 Task: Find connections with filter location Calgary with filter topic #jobsearchwith filter profile language French with filter current company Volvo Trucks India with filter school Velammal College of Engineering & Technology, Madurai with filter industry Oil, Gas, and Mining with filter service category Business Analytics with filter keywords title Virtual Assistant
Action: Mouse moved to (173, 264)
Screenshot: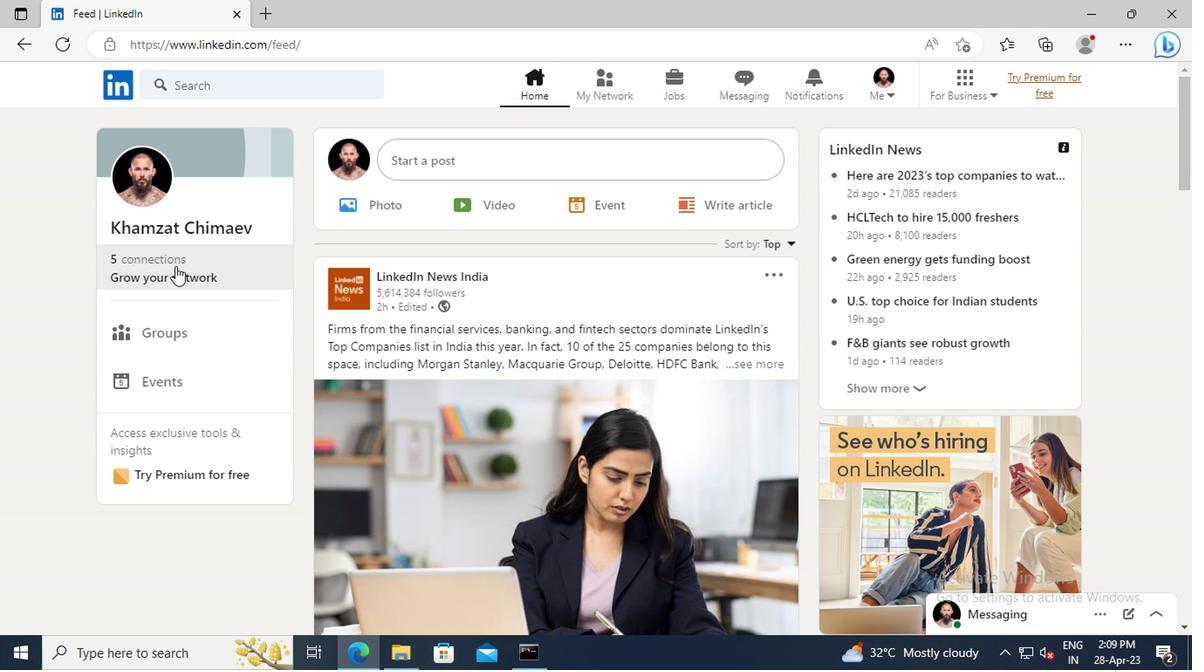 
Action: Mouse pressed left at (173, 264)
Screenshot: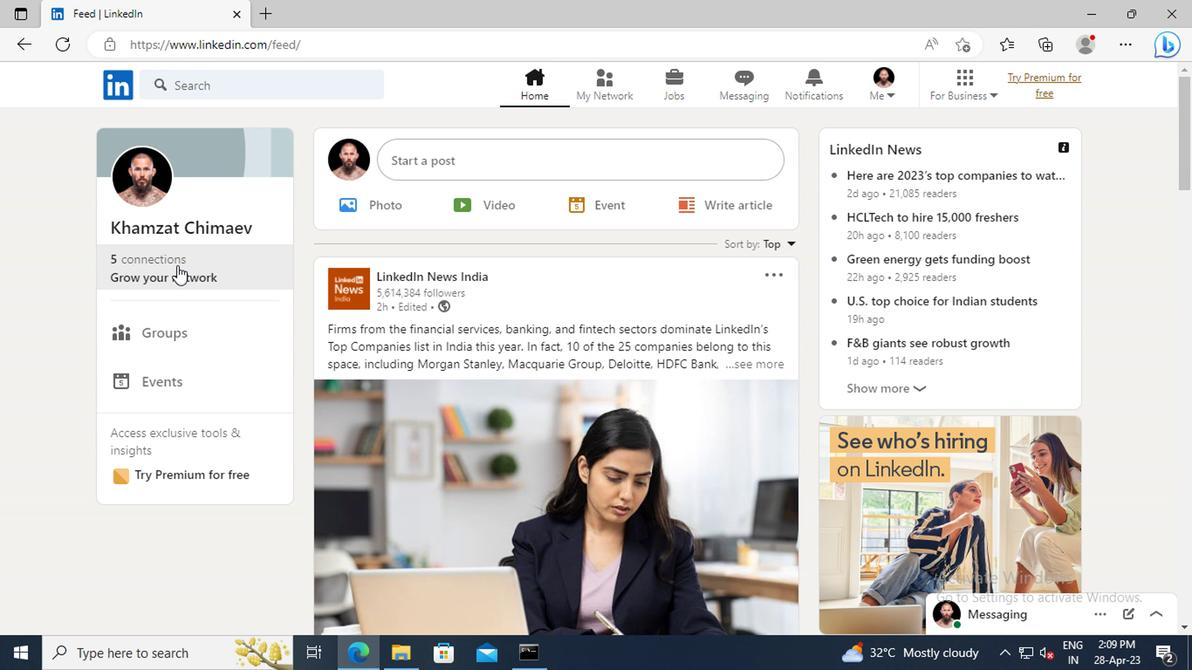 
Action: Mouse moved to (189, 180)
Screenshot: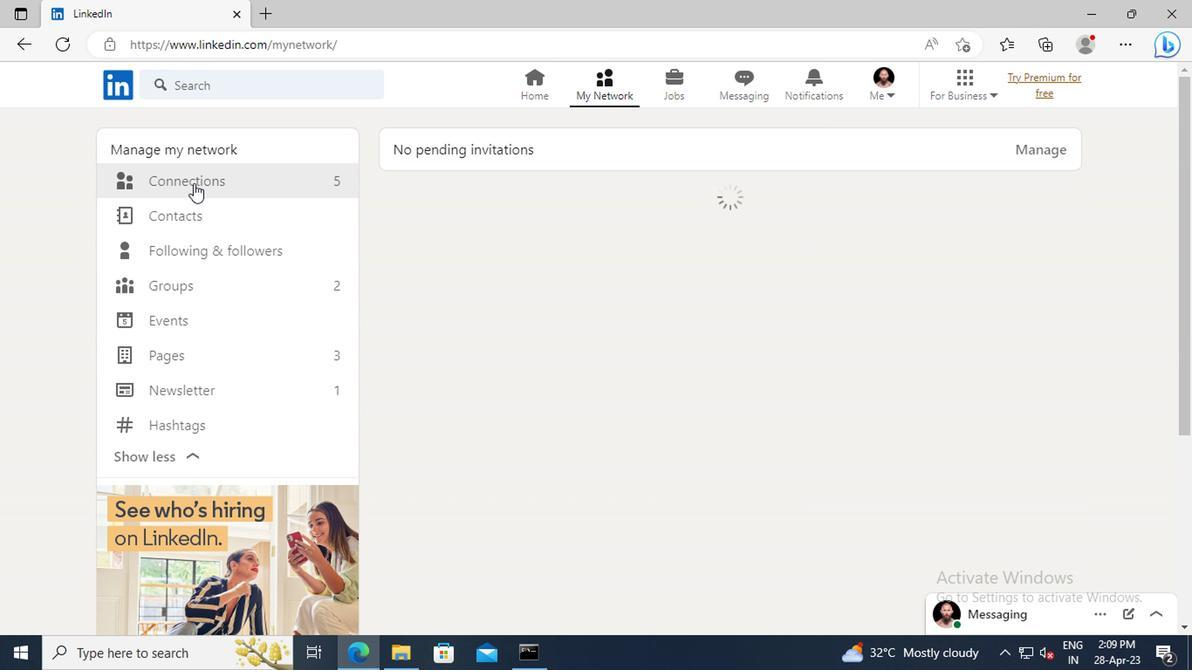 
Action: Mouse pressed left at (189, 180)
Screenshot: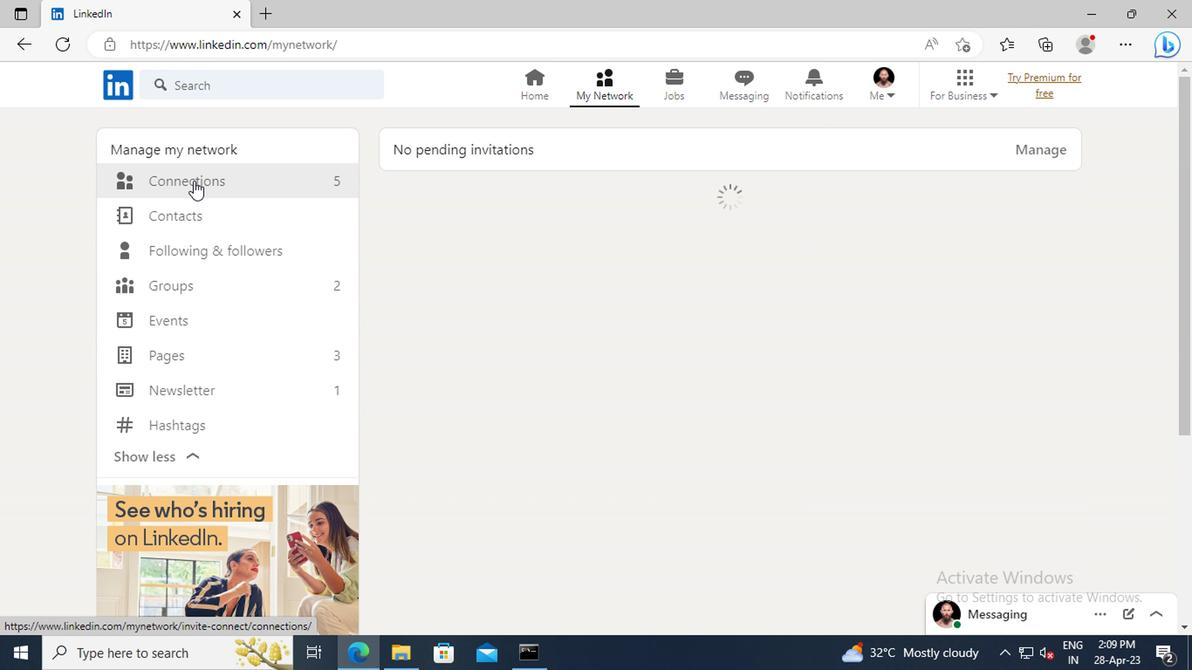 
Action: Mouse moved to (704, 188)
Screenshot: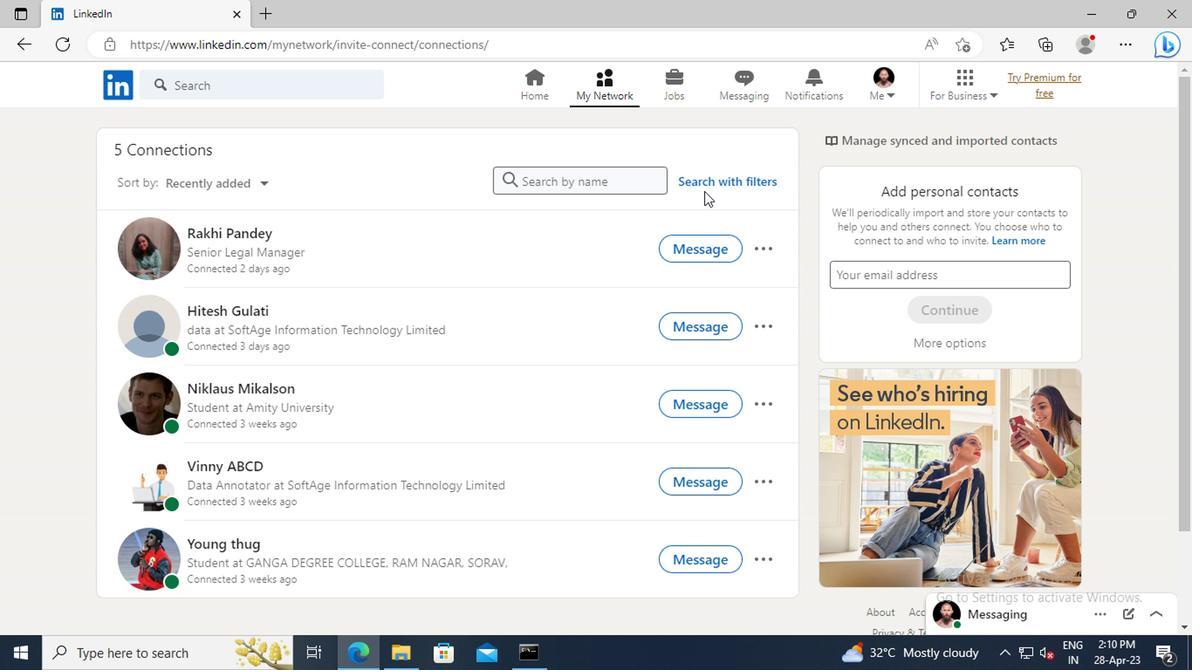 
Action: Mouse pressed left at (704, 188)
Screenshot: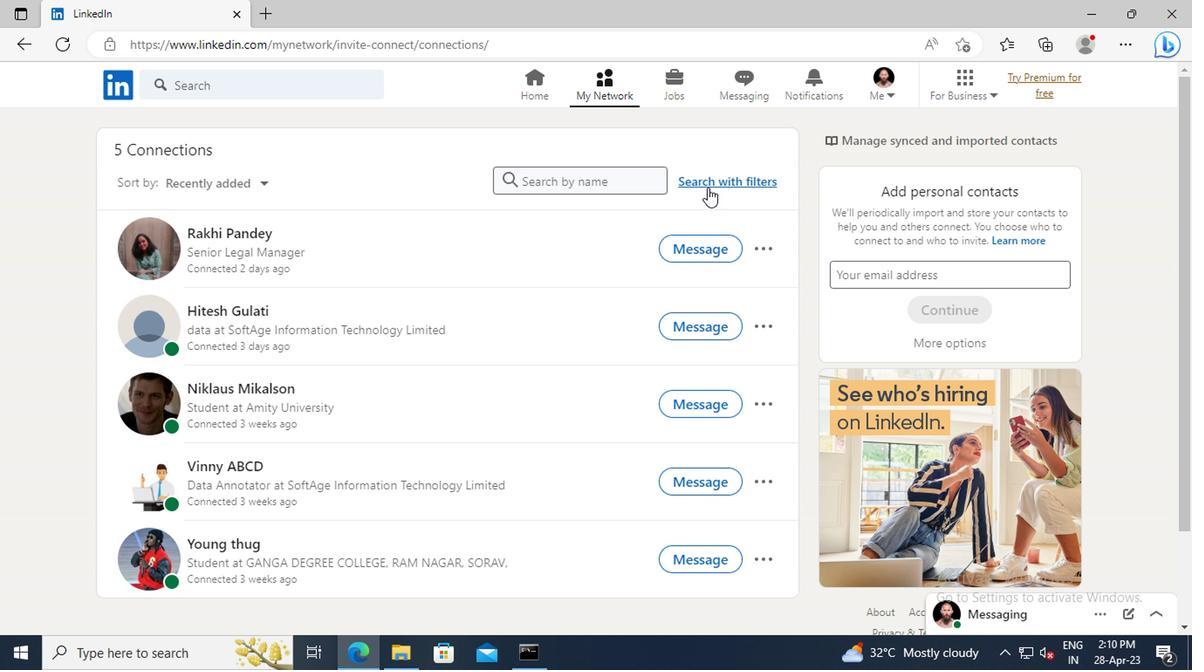 
Action: Mouse moved to (663, 140)
Screenshot: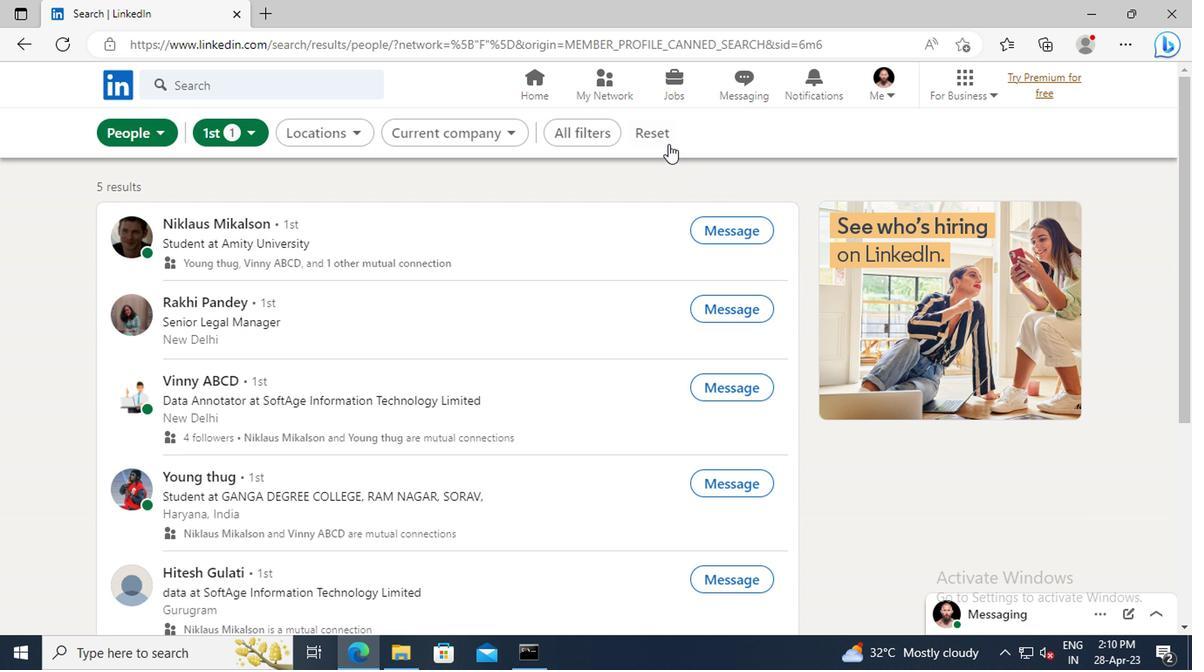 
Action: Mouse pressed left at (663, 140)
Screenshot: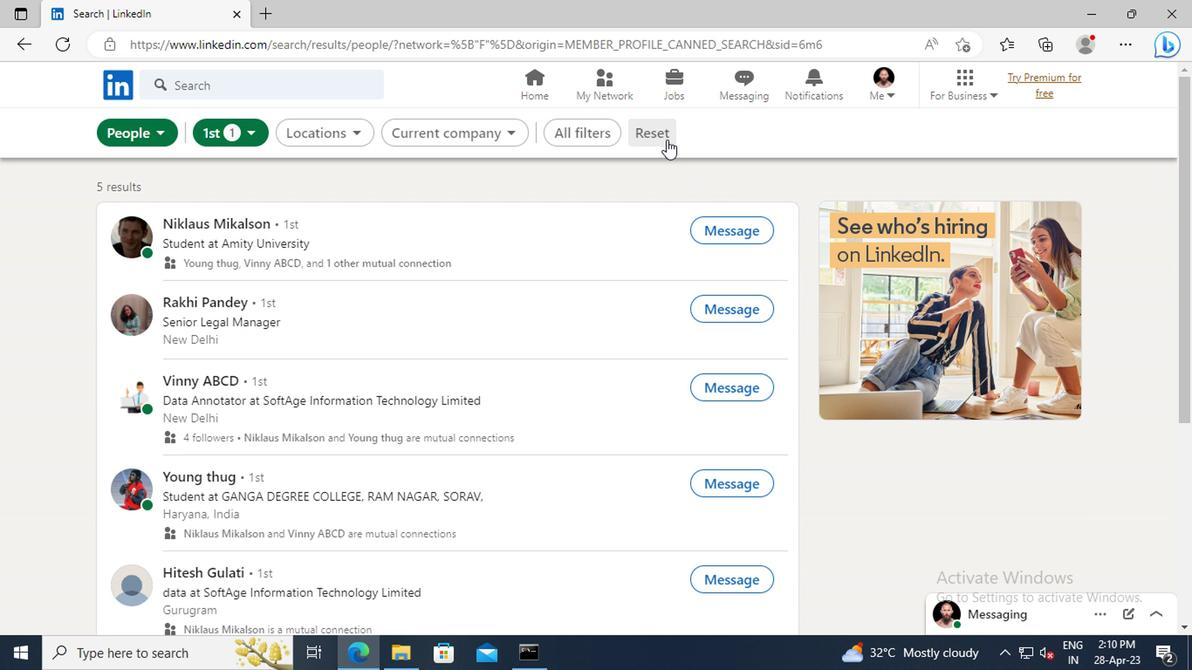
Action: Mouse moved to (632, 132)
Screenshot: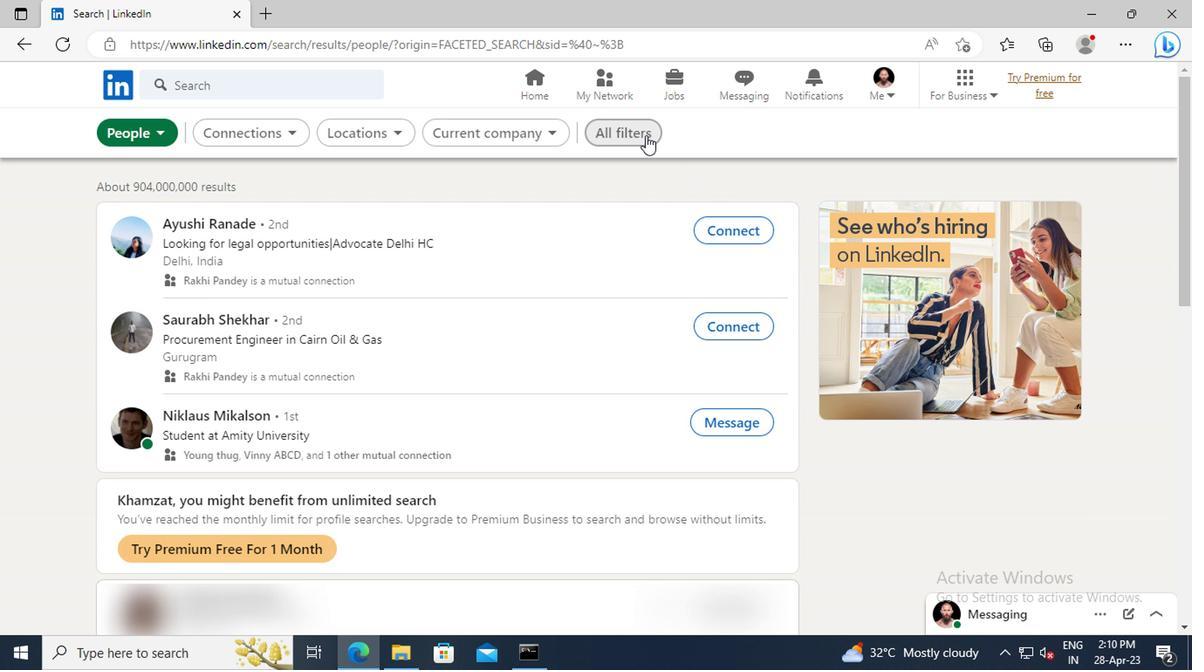 
Action: Mouse pressed left at (632, 132)
Screenshot: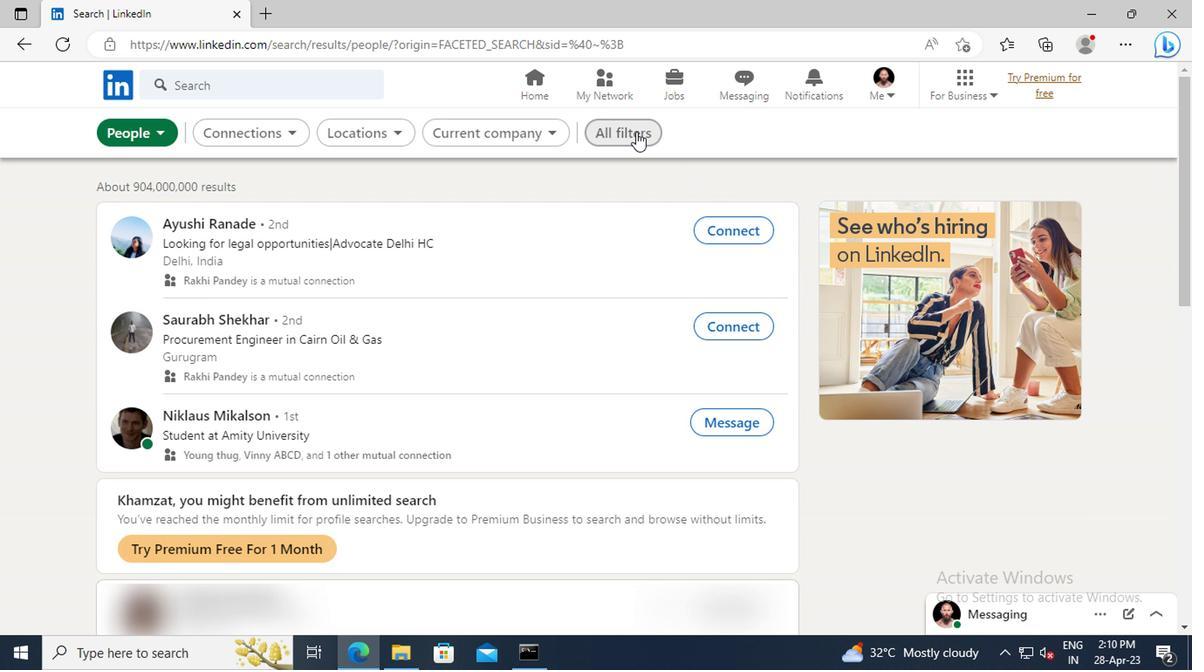 
Action: Mouse moved to (991, 349)
Screenshot: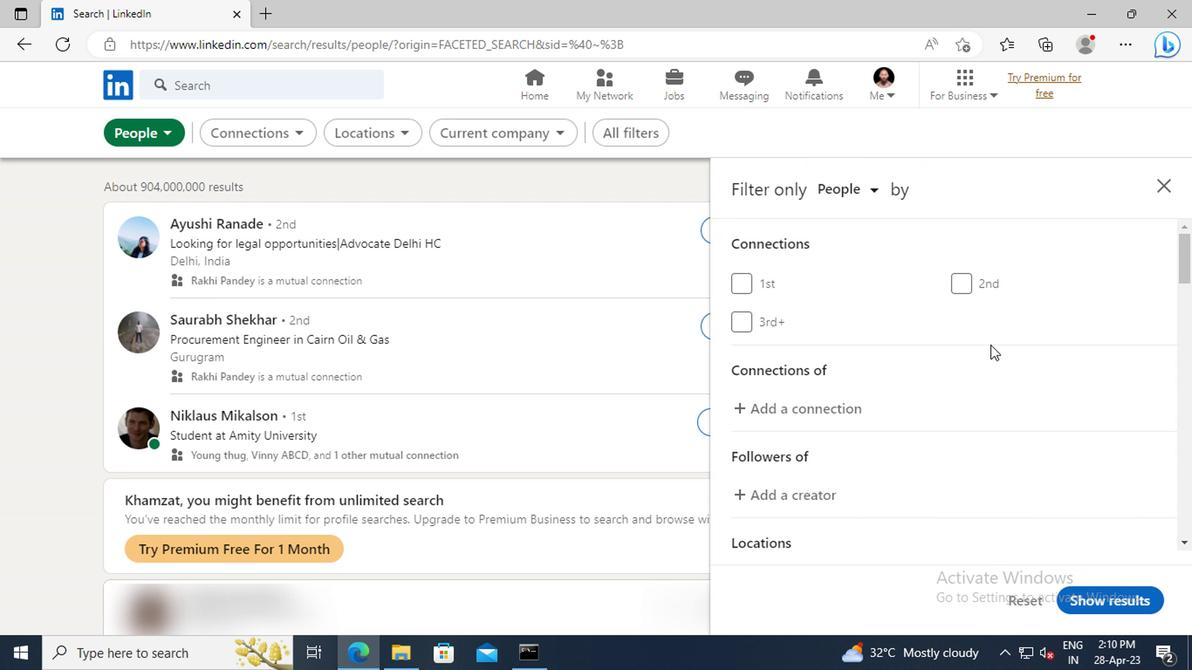 
Action: Mouse scrolled (991, 348) with delta (0, 0)
Screenshot: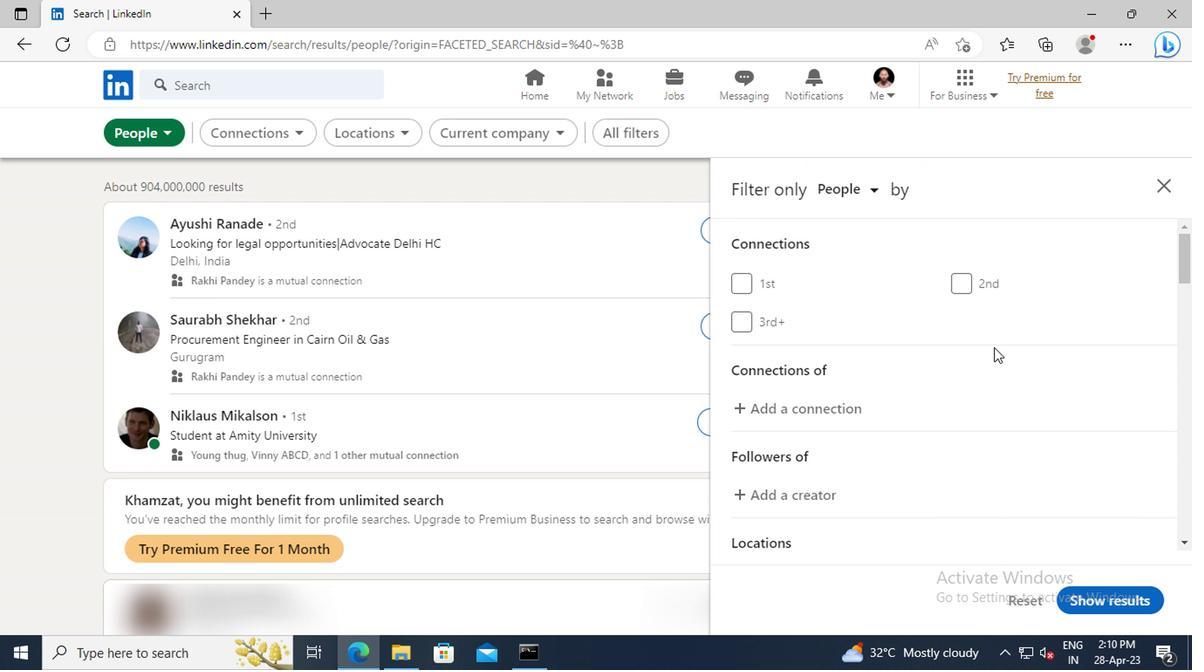
Action: Mouse moved to (991, 349)
Screenshot: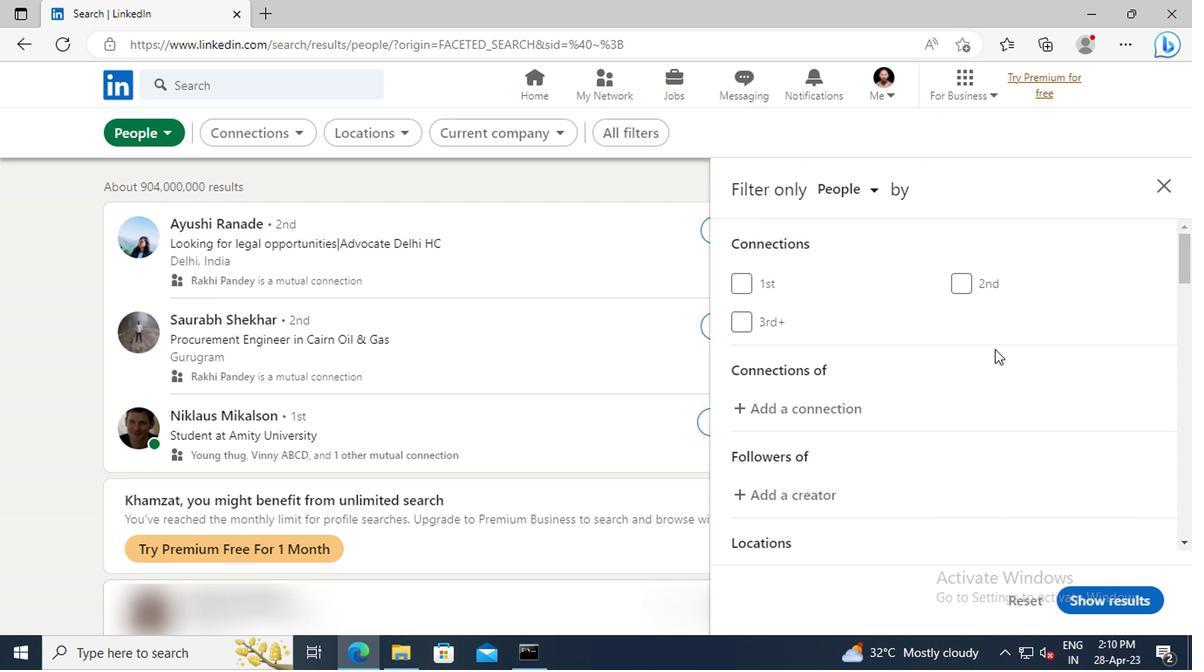 
Action: Mouse scrolled (991, 348) with delta (0, 0)
Screenshot: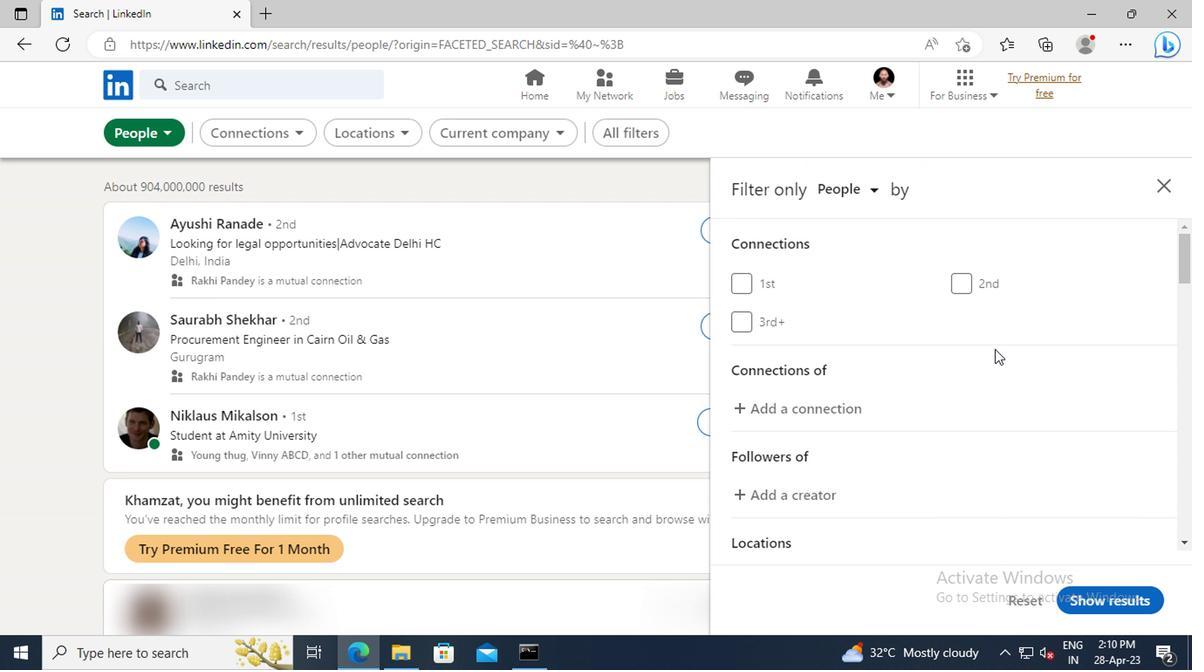 
Action: Mouse scrolled (991, 348) with delta (0, 0)
Screenshot: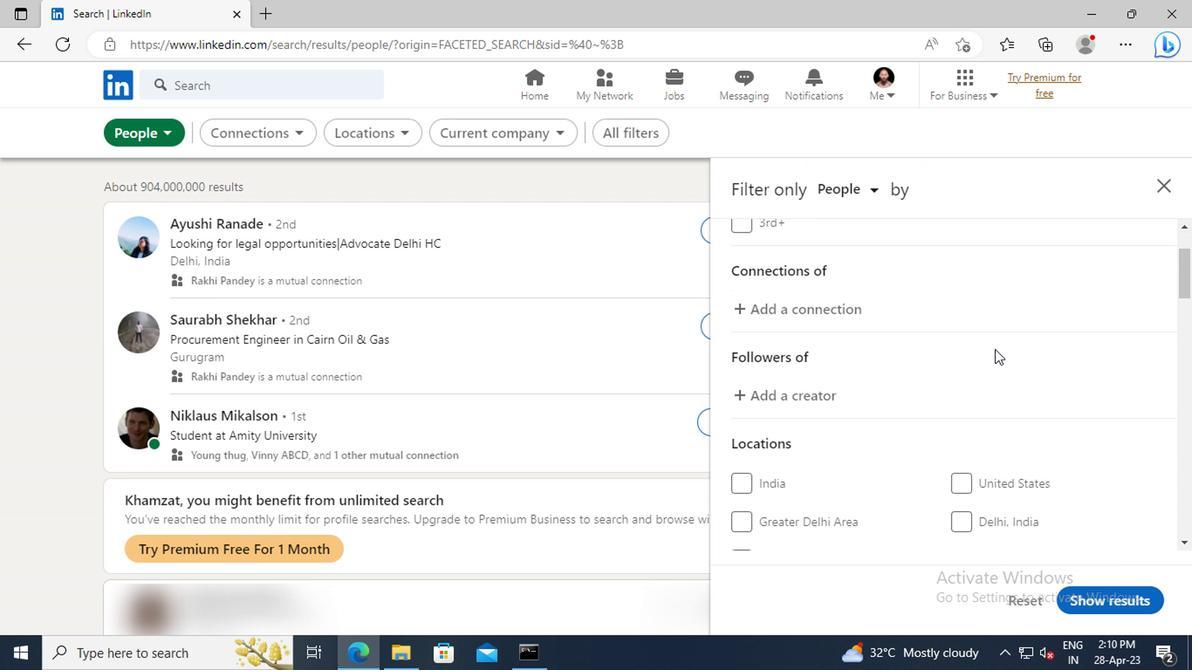 
Action: Mouse scrolled (991, 348) with delta (0, 0)
Screenshot: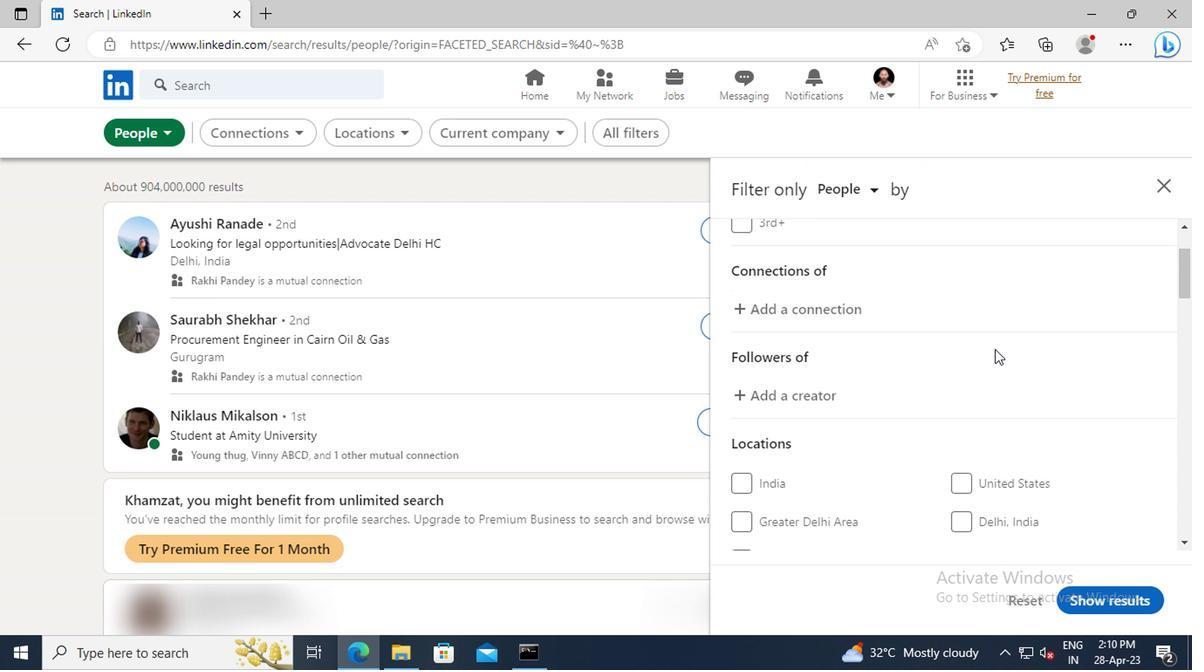 
Action: Mouse scrolled (991, 348) with delta (0, 0)
Screenshot: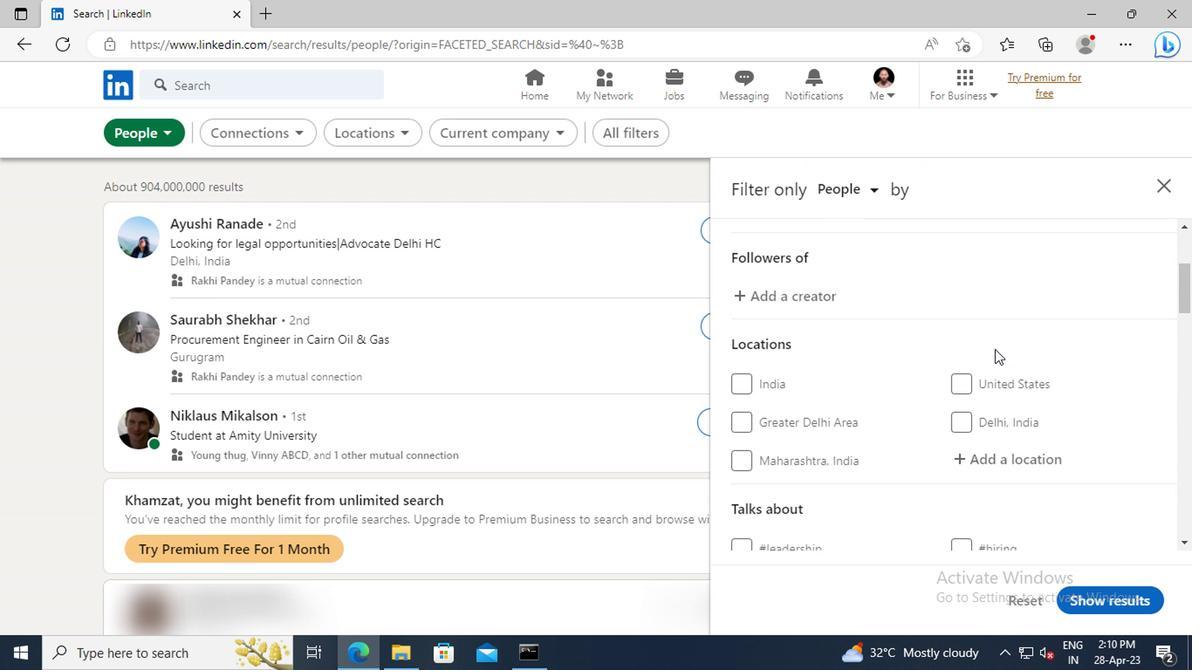 
Action: Mouse moved to (984, 403)
Screenshot: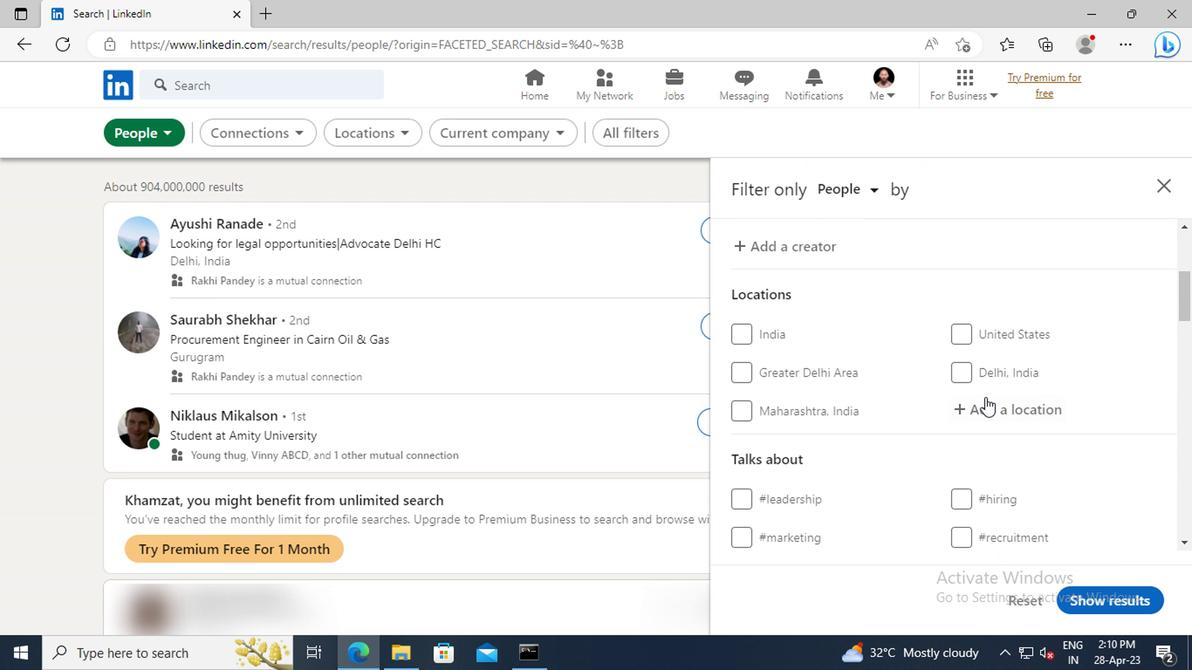 
Action: Mouse pressed left at (984, 403)
Screenshot: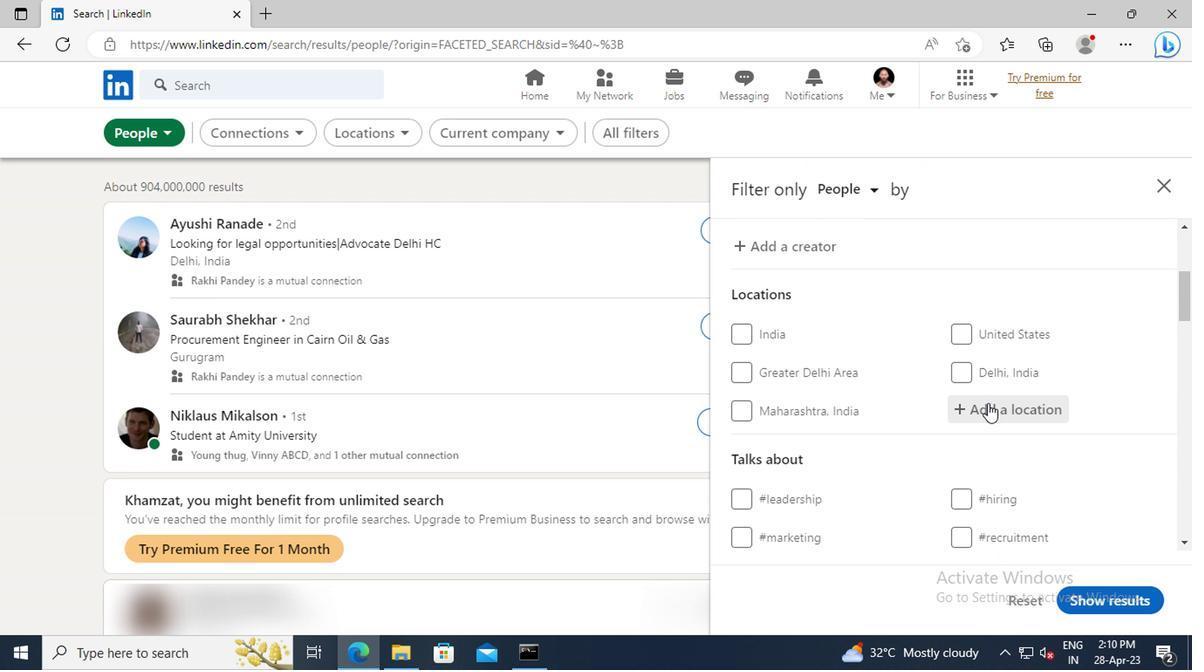
Action: Key pressed <Key.shift>CALGARY
Screenshot: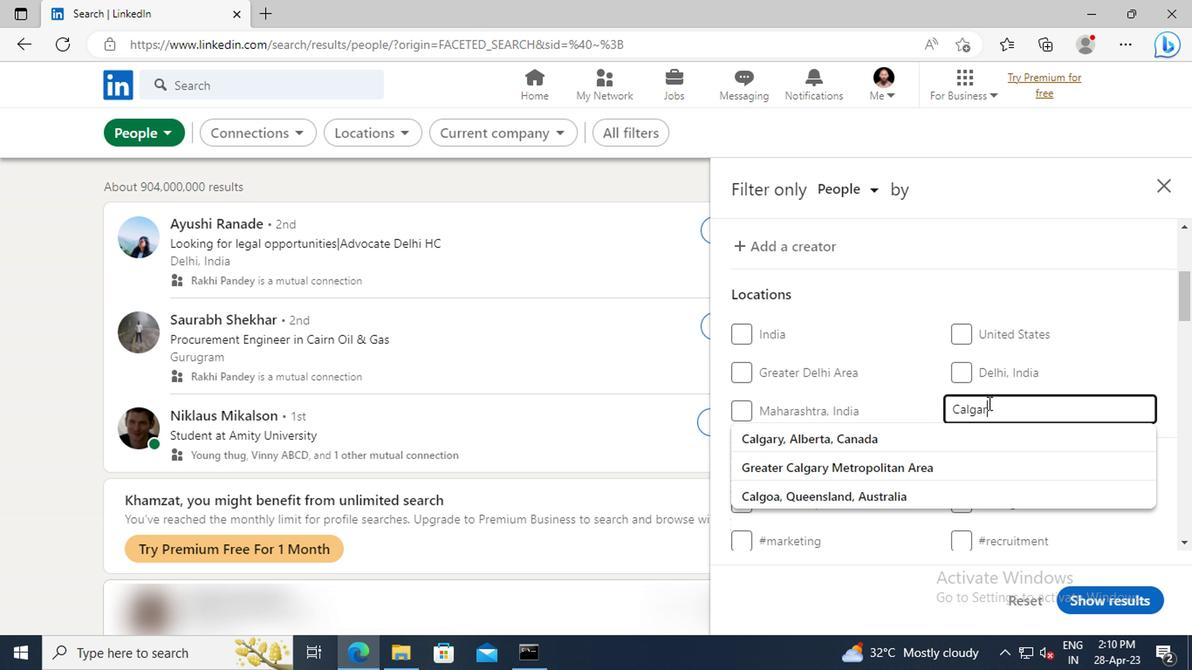
Action: Mouse moved to (988, 433)
Screenshot: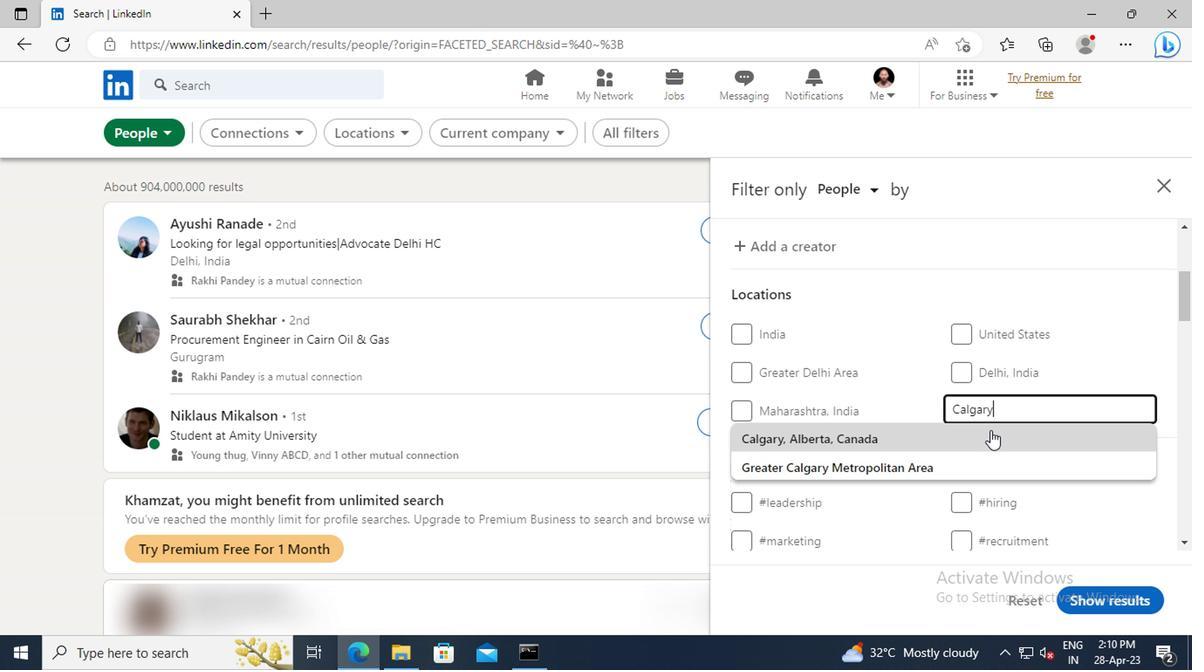 
Action: Mouse pressed left at (988, 433)
Screenshot: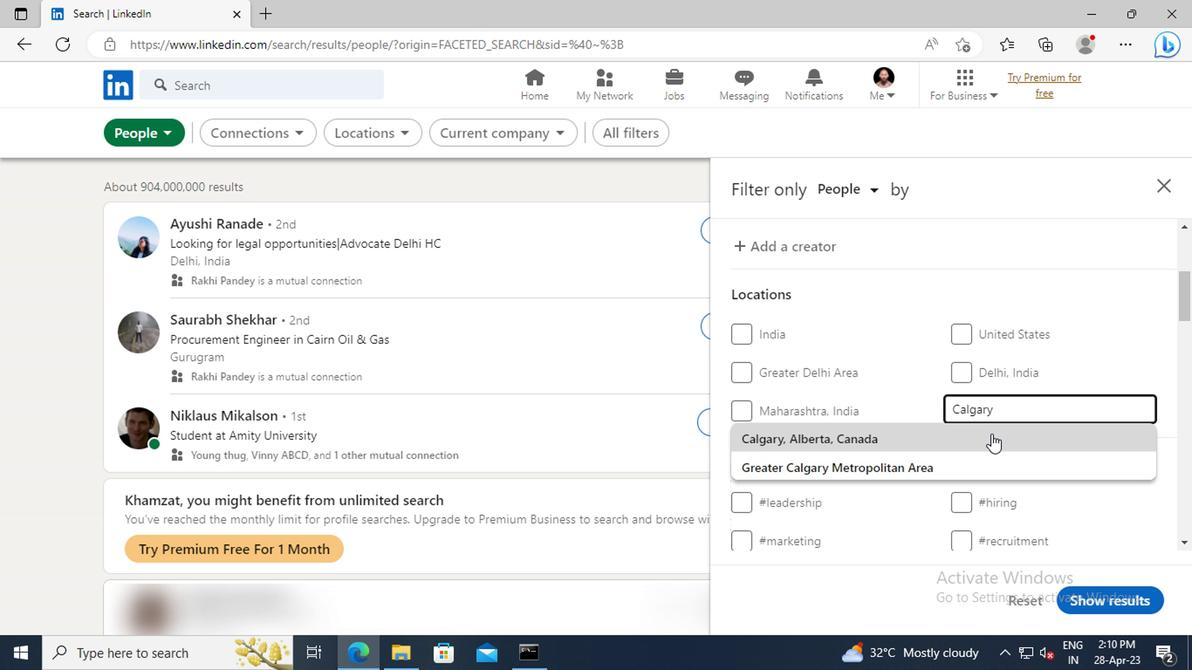 
Action: Mouse moved to (990, 426)
Screenshot: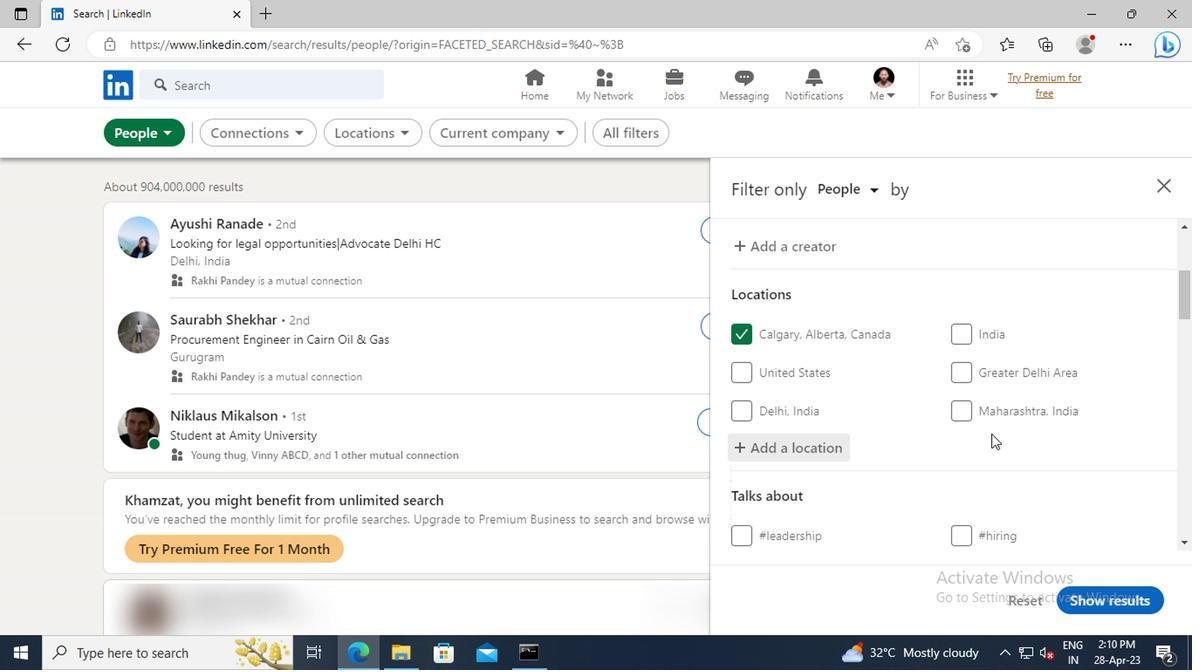 
Action: Mouse scrolled (990, 425) with delta (0, -1)
Screenshot: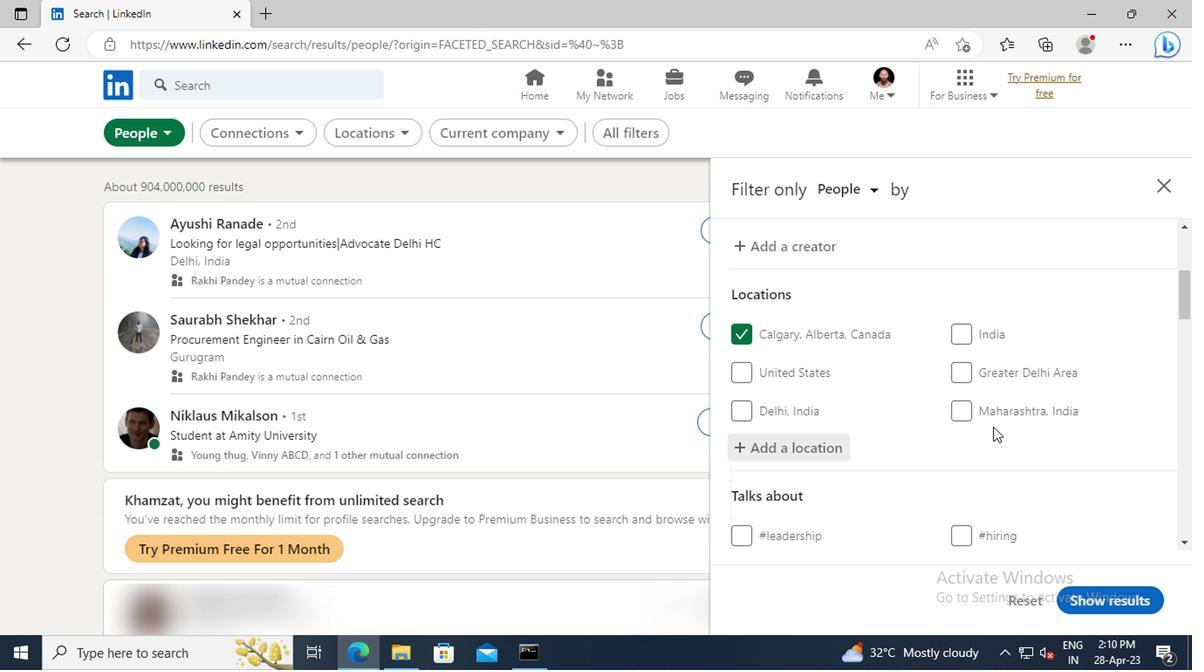 
Action: Mouse scrolled (990, 425) with delta (0, -1)
Screenshot: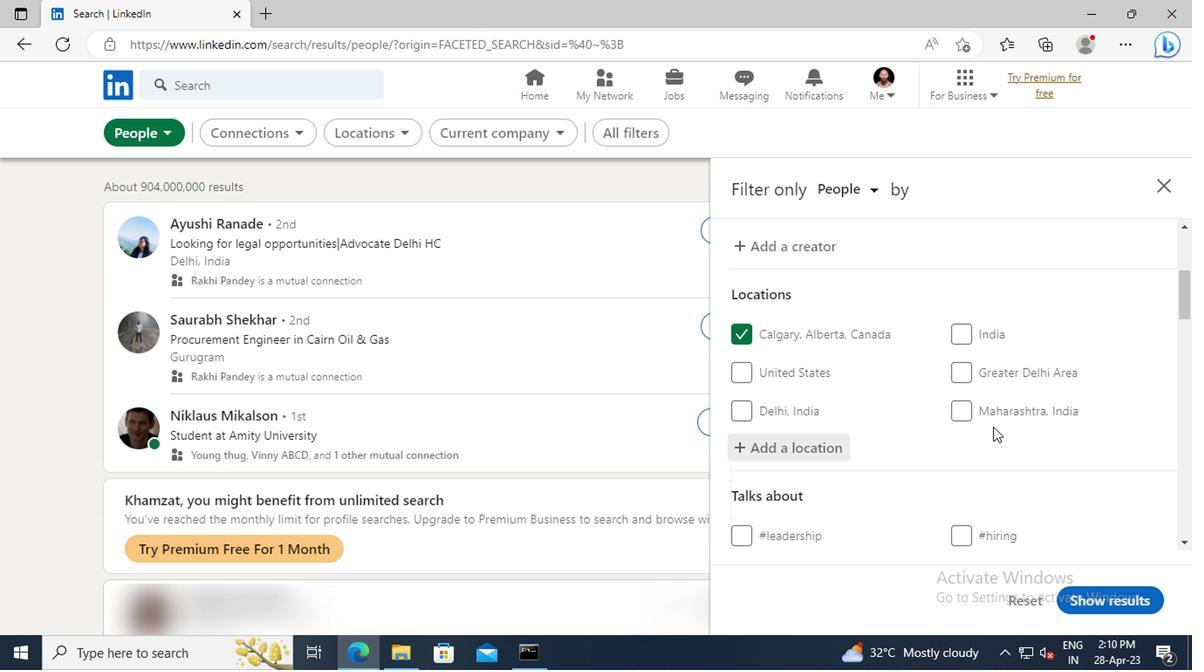 
Action: Mouse scrolled (990, 425) with delta (0, -1)
Screenshot: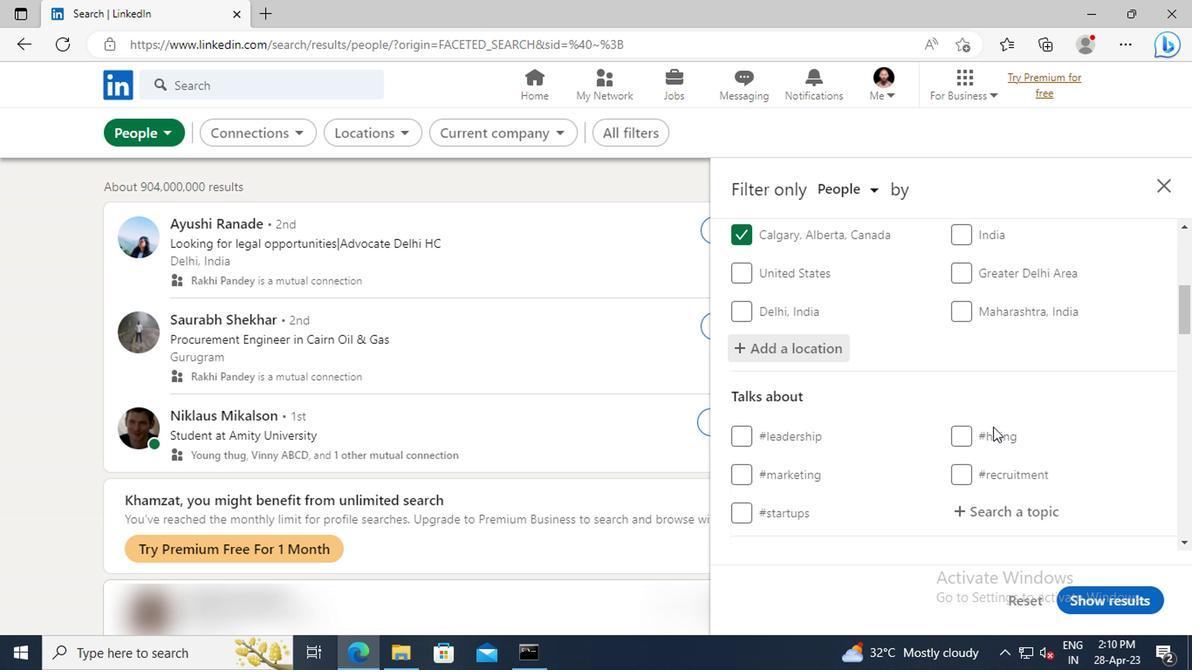 
Action: Mouse scrolled (990, 425) with delta (0, -1)
Screenshot: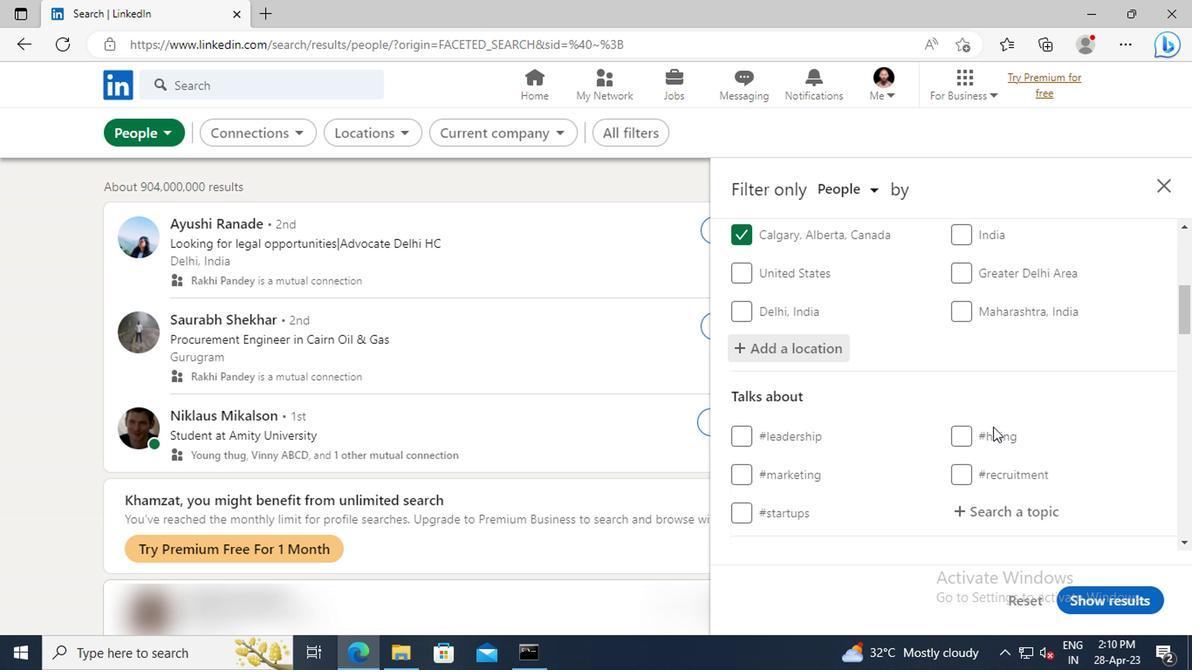 
Action: Mouse moved to (974, 411)
Screenshot: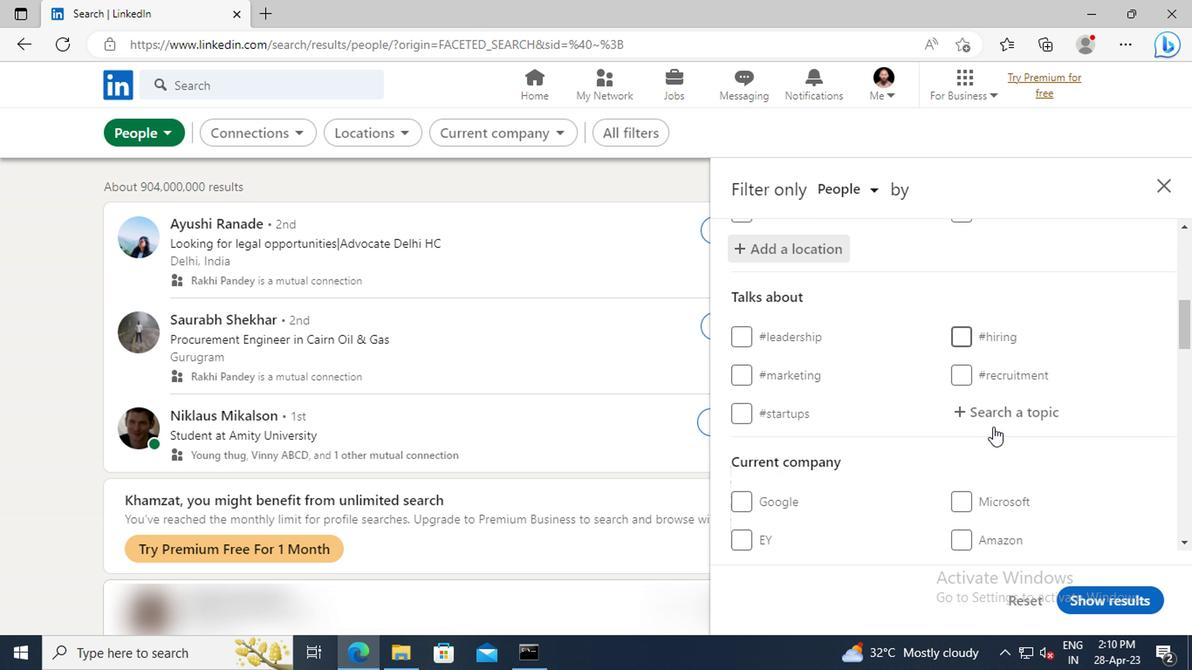 
Action: Mouse pressed left at (974, 411)
Screenshot: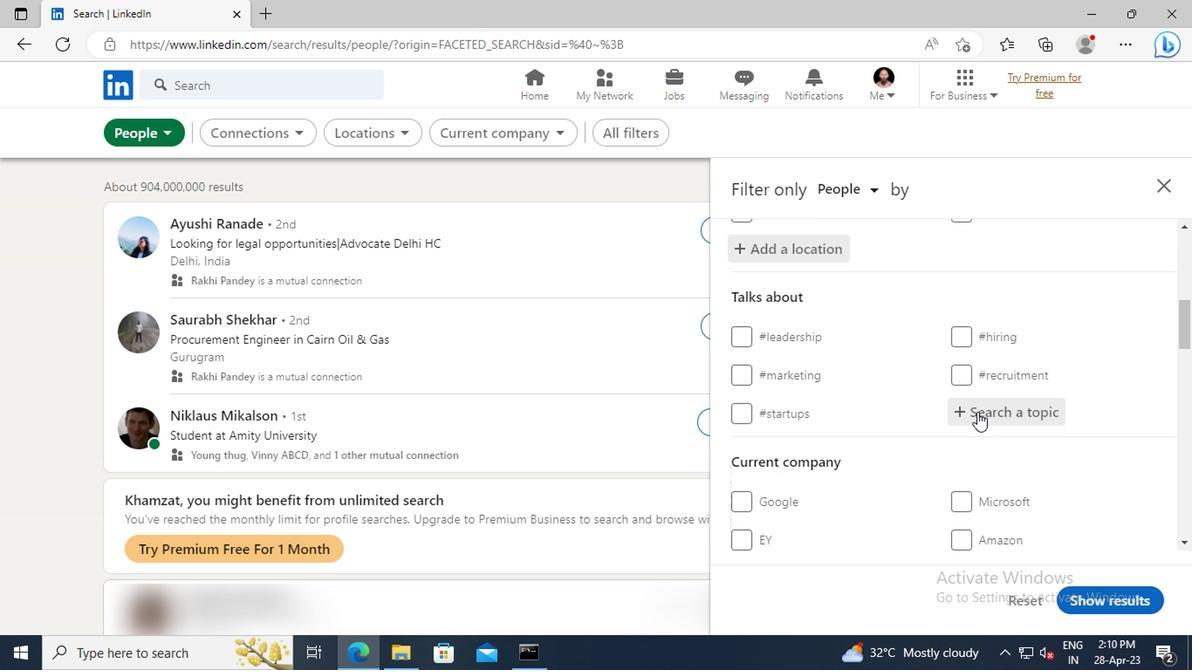 
Action: Key pressed JOBSEARCH
Screenshot: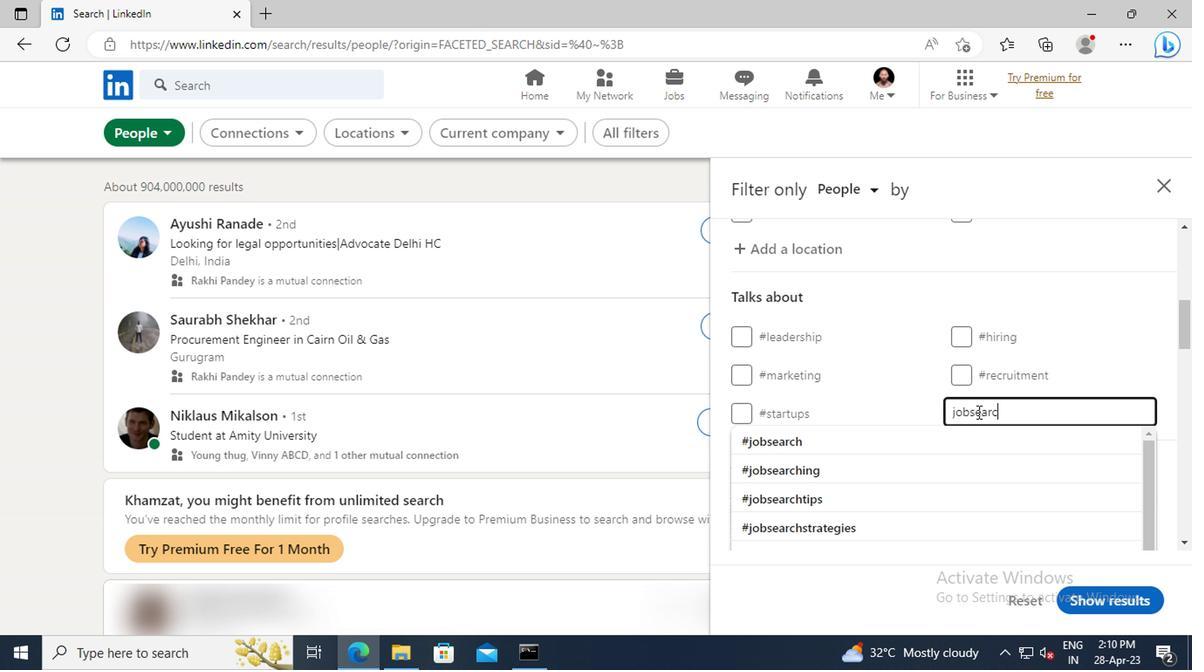 
Action: Mouse moved to (971, 432)
Screenshot: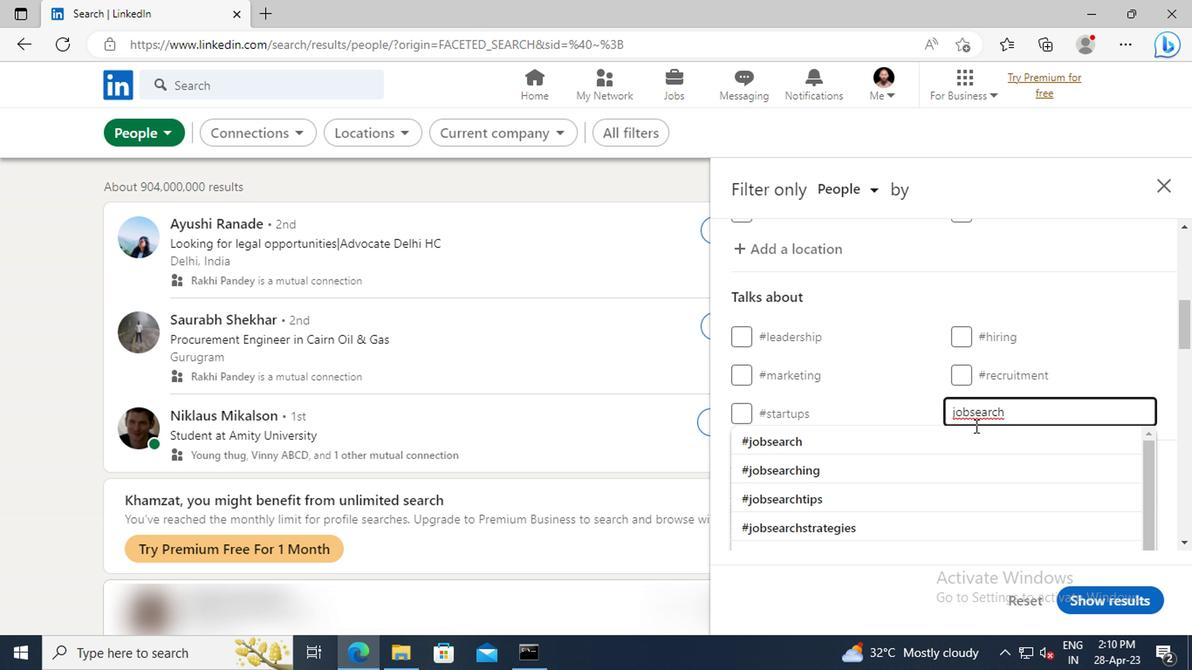 
Action: Mouse pressed left at (971, 432)
Screenshot: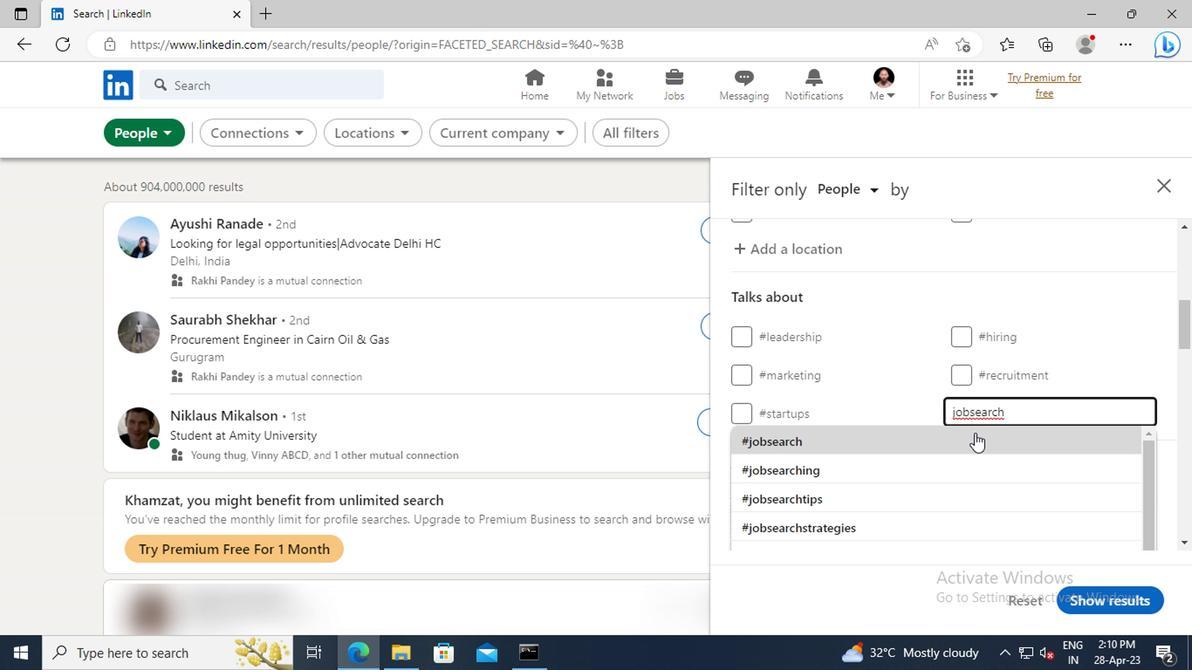 
Action: Mouse scrolled (971, 431) with delta (0, -1)
Screenshot: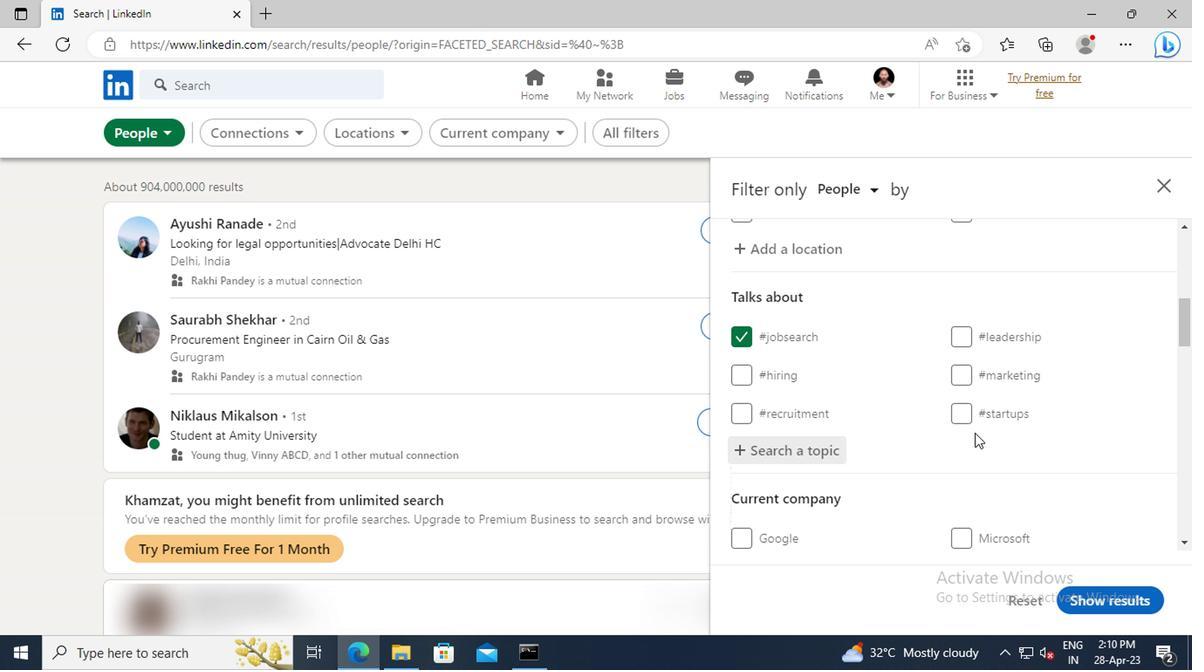 
Action: Mouse scrolled (971, 431) with delta (0, -1)
Screenshot: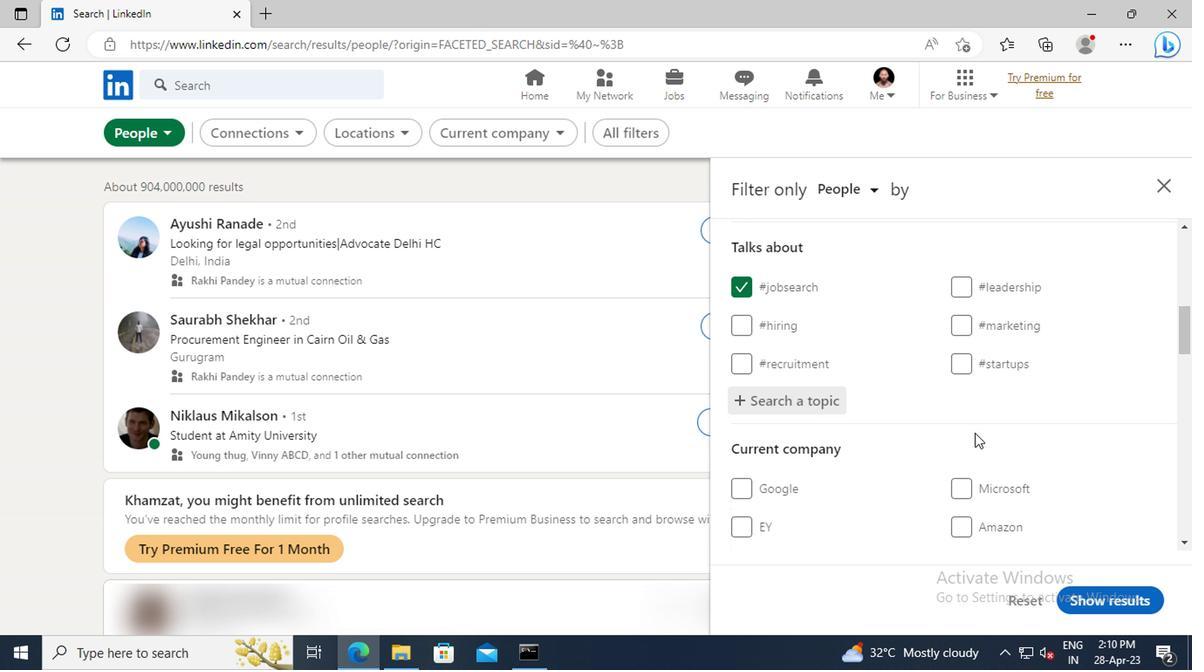 
Action: Mouse scrolled (971, 431) with delta (0, -1)
Screenshot: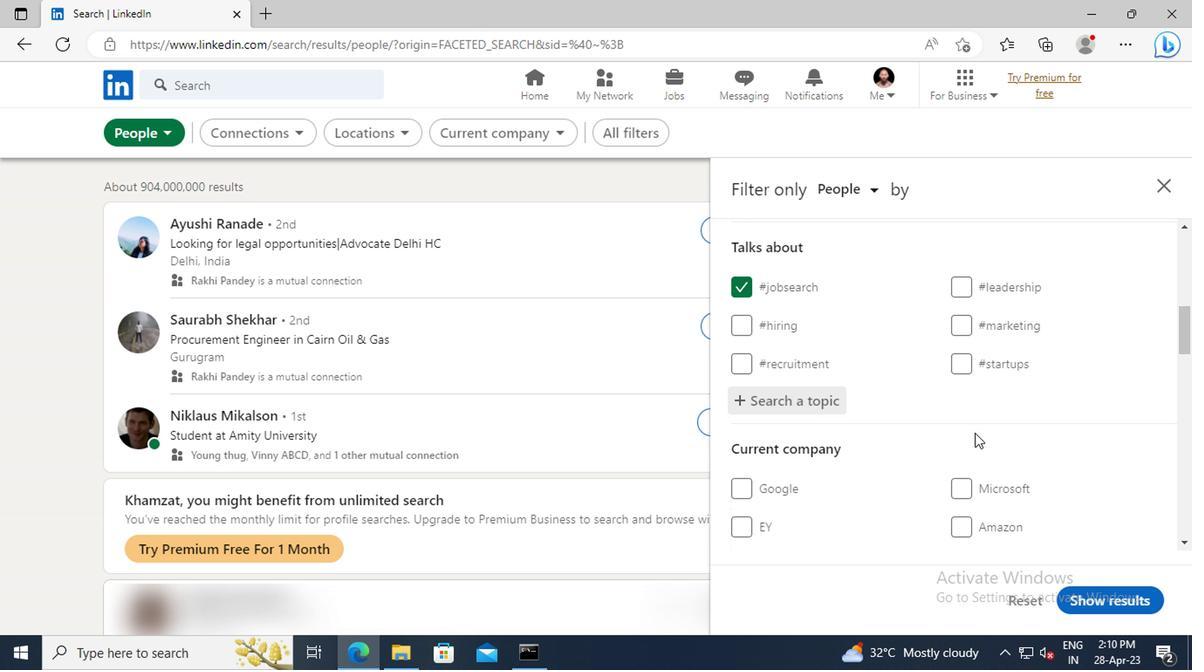 
Action: Mouse scrolled (971, 431) with delta (0, -1)
Screenshot: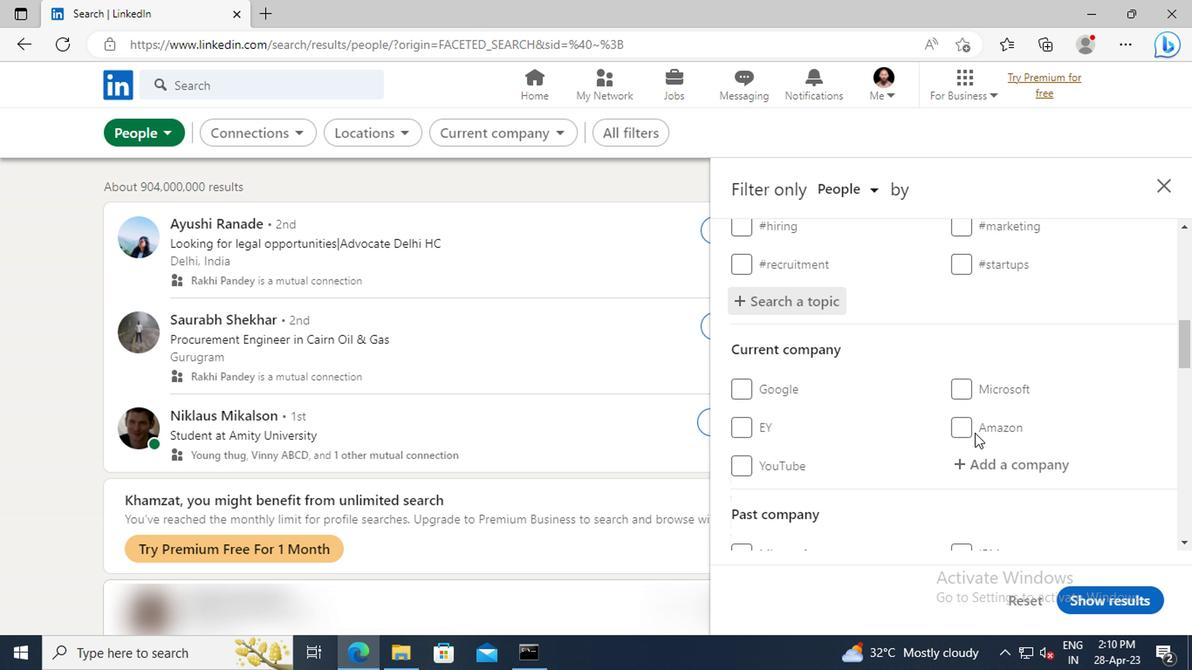 
Action: Mouse scrolled (971, 431) with delta (0, -1)
Screenshot: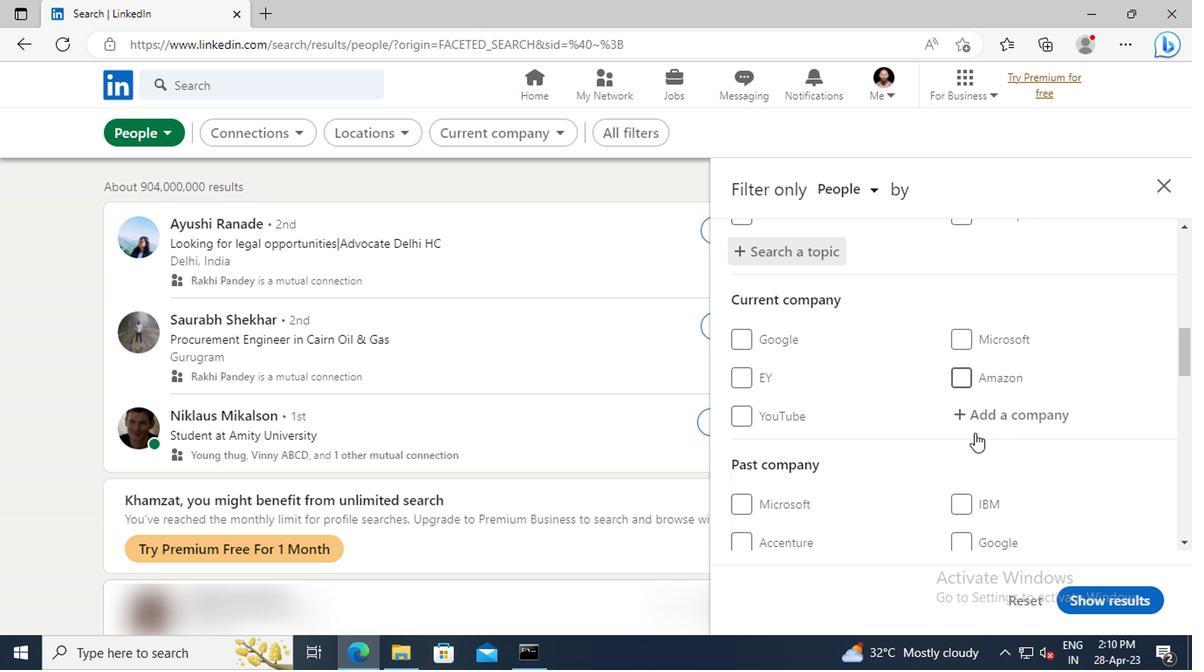 
Action: Mouse scrolled (971, 431) with delta (0, -1)
Screenshot: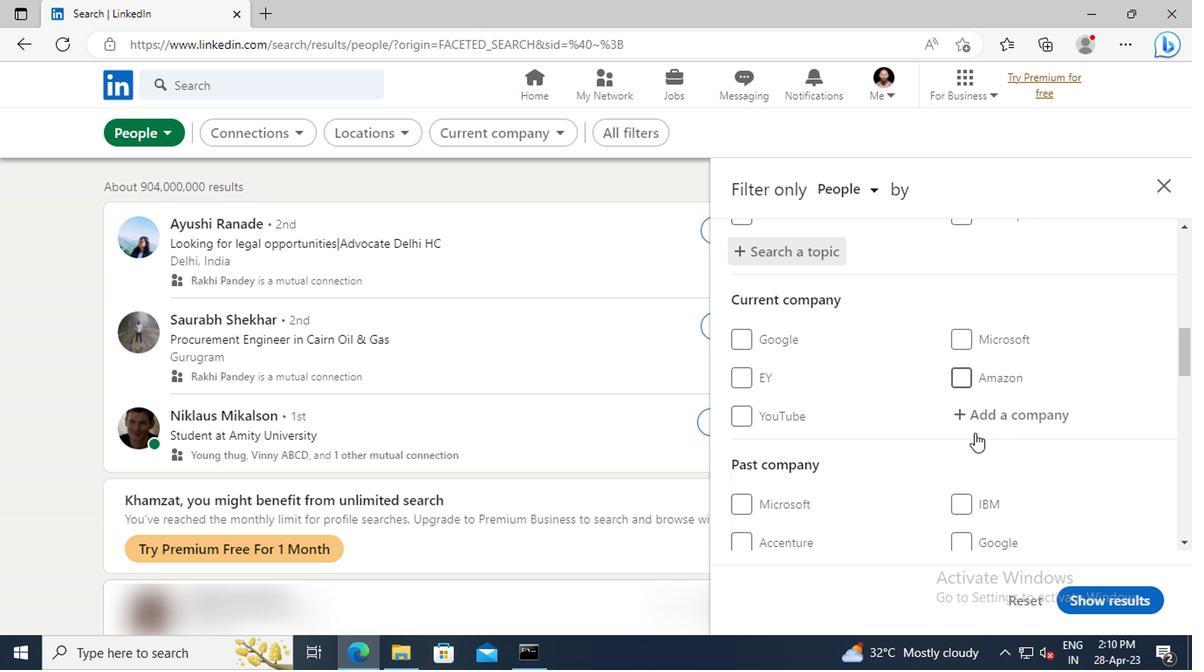 
Action: Mouse scrolled (971, 431) with delta (0, -1)
Screenshot: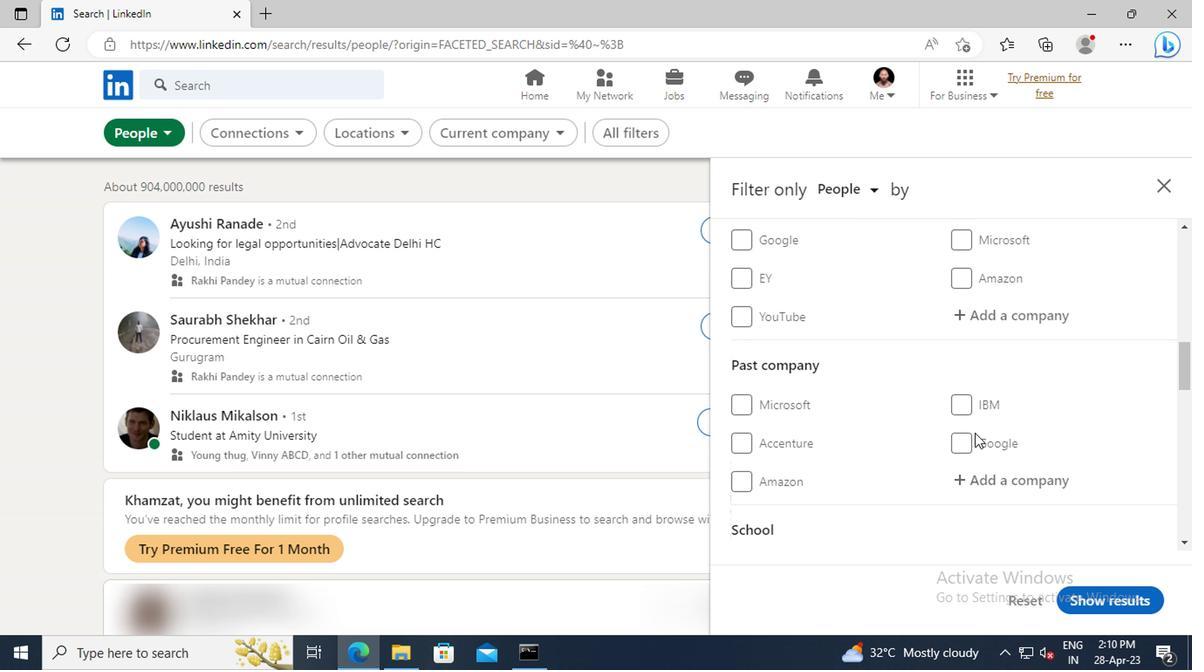
Action: Mouse scrolled (971, 431) with delta (0, -1)
Screenshot: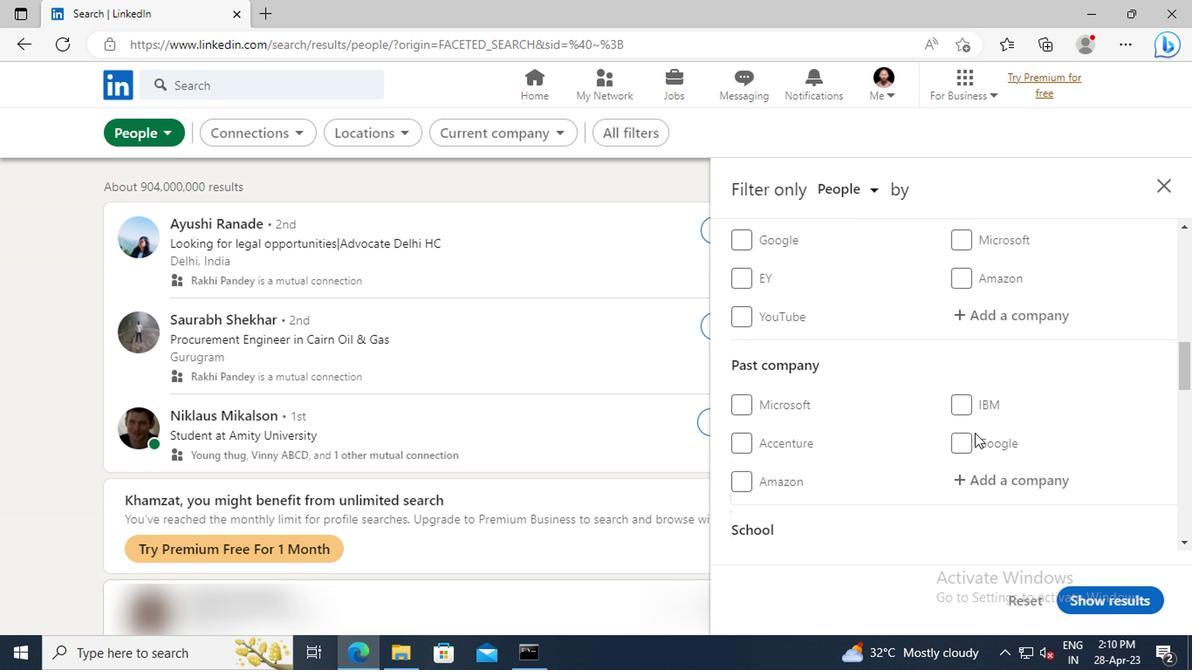 
Action: Mouse scrolled (971, 431) with delta (0, -1)
Screenshot: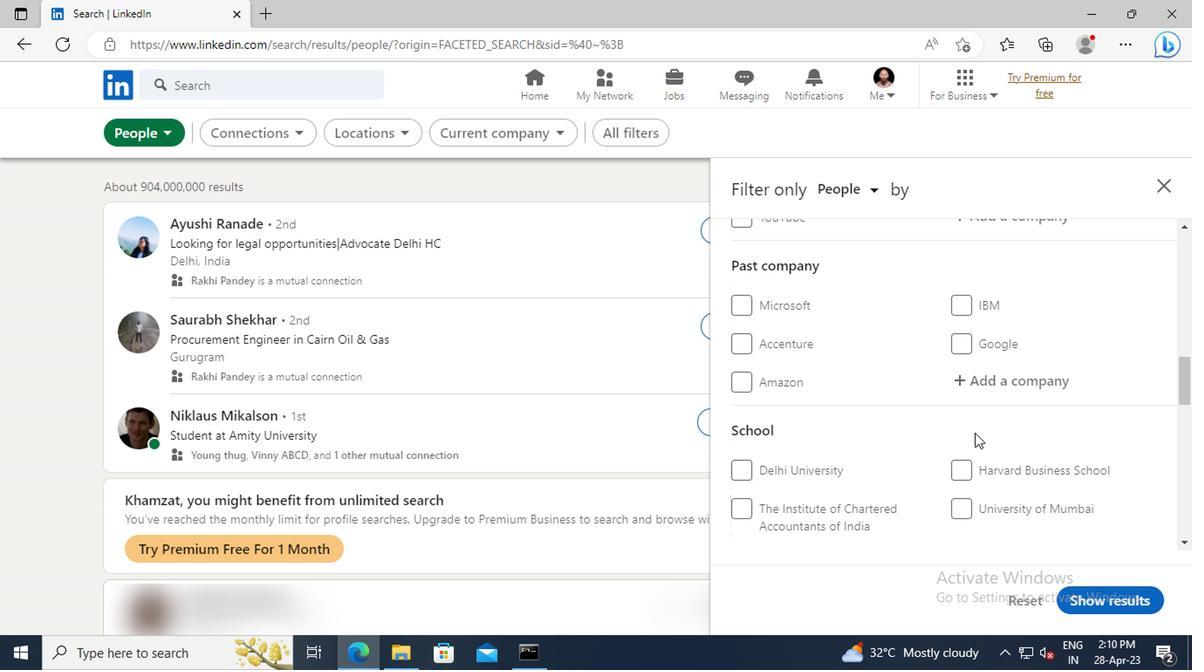 
Action: Mouse scrolled (971, 431) with delta (0, -1)
Screenshot: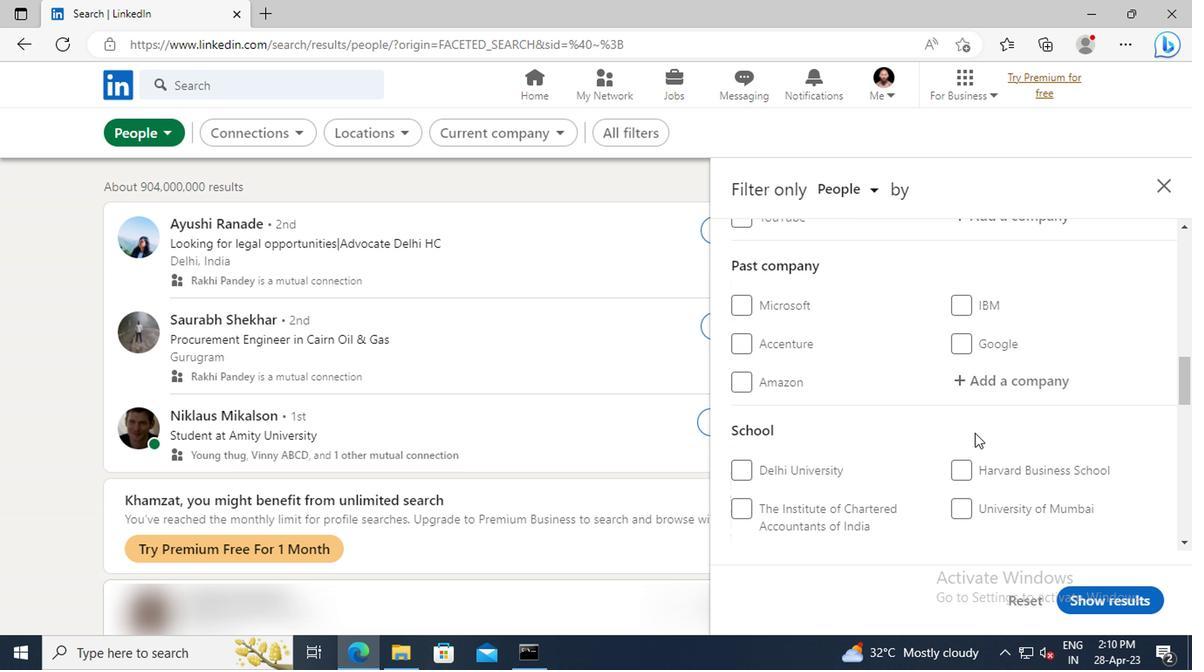 
Action: Mouse scrolled (971, 431) with delta (0, -1)
Screenshot: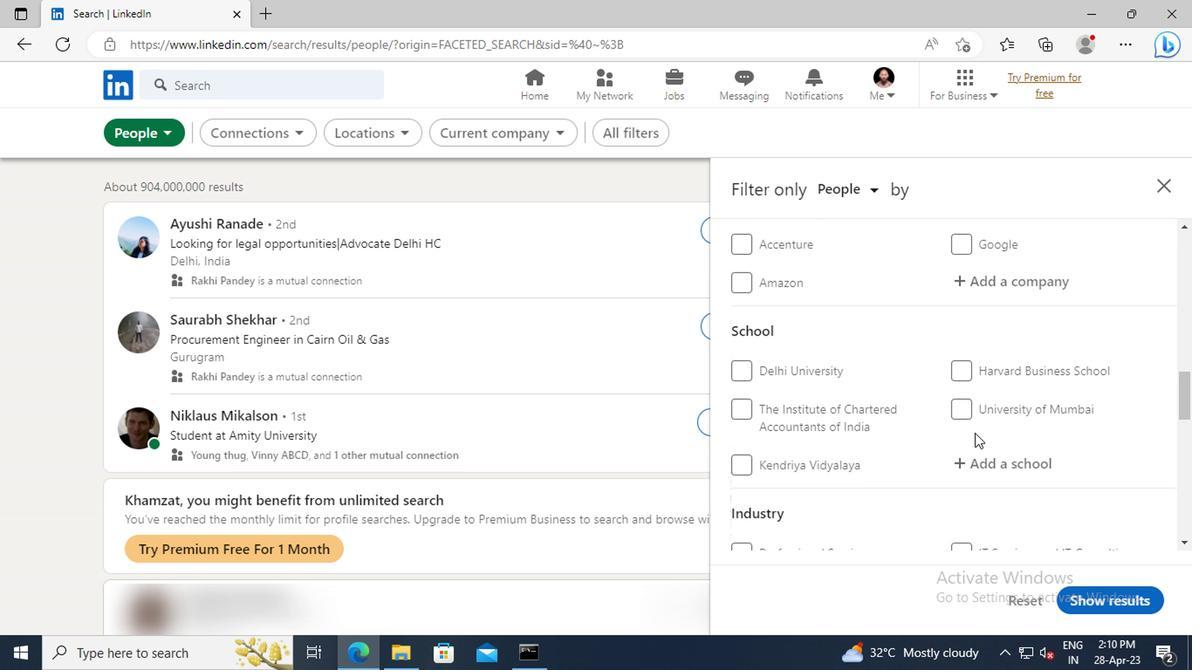 
Action: Mouse scrolled (971, 431) with delta (0, -1)
Screenshot: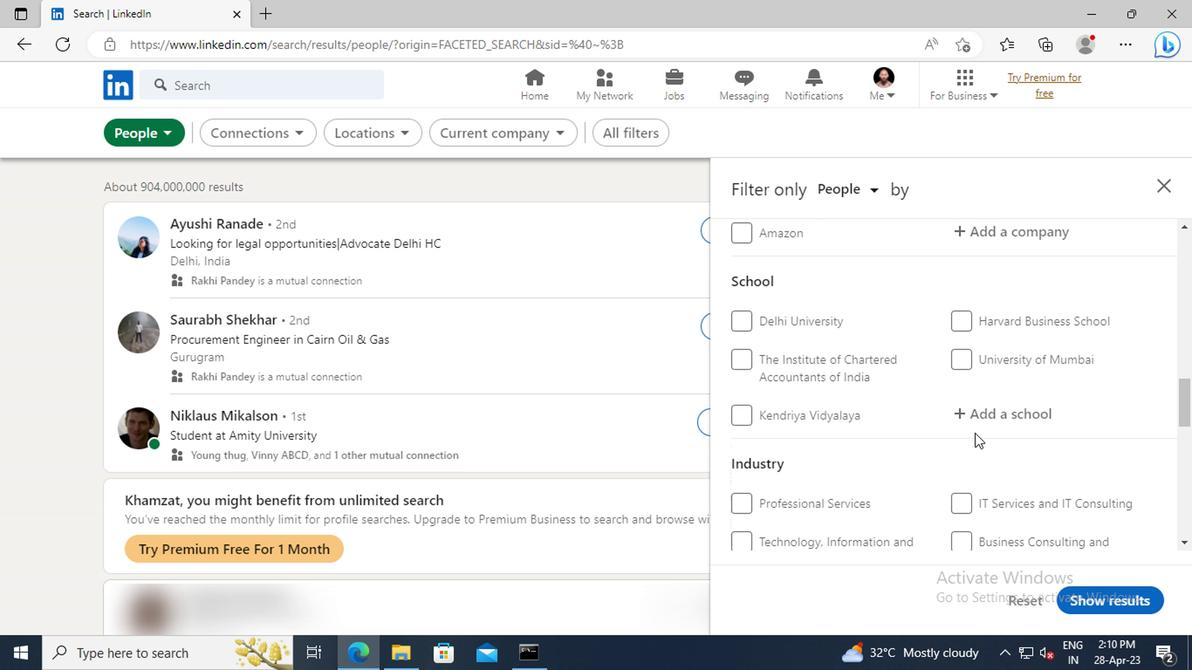 
Action: Mouse scrolled (971, 431) with delta (0, -1)
Screenshot: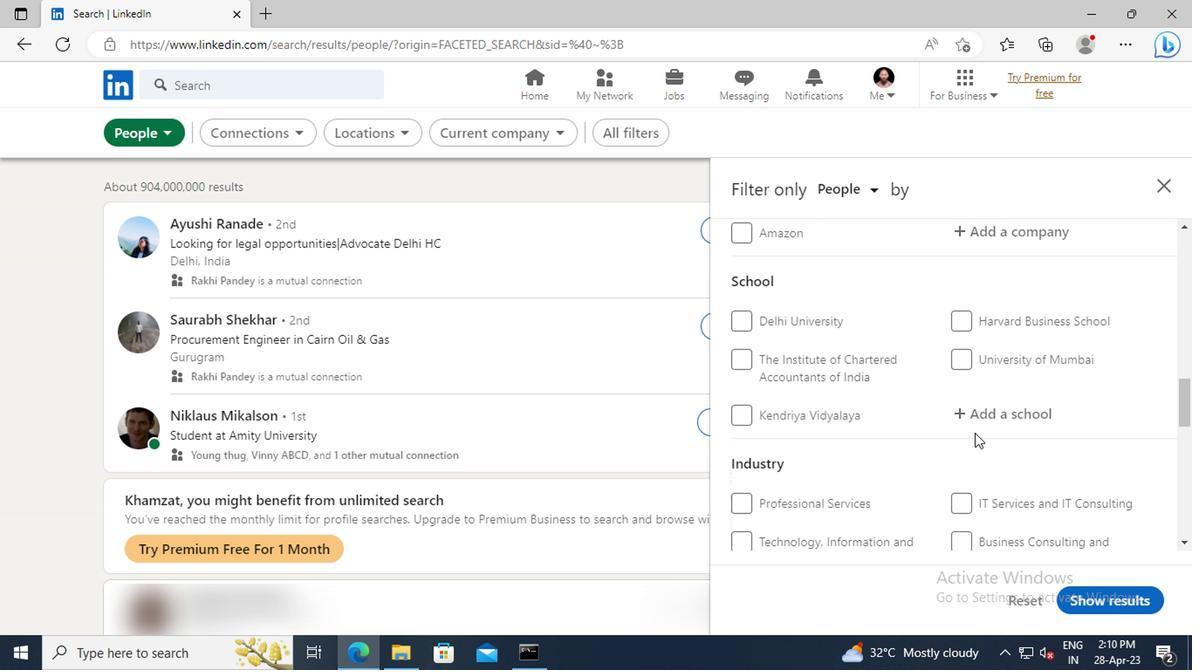 
Action: Mouse scrolled (971, 431) with delta (0, -1)
Screenshot: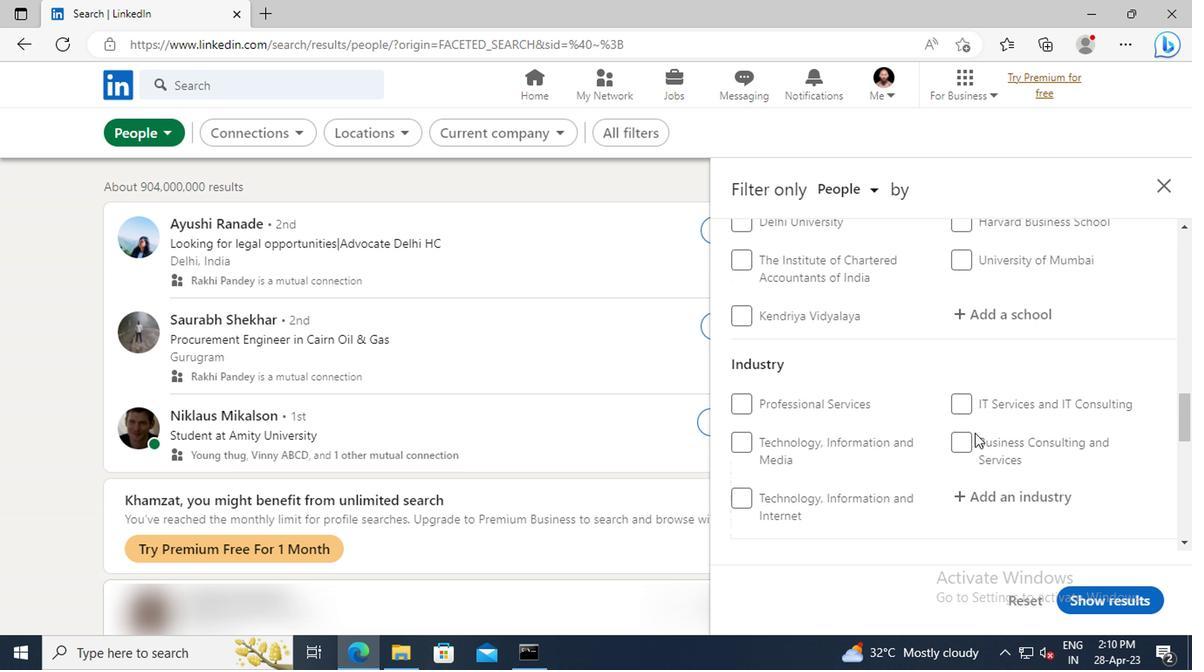 
Action: Mouse scrolled (971, 431) with delta (0, -1)
Screenshot: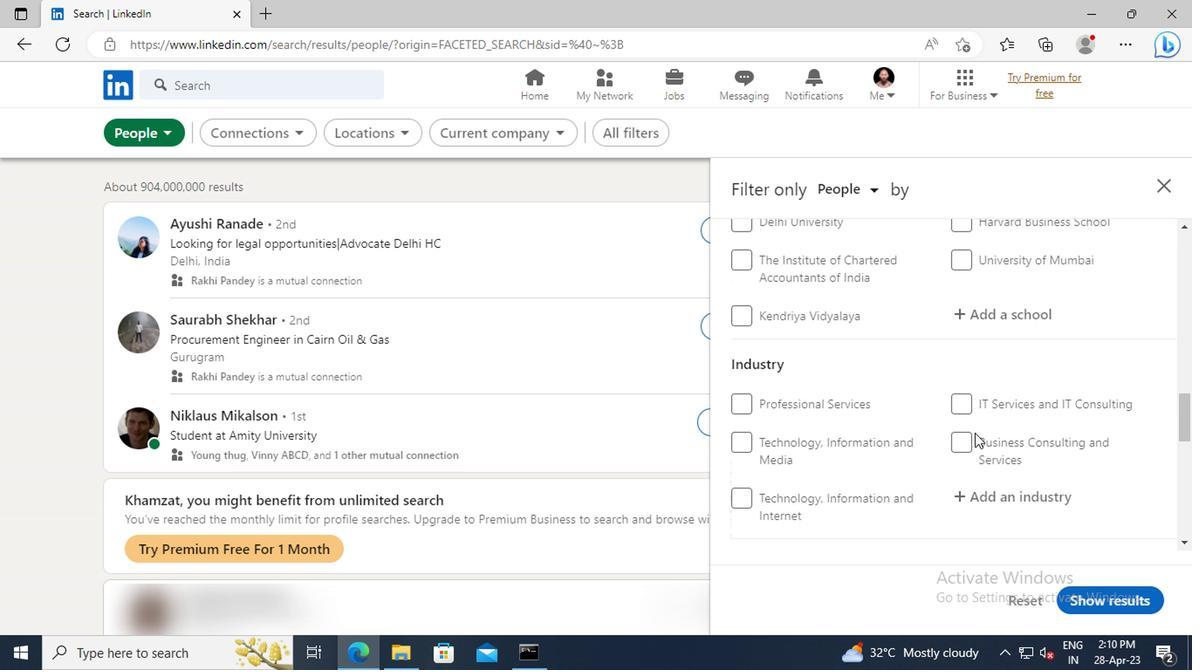 
Action: Mouse scrolled (971, 431) with delta (0, -1)
Screenshot: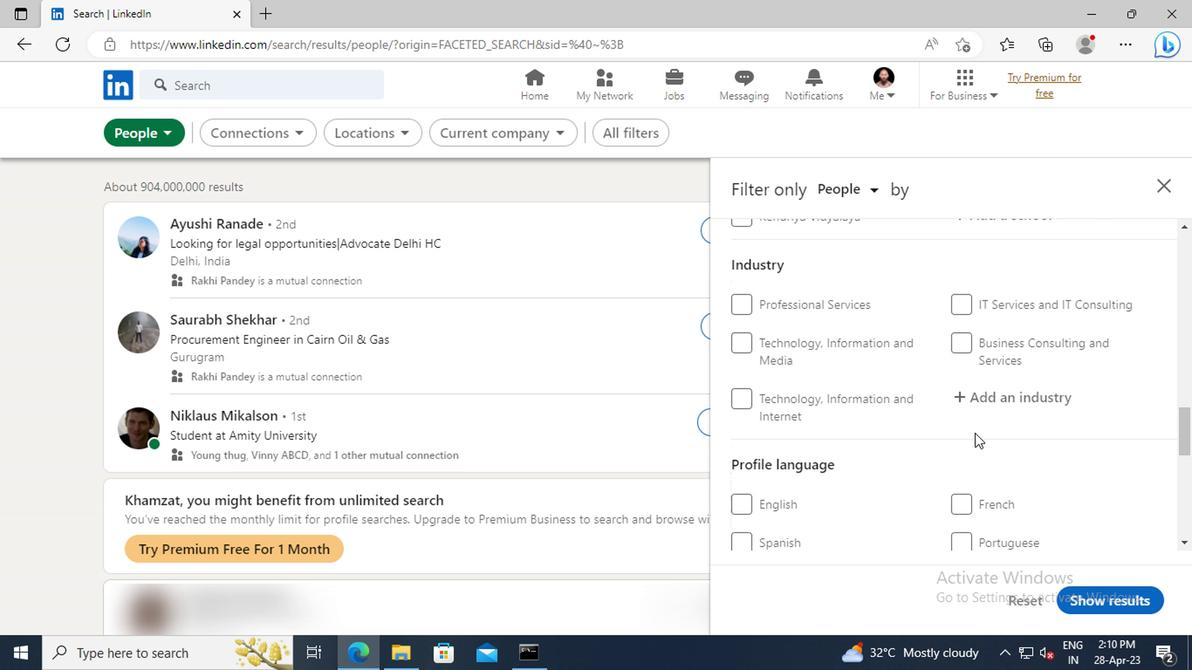 
Action: Mouse scrolled (971, 431) with delta (0, -1)
Screenshot: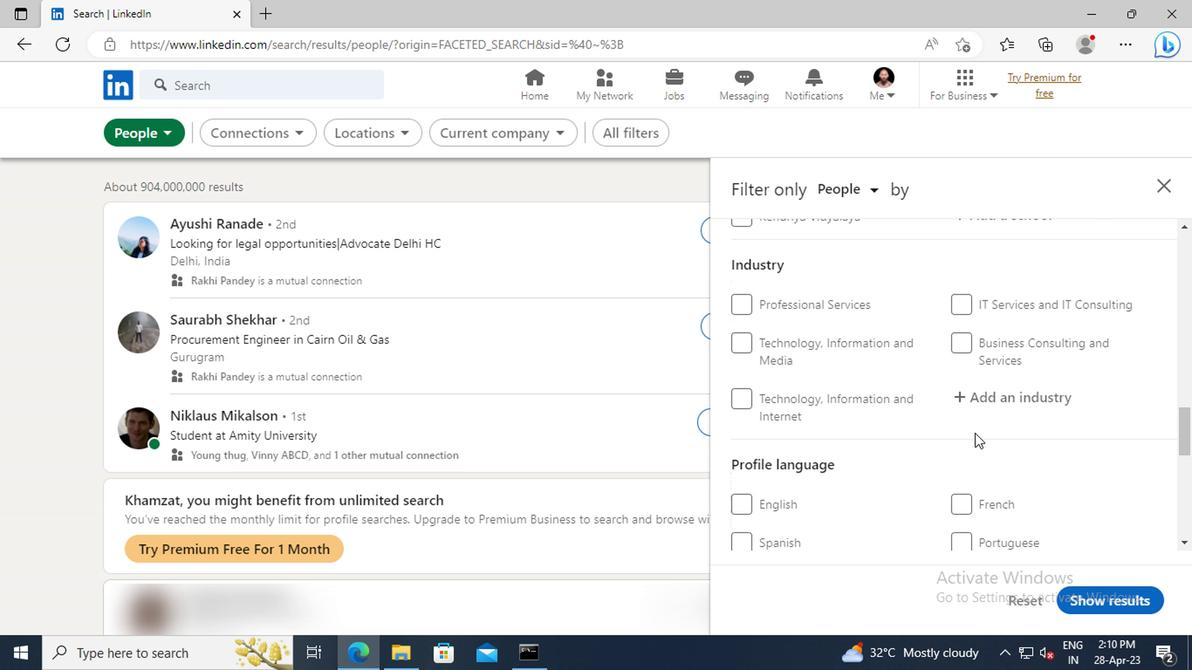 
Action: Mouse moved to (960, 409)
Screenshot: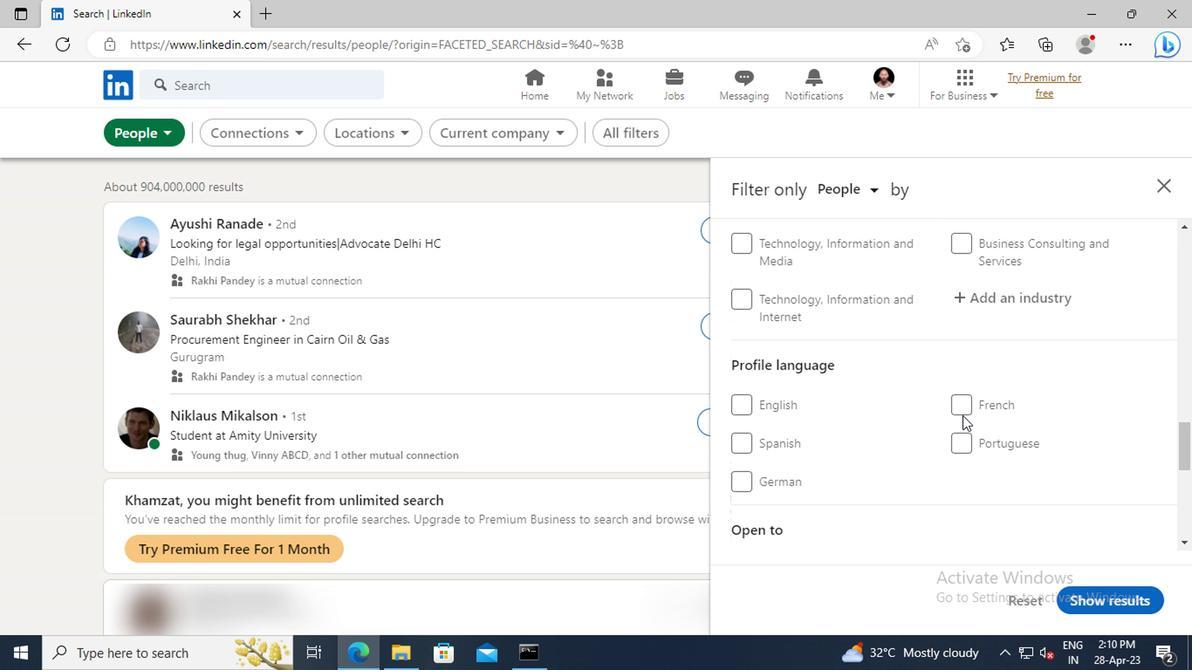 
Action: Mouse pressed left at (960, 409)
Screenshot: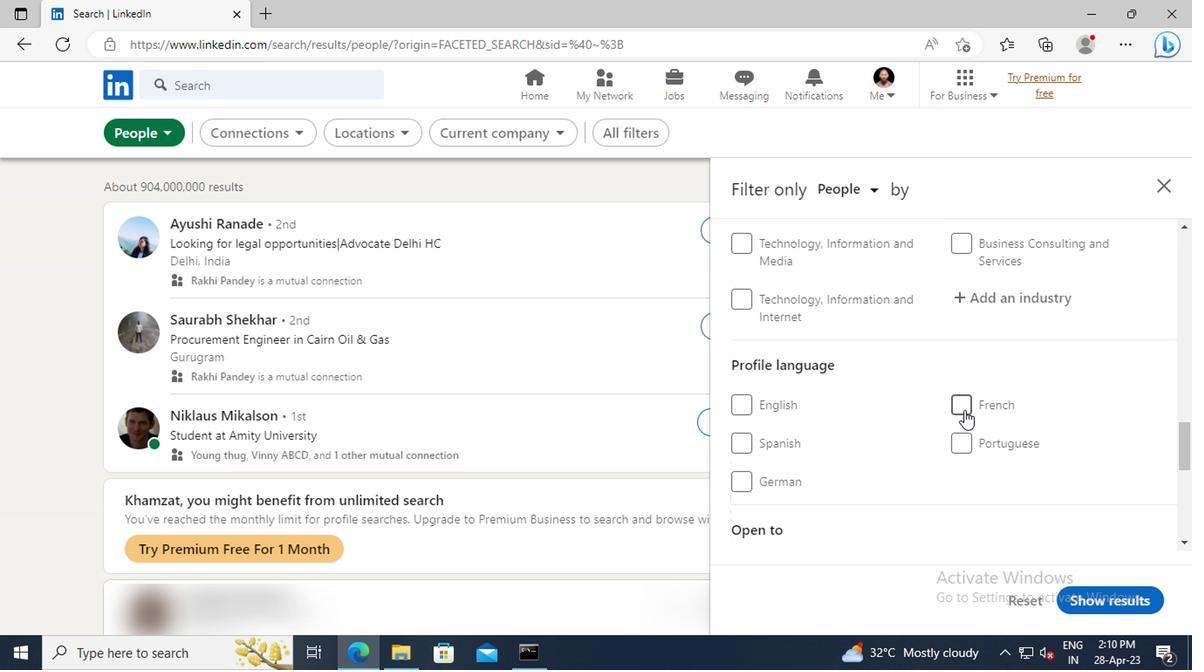 
Action: Mouse moved to (968, 404)
Screenshot: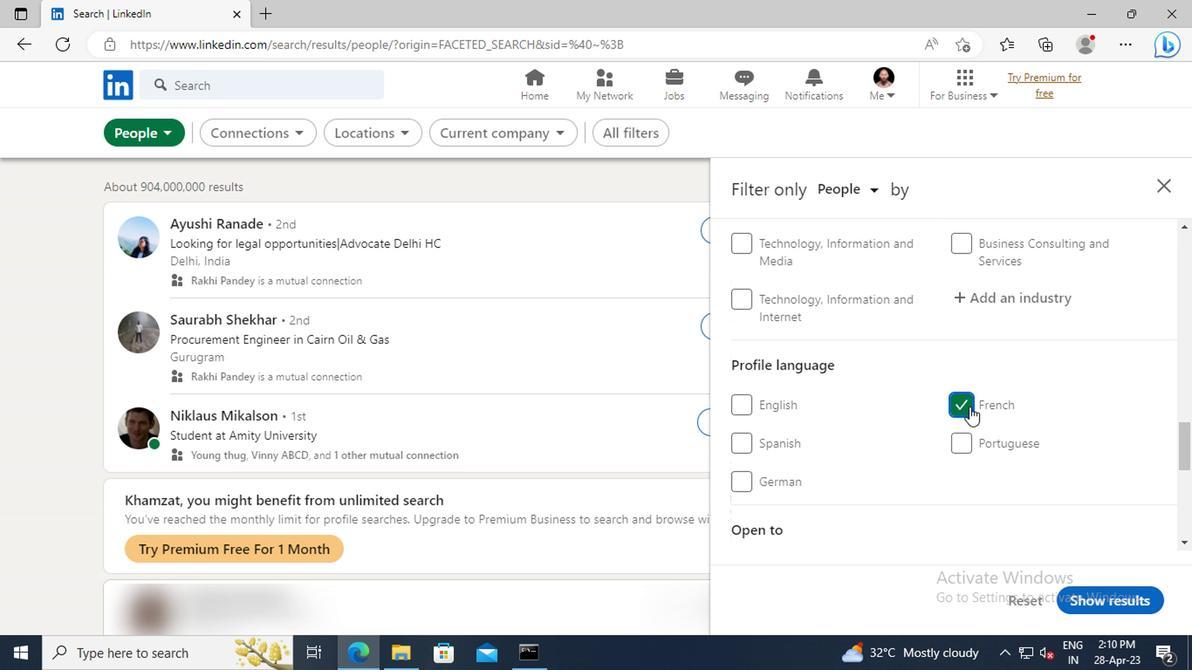 
Action: Mouse scrolled (968, 405) with delta (0, 0)
Screenshot: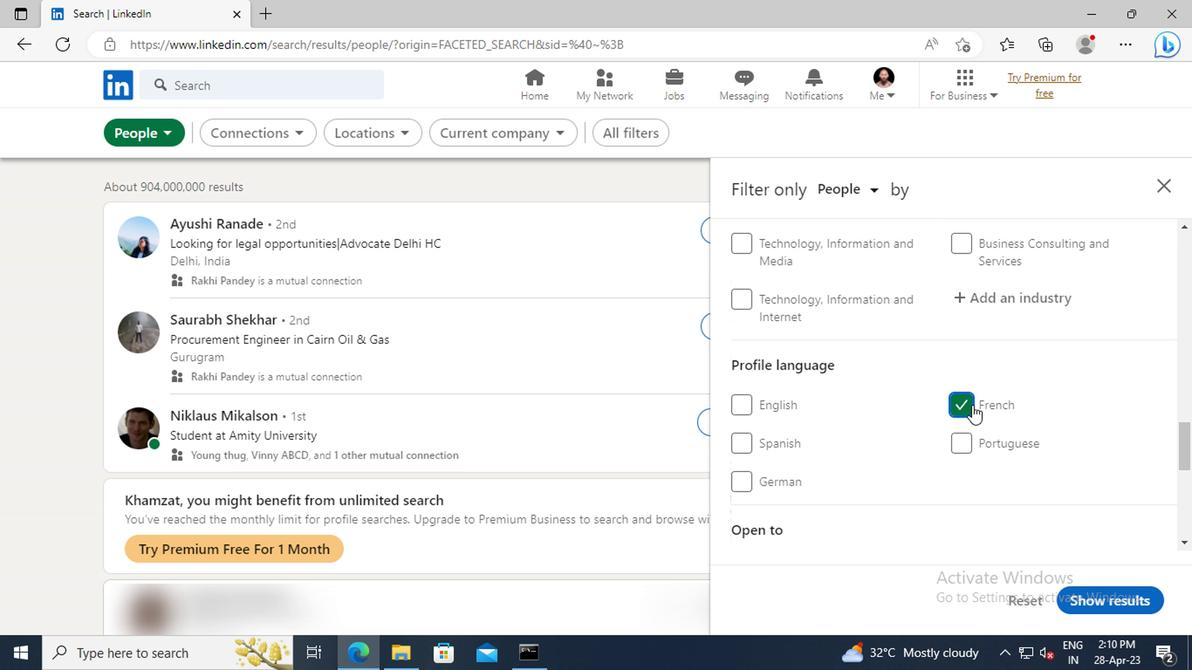 
Action: Mouse moved to (968, 403)
Screenshot: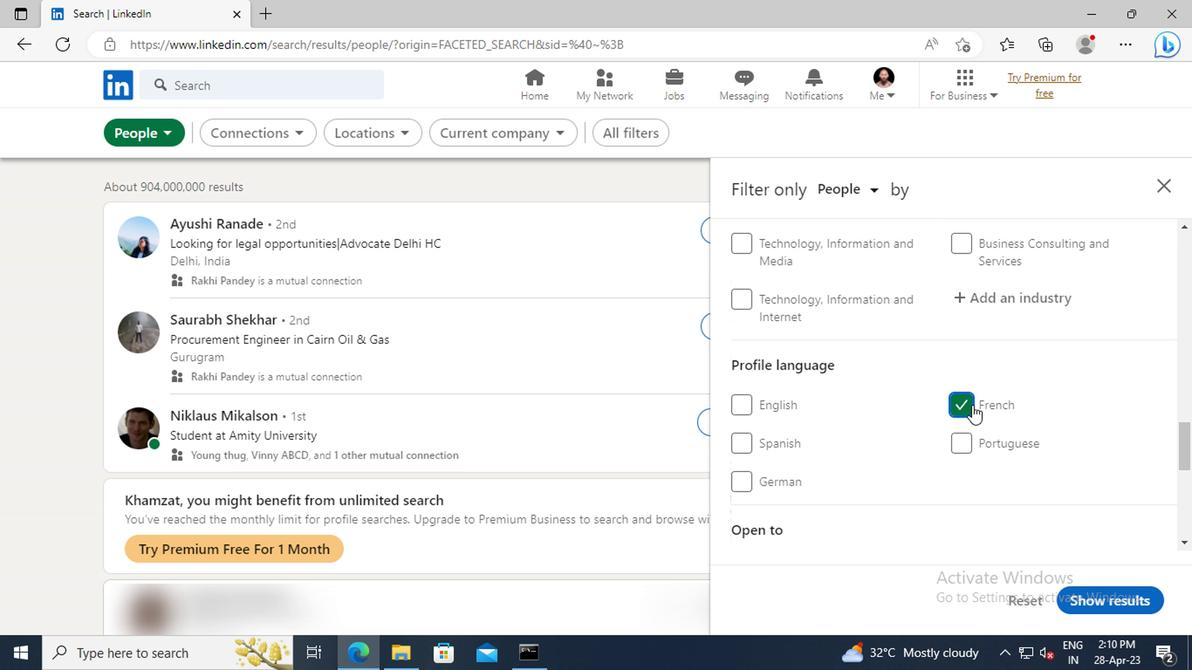 
Action: Mouse scrolled (968, 404) with delta (0, 1)
Screenshot: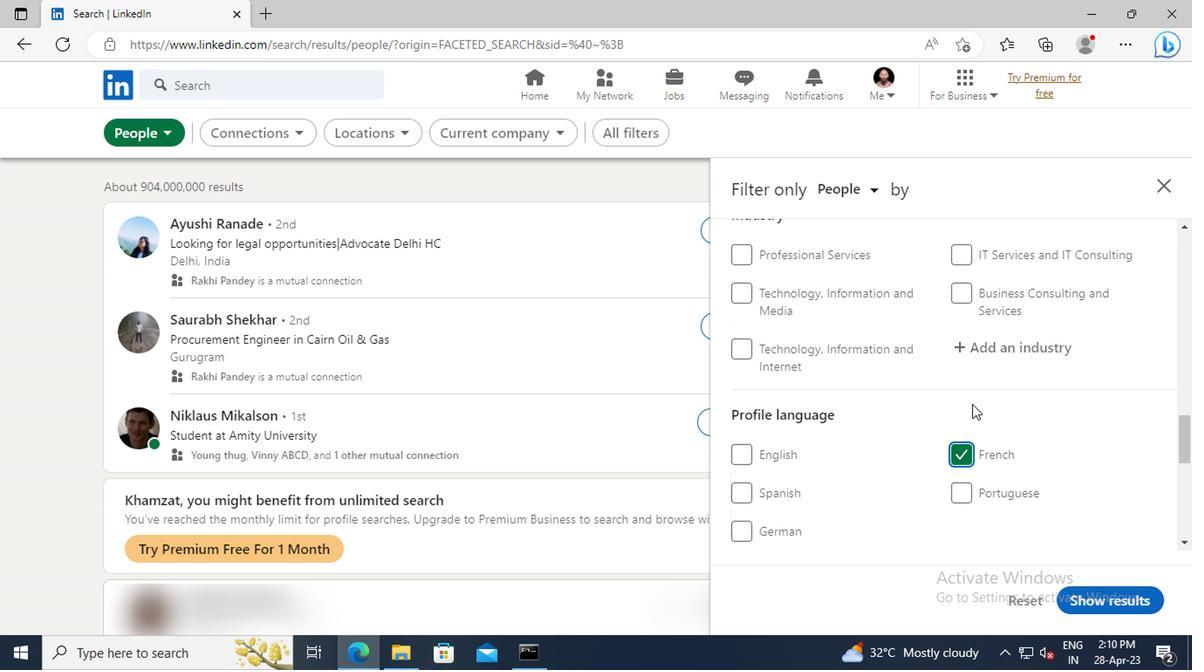 
Action: Mouse scrolled (968, 404) with delta (0, 1)
Screenshot: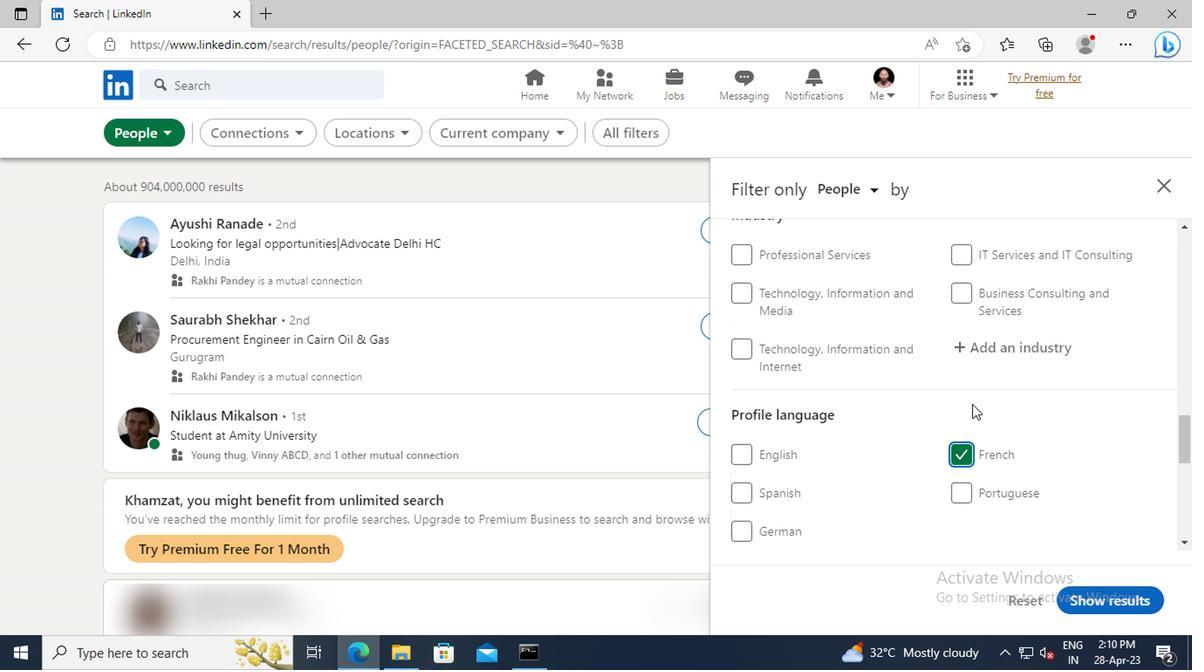 
Action: Mouse scrolled (968, 404) with delta (0, 1)
Screenshot: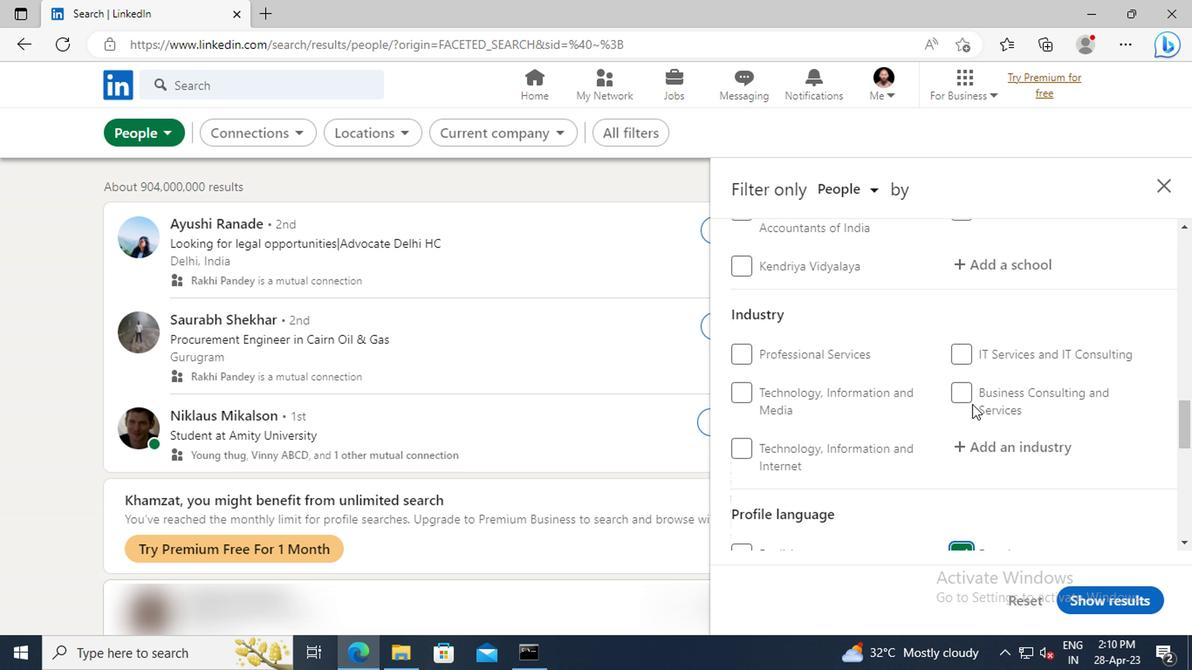 
Action: Mouse scrolled (968, 404) with delta (0, 1)
Screenshot: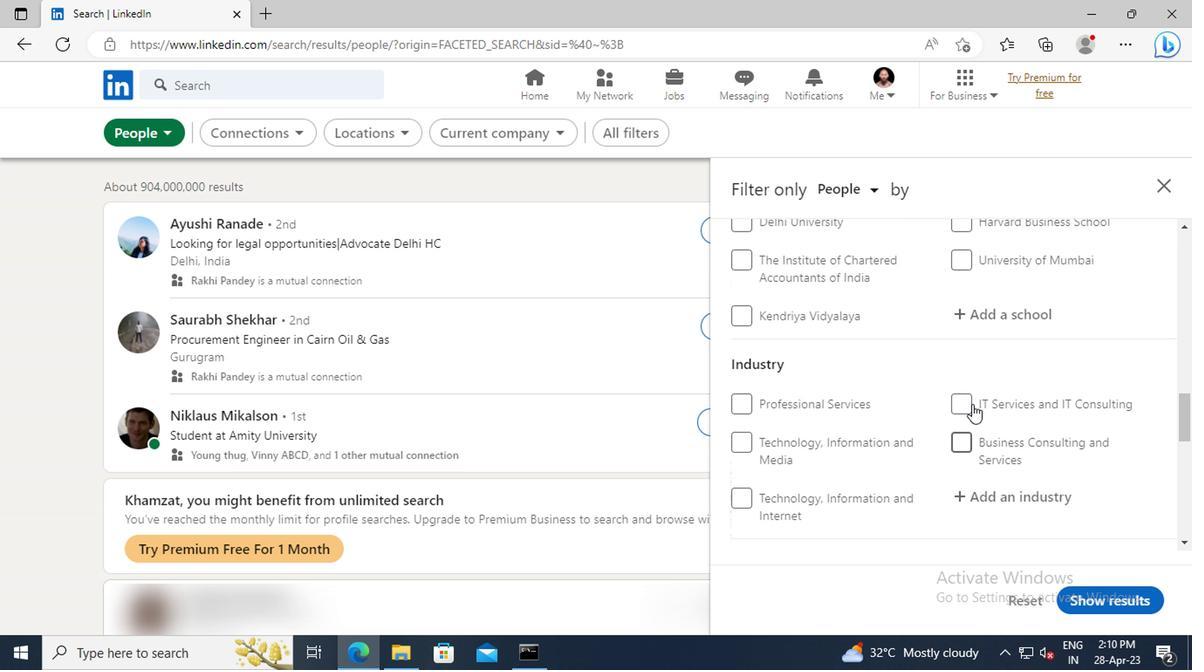 
Action: Mouse scrolled (968, 404) with delta (0, 1)
Screenshot: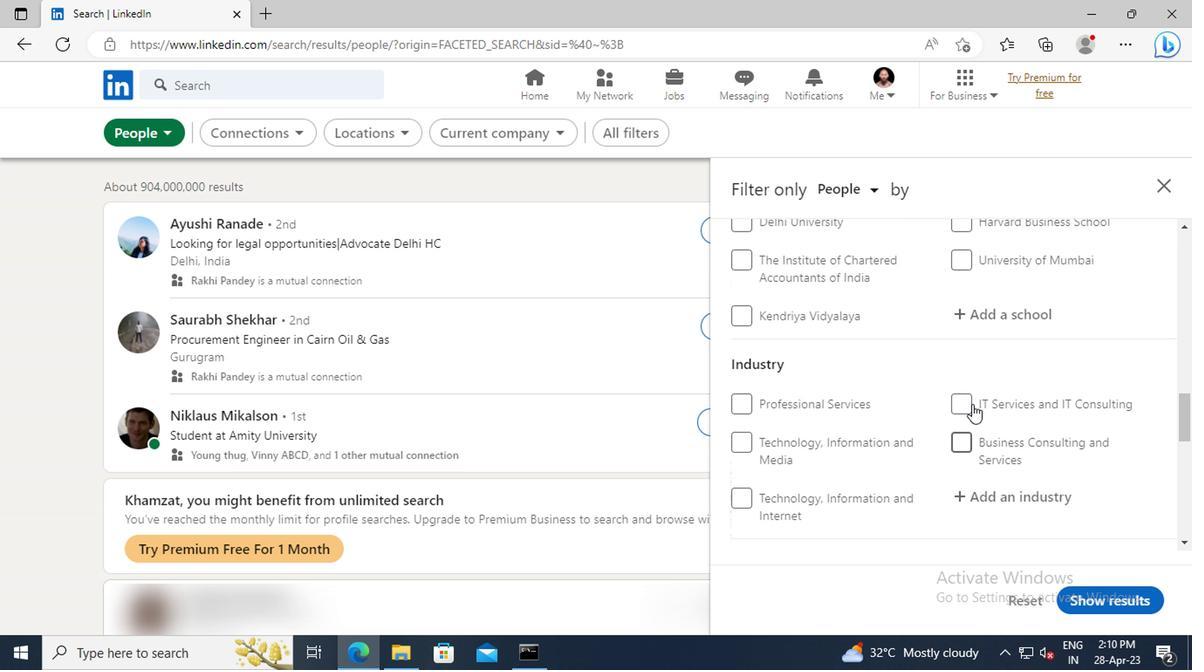 
Action: Mouse scrolled (968, 404) with delta (0, 1)
Screenshot: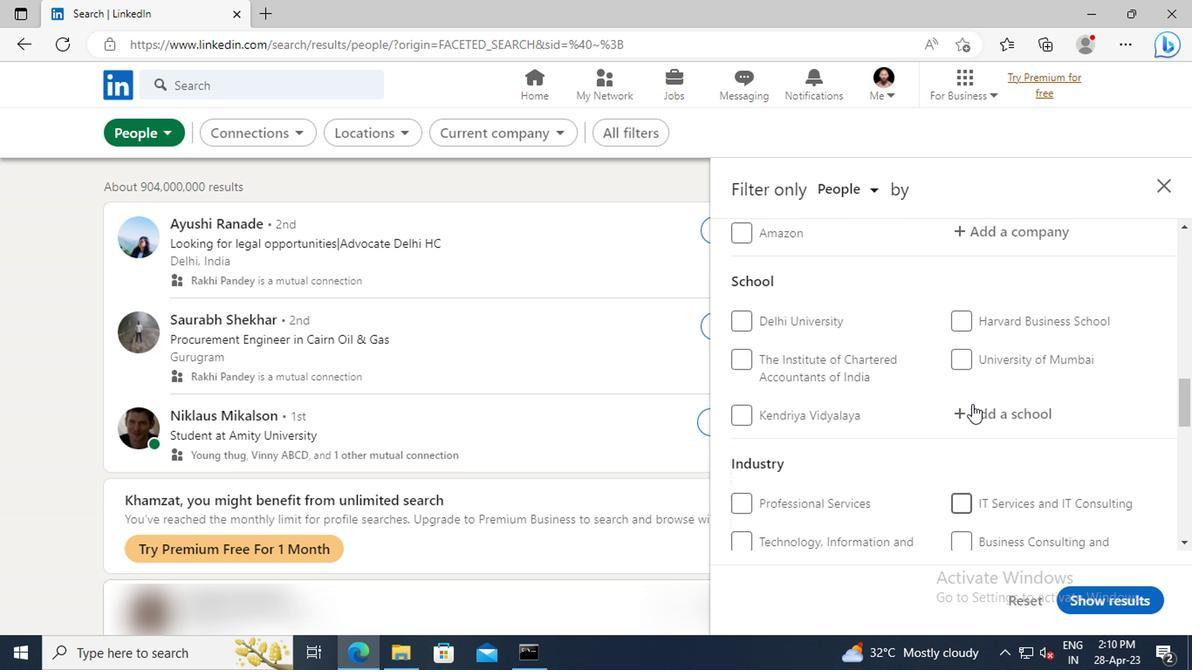 
Action: Mouse scrolled (968, 404) with delta (0, 1)
Screenshot: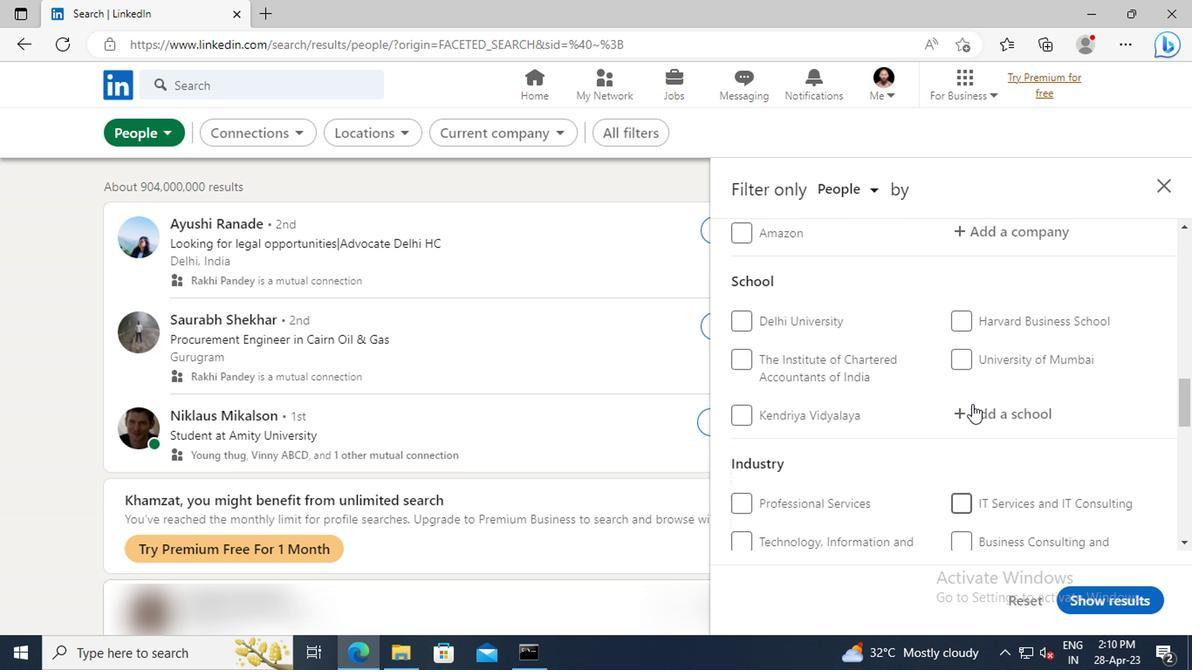 
Action: Mouse scrolled (968, 404) with delta (0, 1)
Screenshot: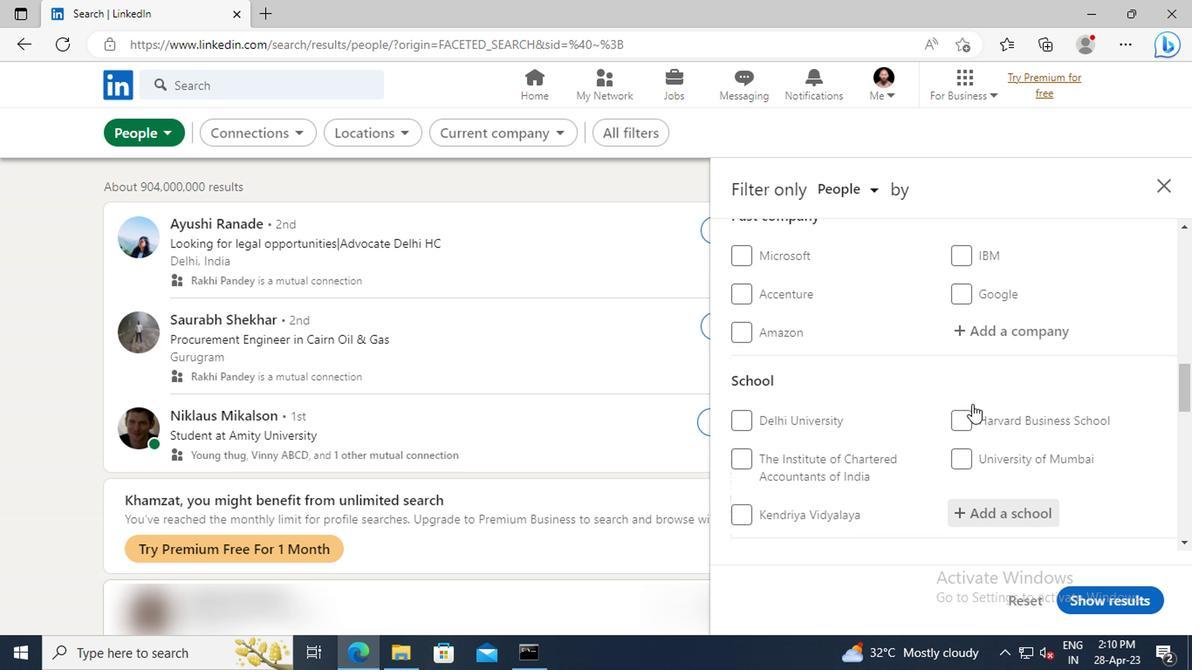 
Action: Mouse scrolled (968, 404) with delta (0, 1)
Screenshot: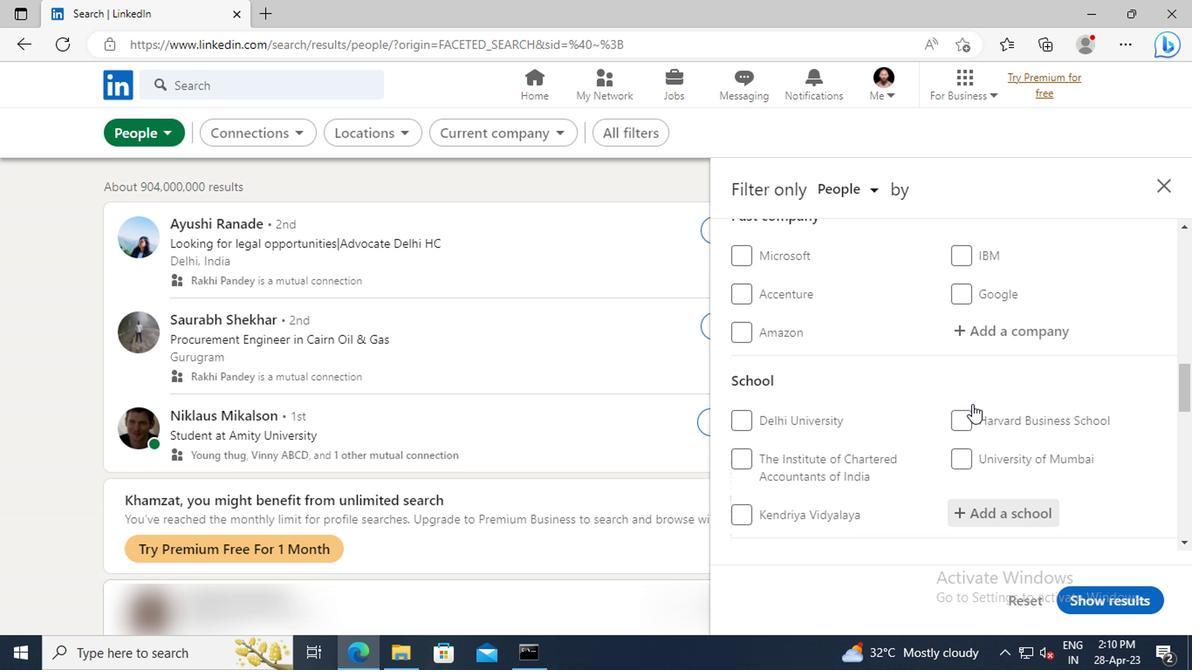
Action: Mouse moved to (971, 400)
Screenshot: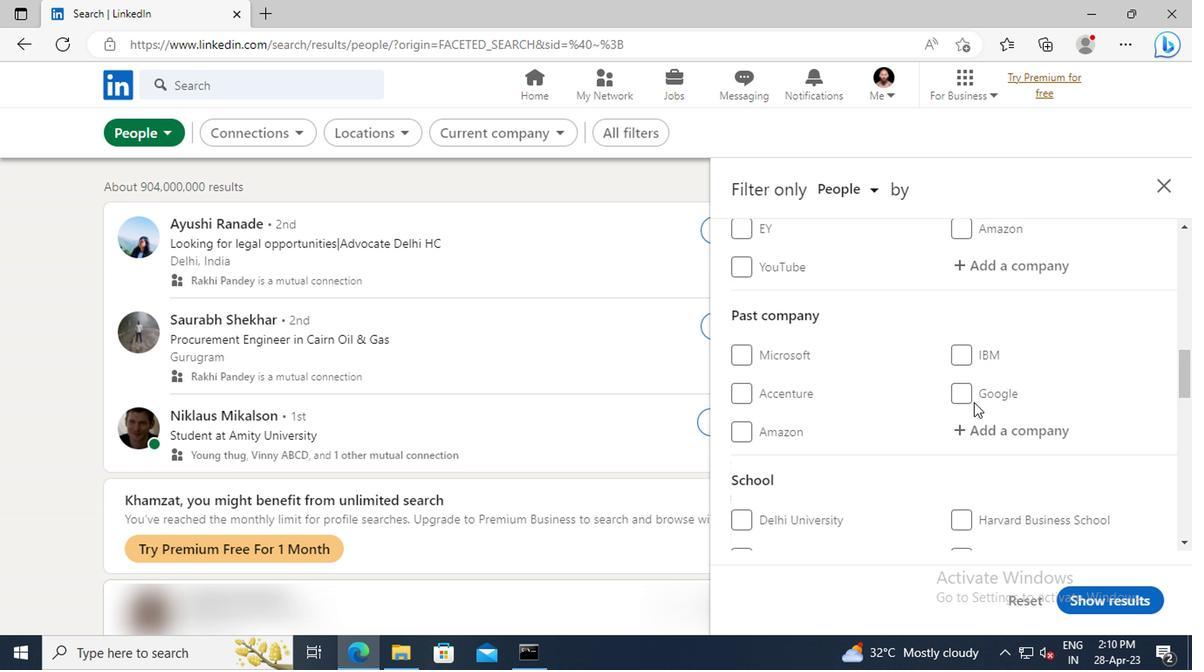 
Action: Mouse scrolled (971, 401) with delta (0, 0)
Screenshot: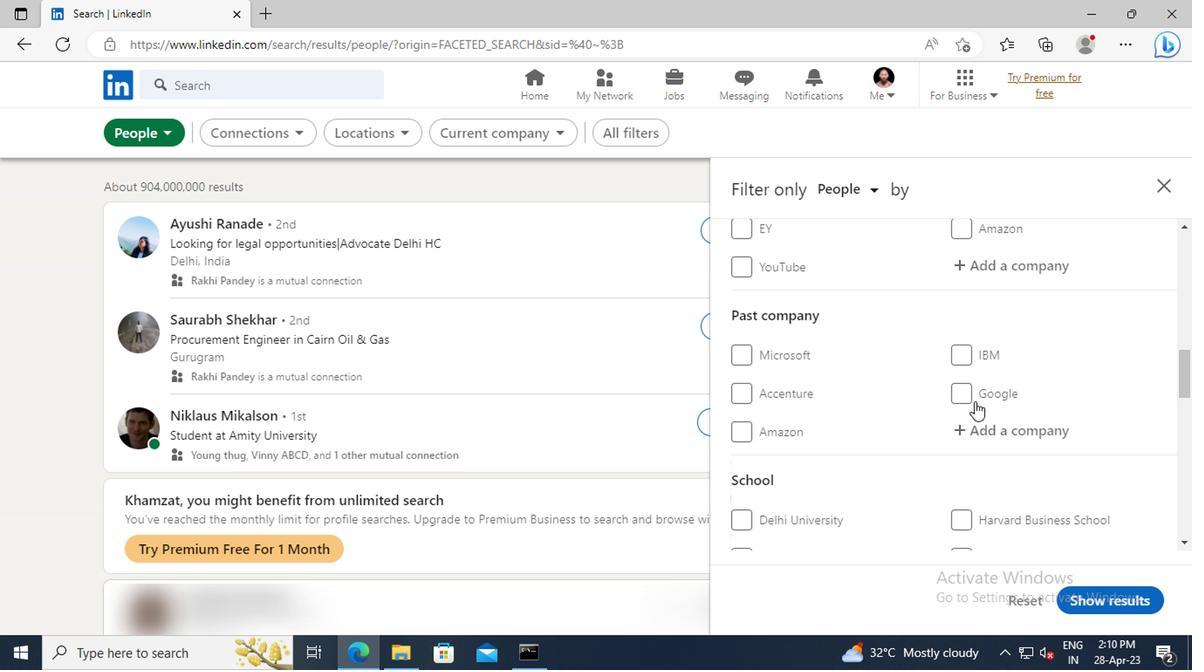 
Action: Mouse scrolled (971, 401) with delta (0, 0)
Screenshot: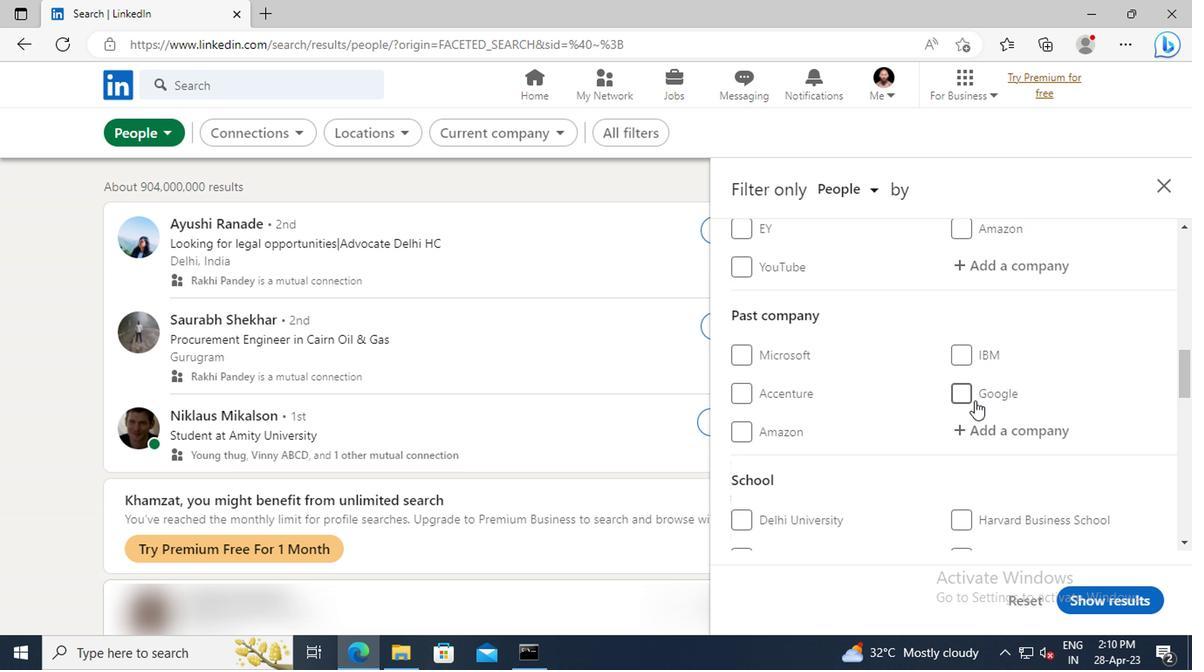 
Action: Mouse moved to (974, 370)
Screenshot: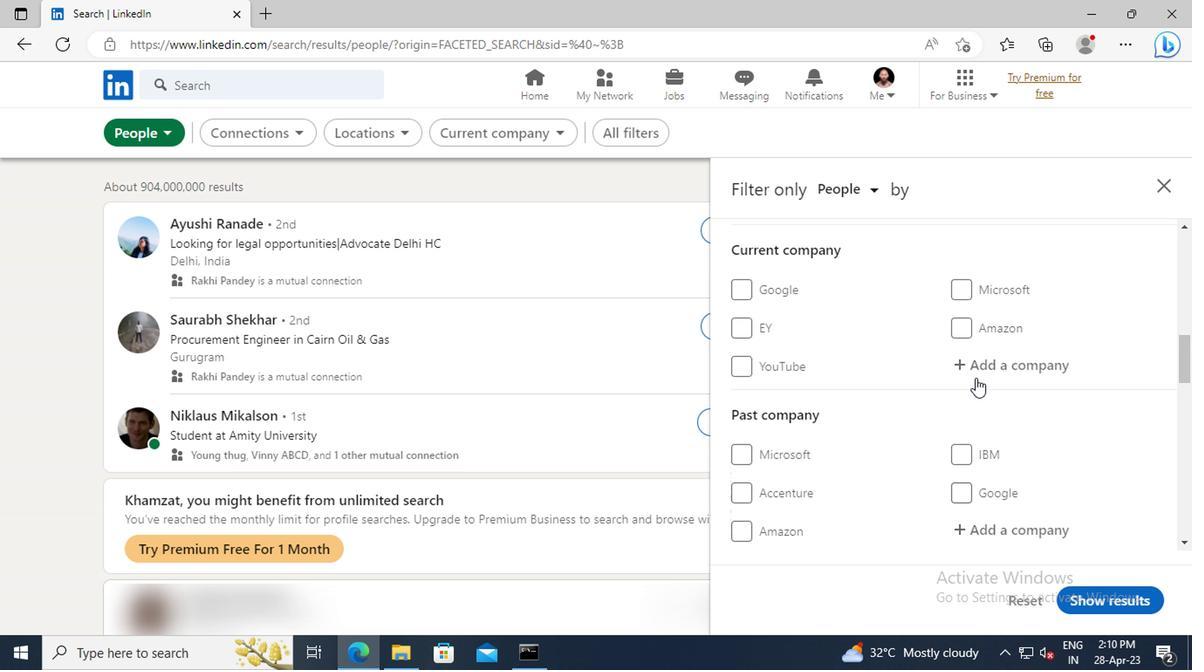 
Action: Mouse pressed left at (974, 370)
Screenshot: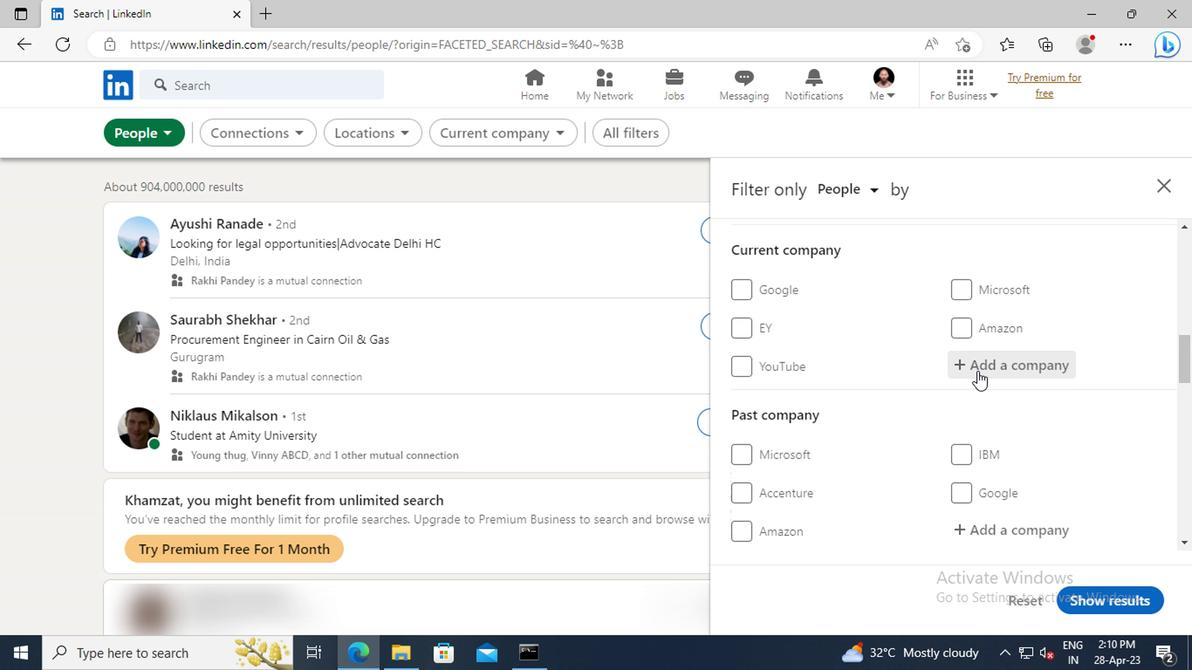 
Action: Key pressed <Key.shift>VOLVO<Key.space><Key.shift>TRUCKS<Key.space><Key.shift>IND
Screenshot: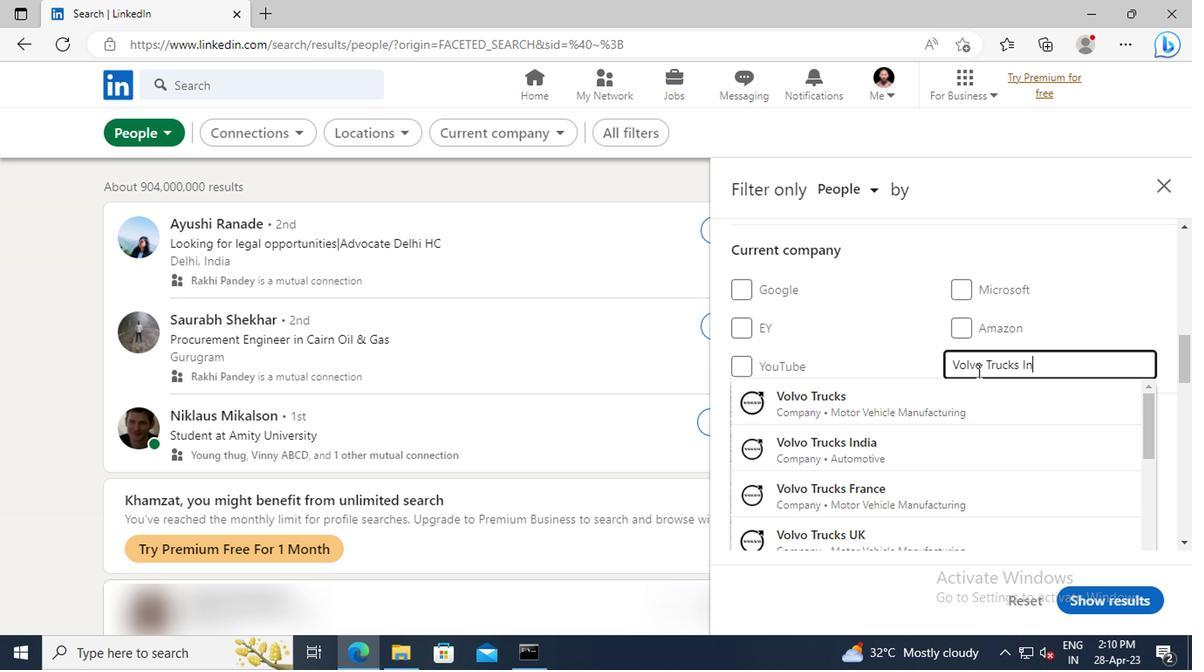 
Action: Mouse moved to (973, 396)
Screenshot: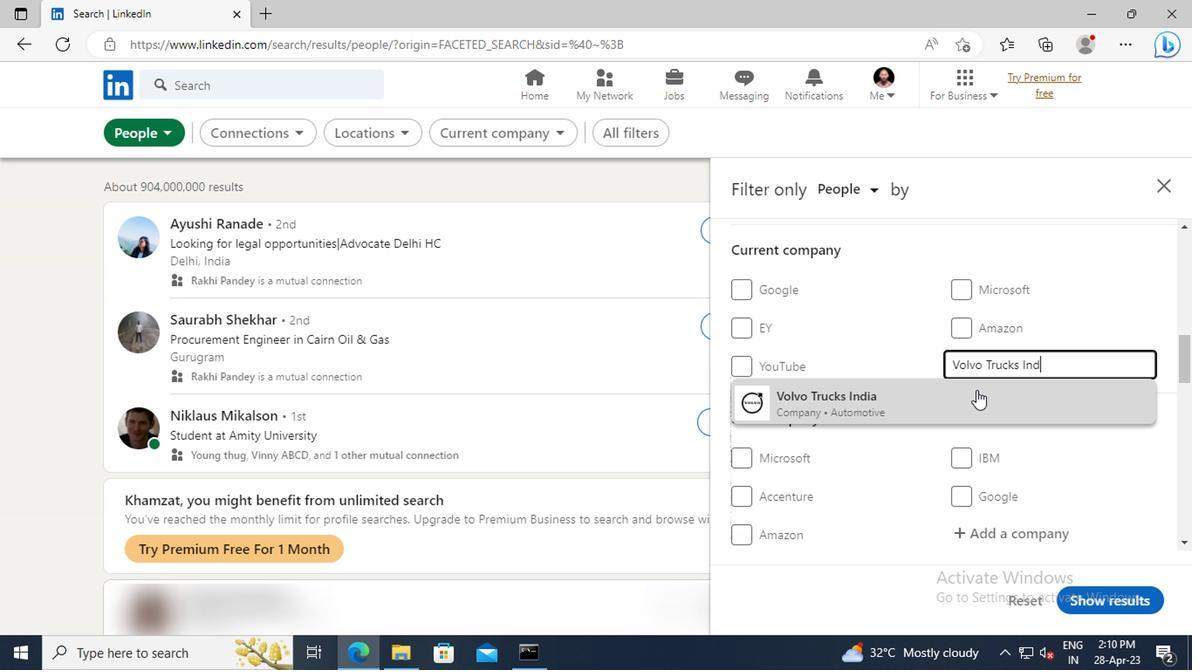 
Action: Mouse pressed left at (973, 396)
Screenshot: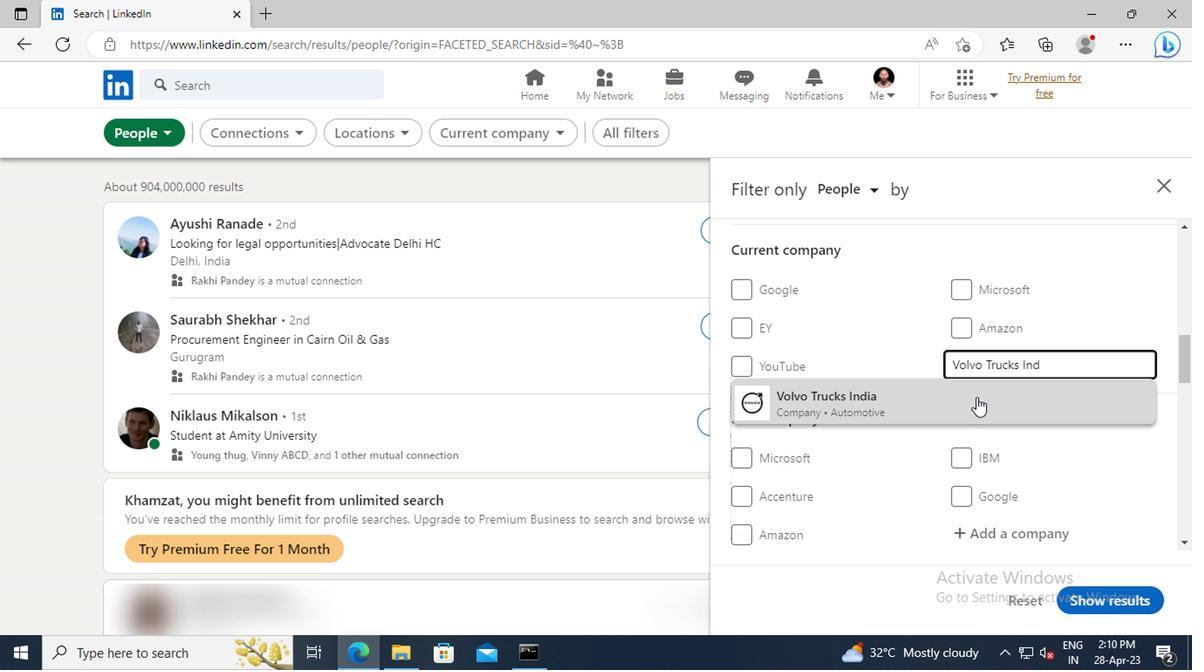 
Action: Mouse scrolled (973, 396) with delta (0, 0)
Screenshot: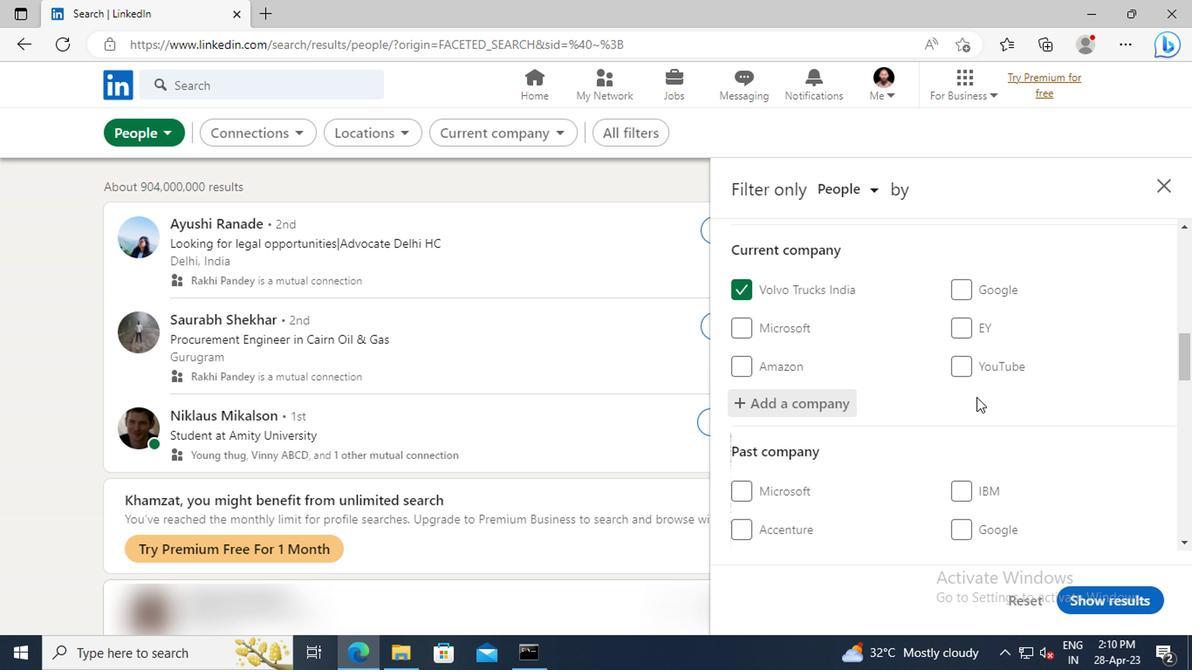 
Action: Mouse scrolled (973, 396) with delta (0, 0)
Screenshot: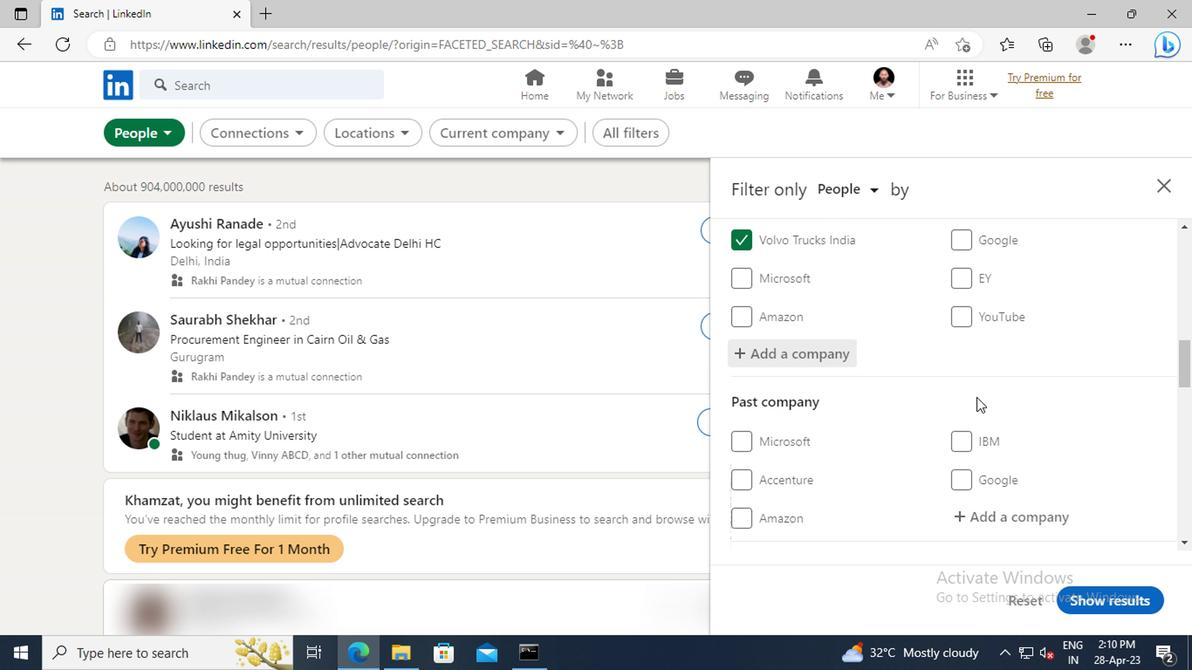 
Action: Mouse scrolled (973, 396) with delta (0, 0)
Screenshot: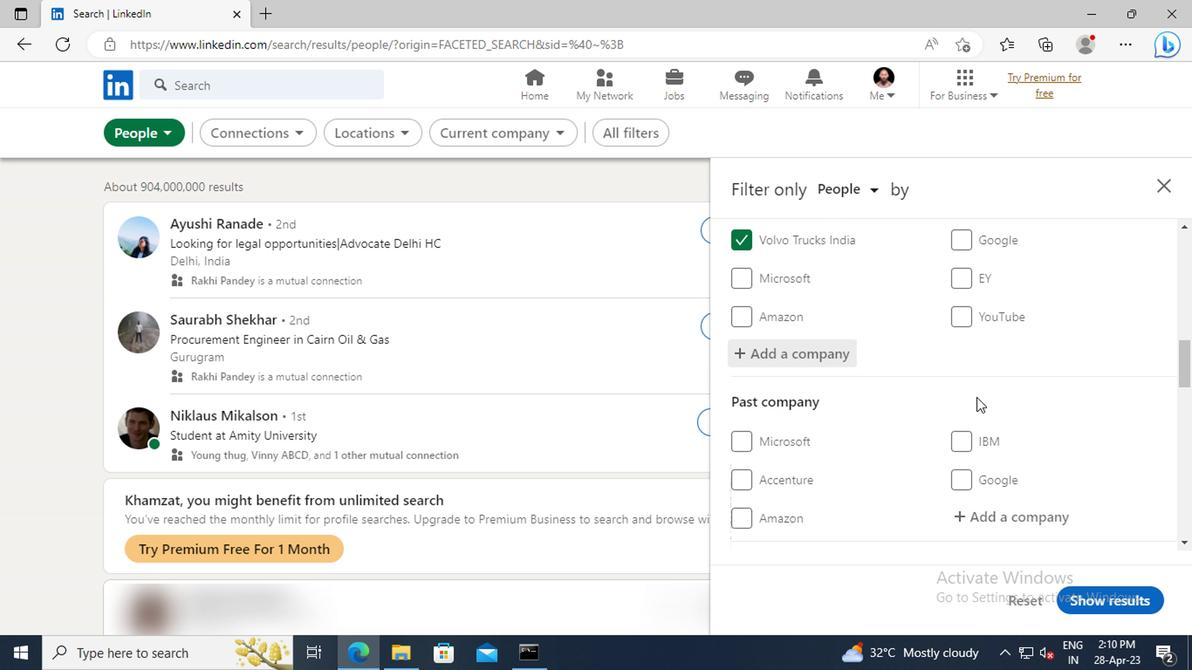 
Action: Mouse scrolled (973, 396) with delta (0, 0)
Screenshot: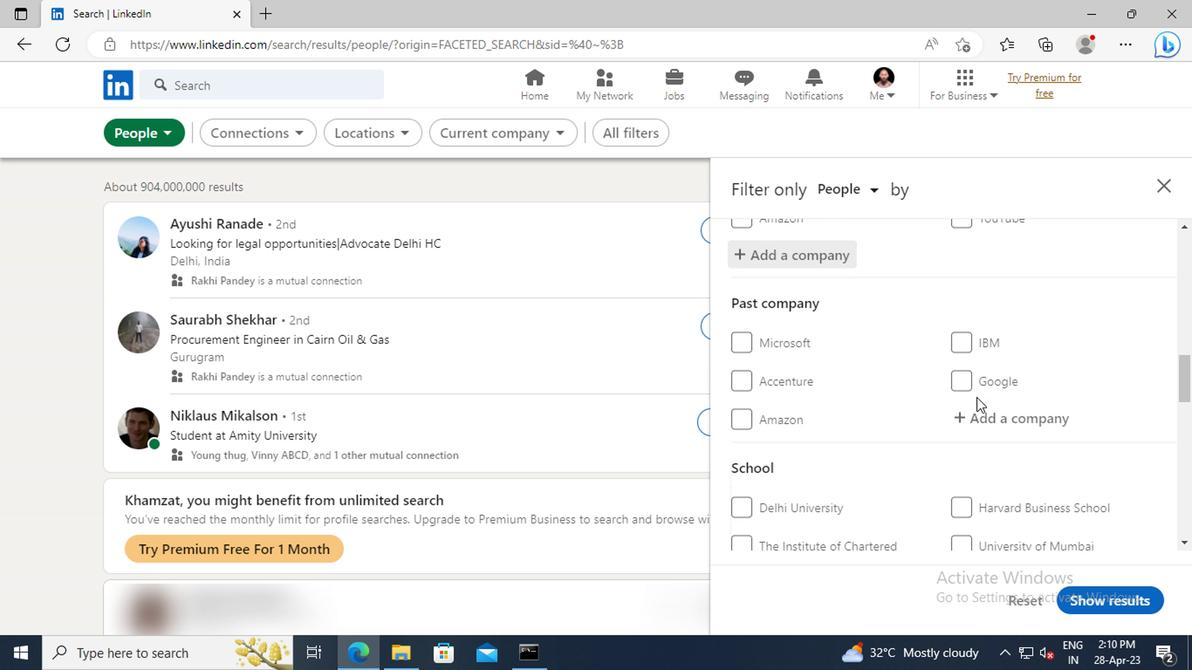 
Action: Mouse scrolled (973, 396) with delta (0, 0)
Screenshot: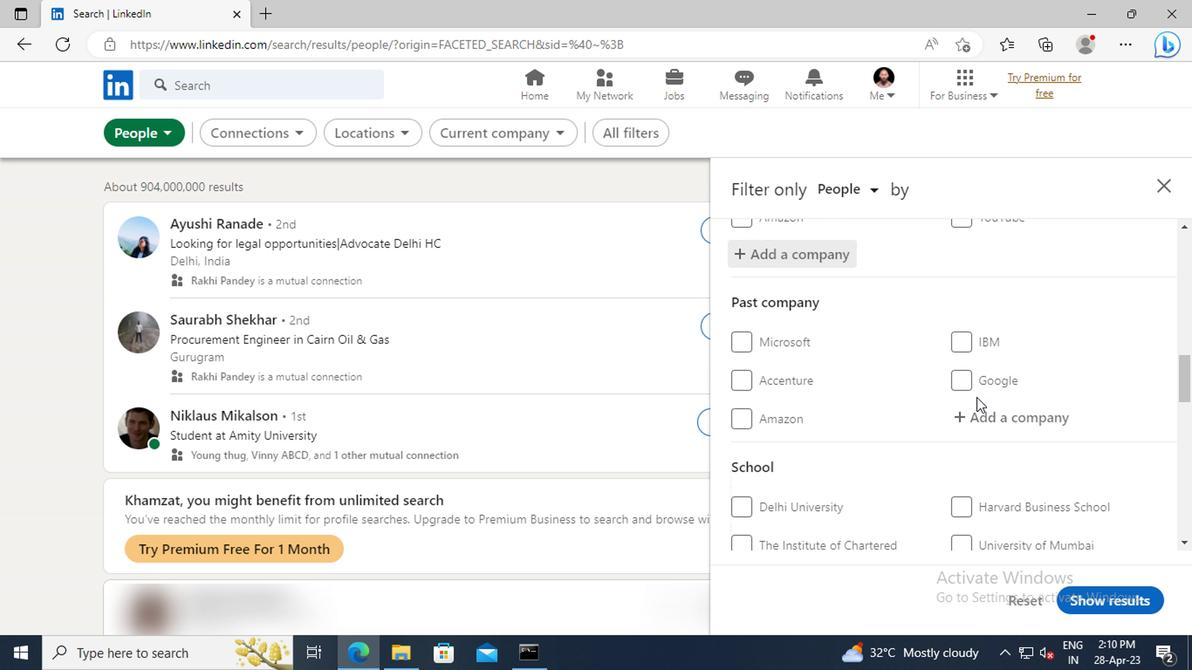 
Action: Mouse scrolled (973, 396) with delta (0, 0)
Screenshot: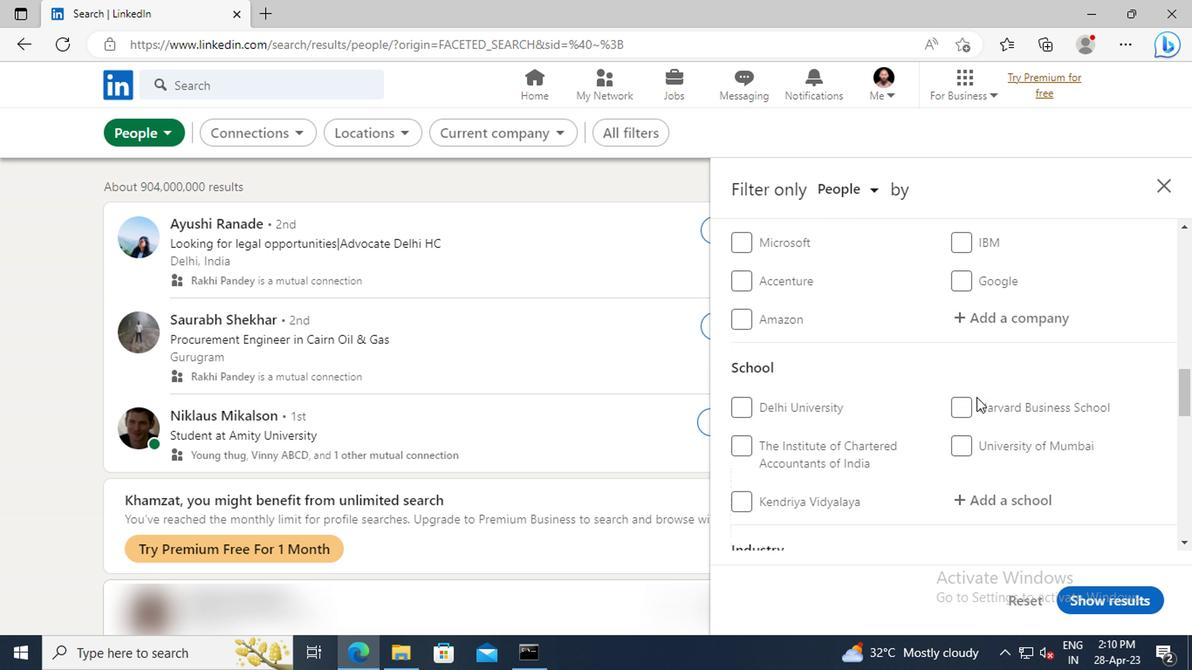 
Action: Mouse scrolled (973, 396) with delta (0, 0)
Screenshot: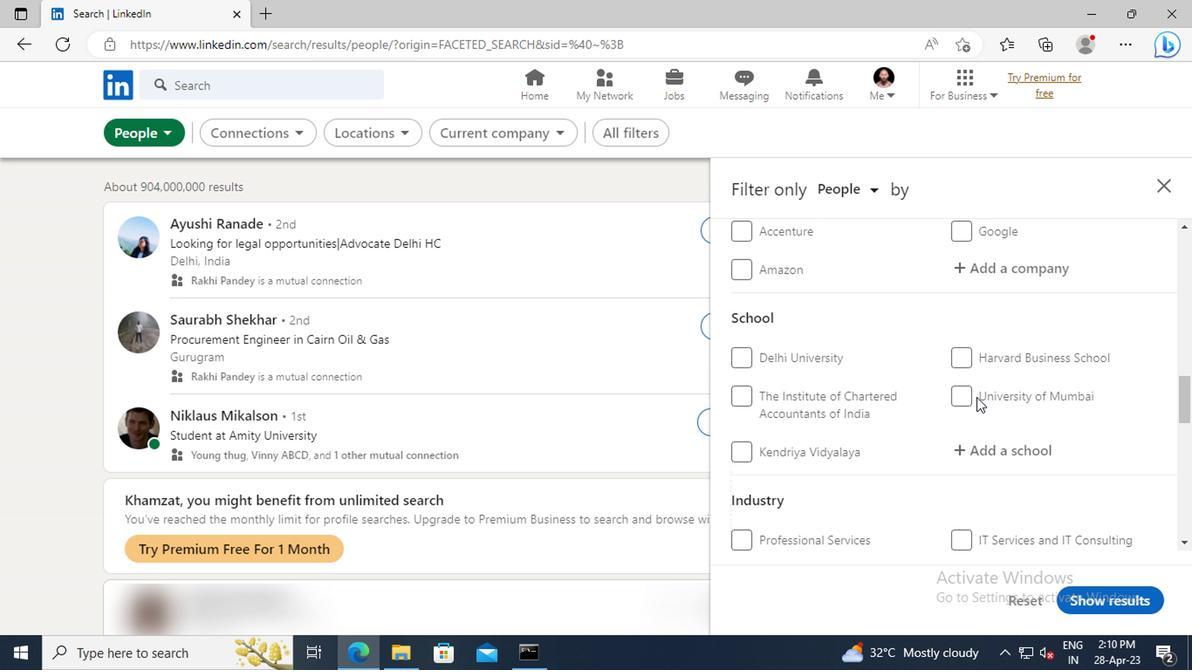 
Action: Mouse moved to (990, 407)
Screenshot: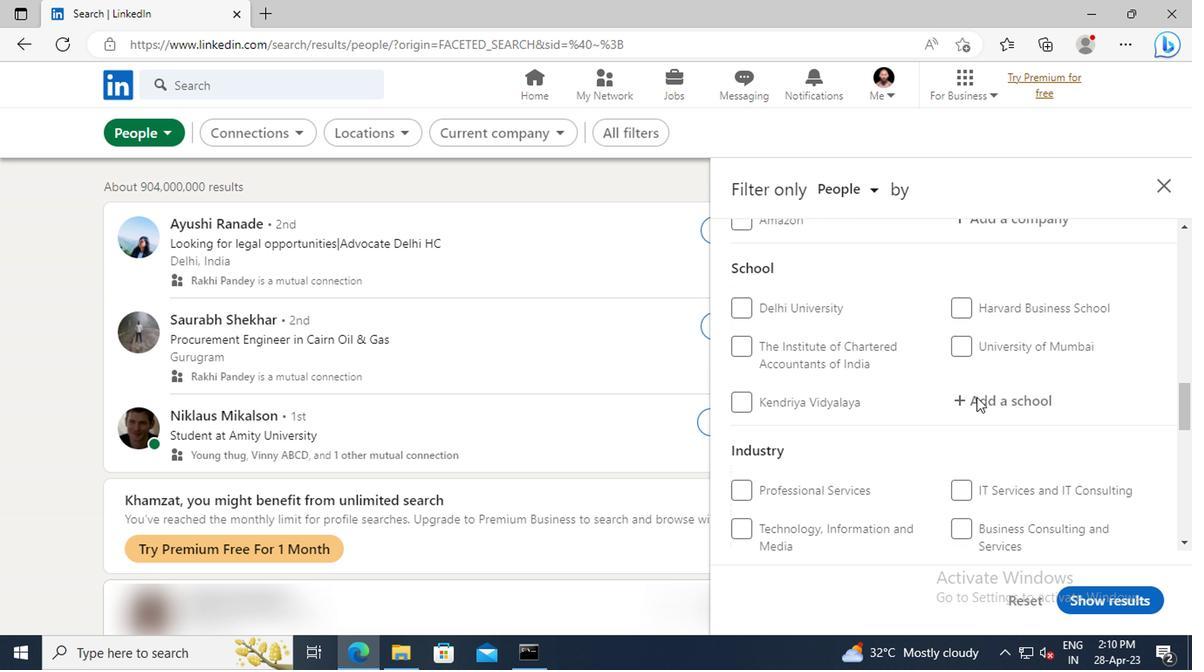 
Action: Mouse pressed left at (990, 407)
Screenshot: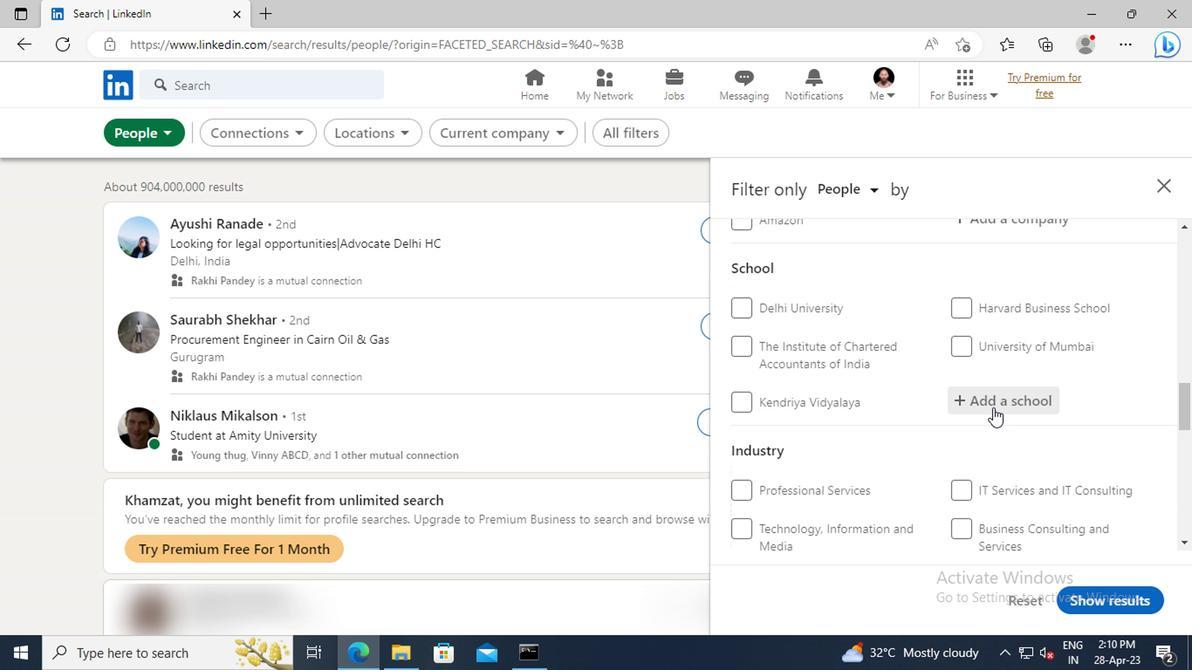 
Action: Key pressed <Key.shift>VELAMMAL<Key.space><Key.shift>COLLEGE<Key.space>OF<Key.space>
Screenshot: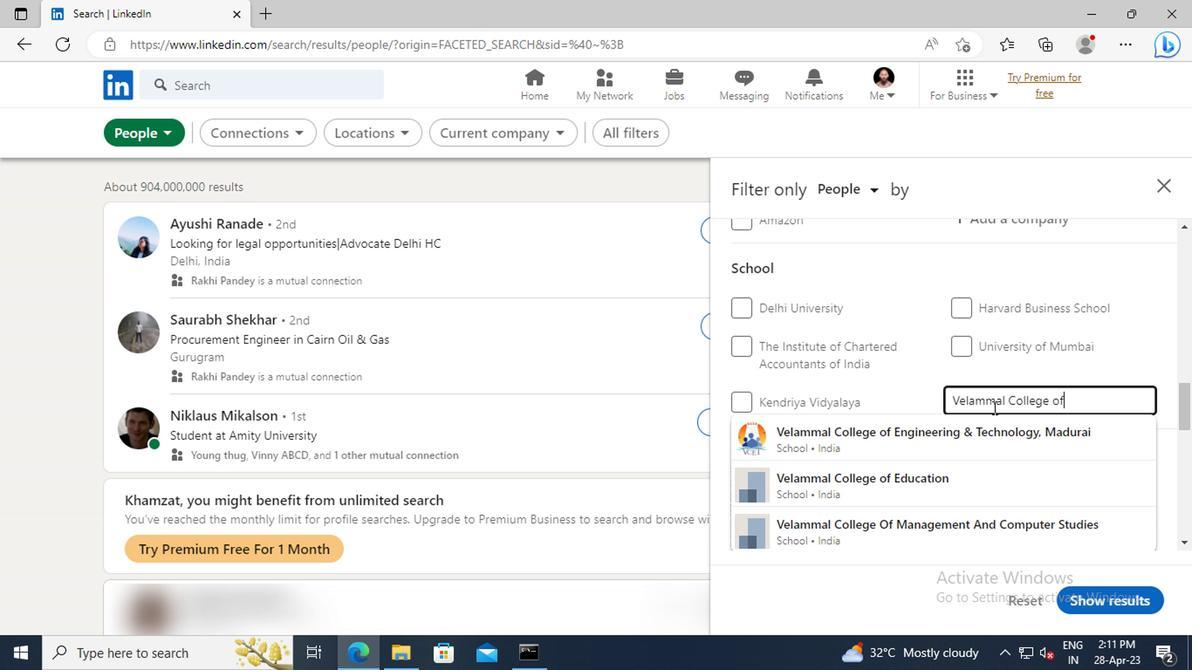 
Action: Mouse moved to (993, 436)
Screenshot: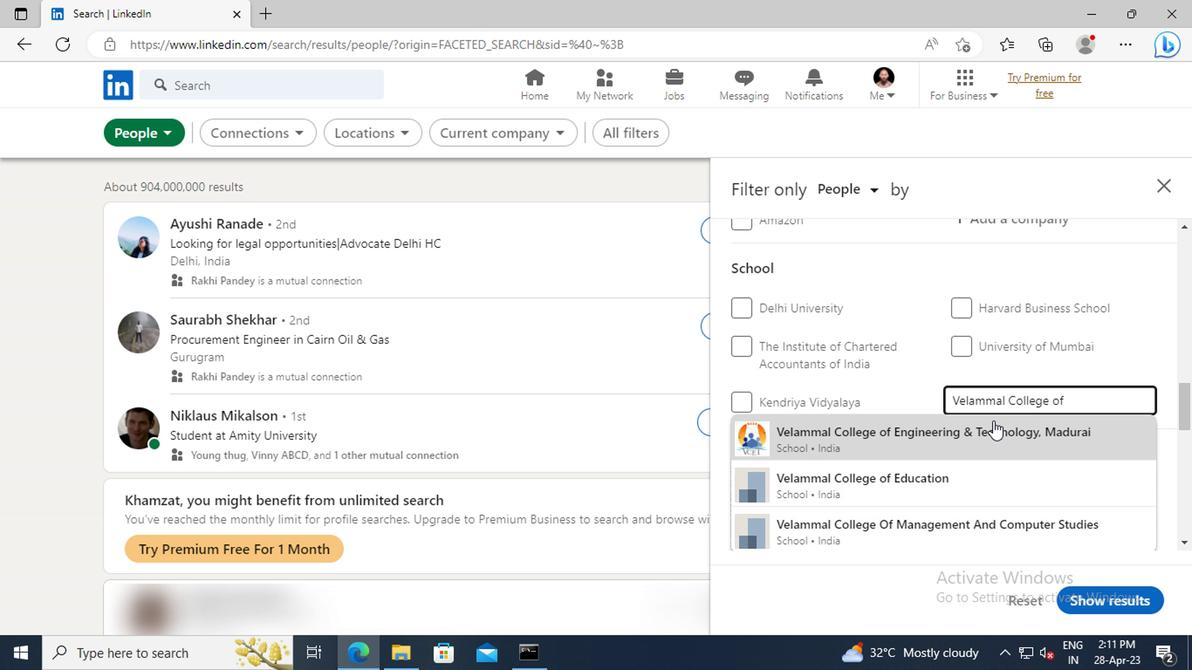 
Action: Mouse pressed left at (993, 436)
Screenshot: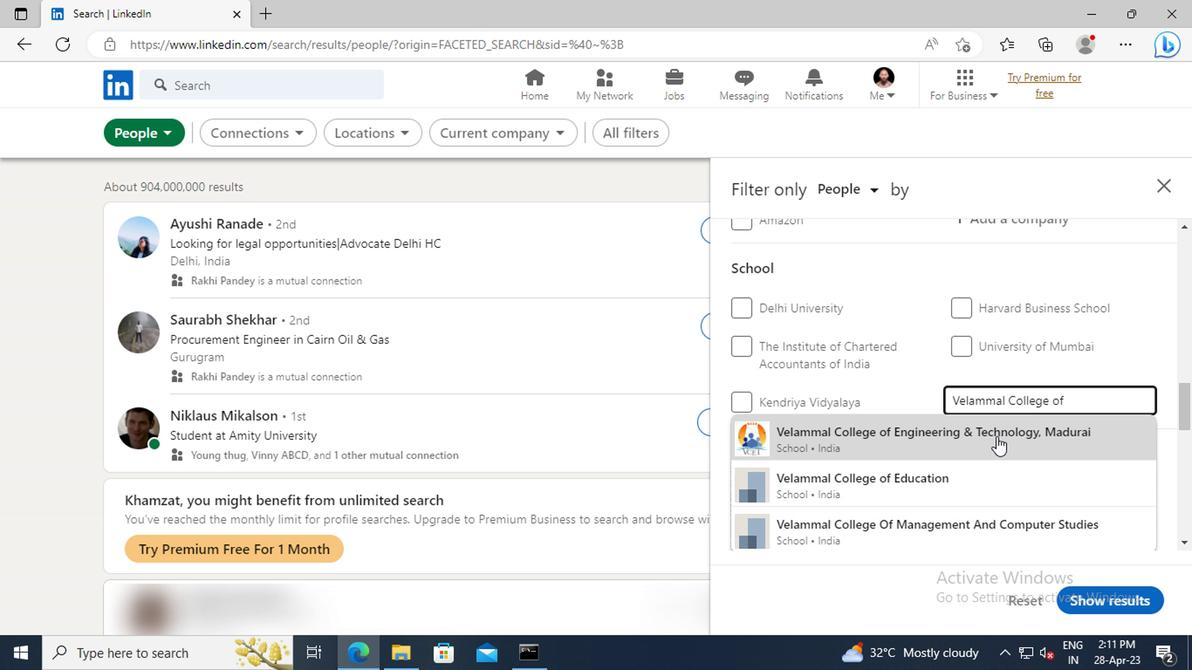 
Action: Mouse moved to (993, 403)
Screenshot: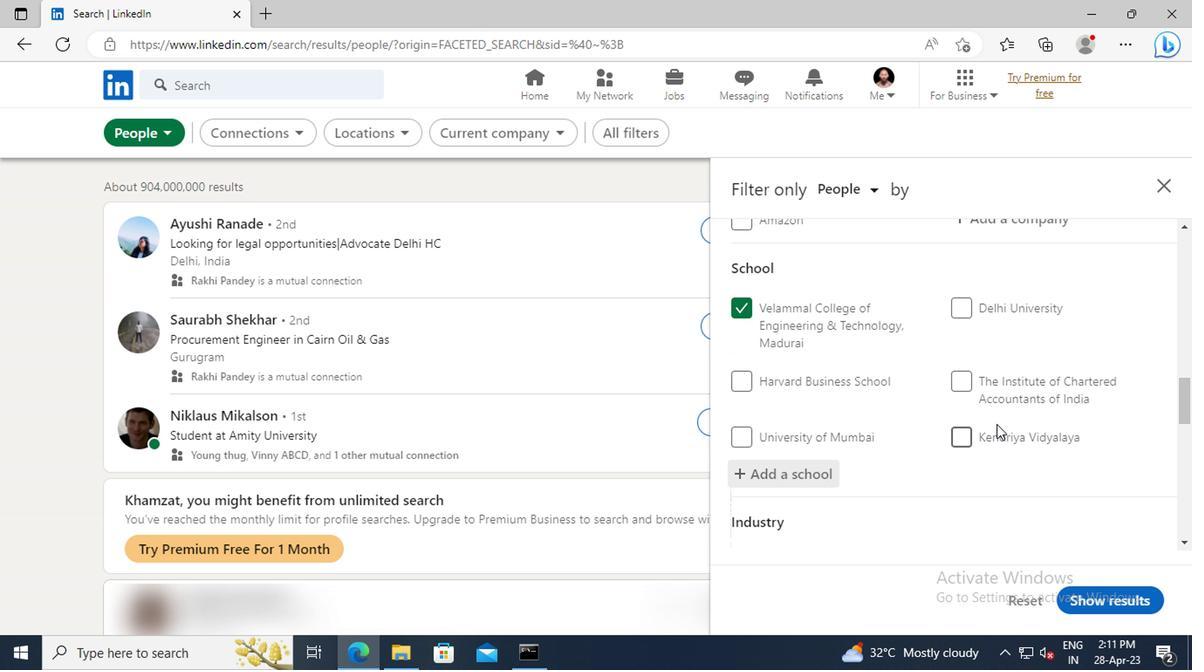 
Action: Mouse scrolled (993, 402) with delta (0, 0)
Screenshot: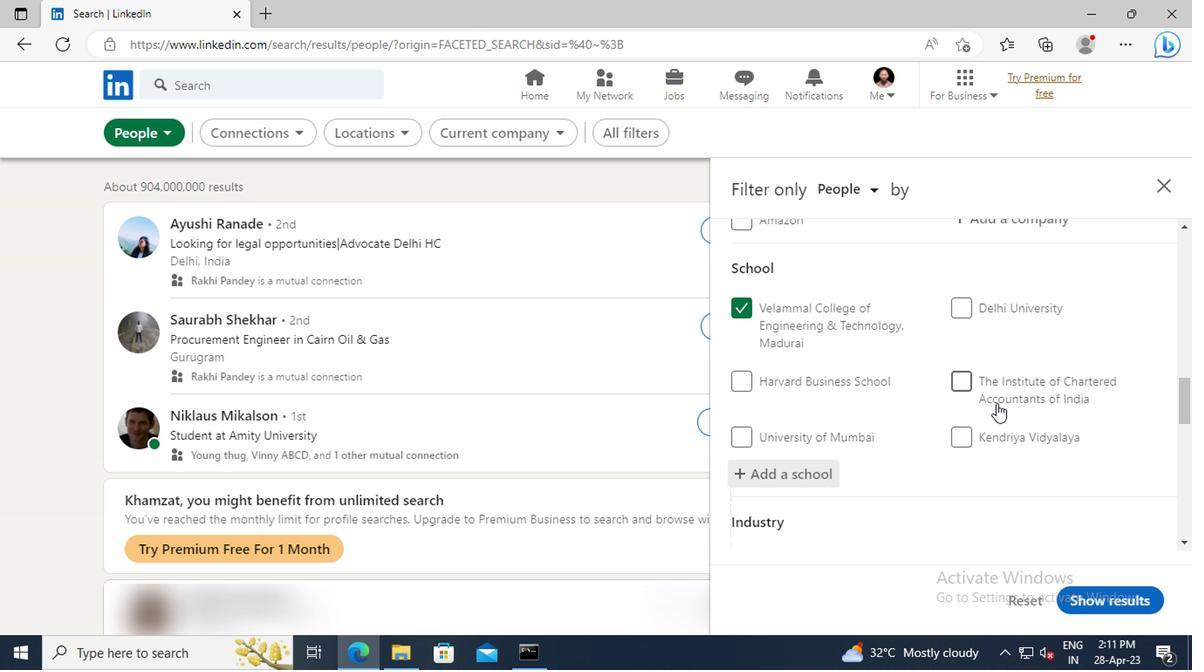 
Action: Mouse scrolled (993, 402) with delta (0, 0)
Screenshot: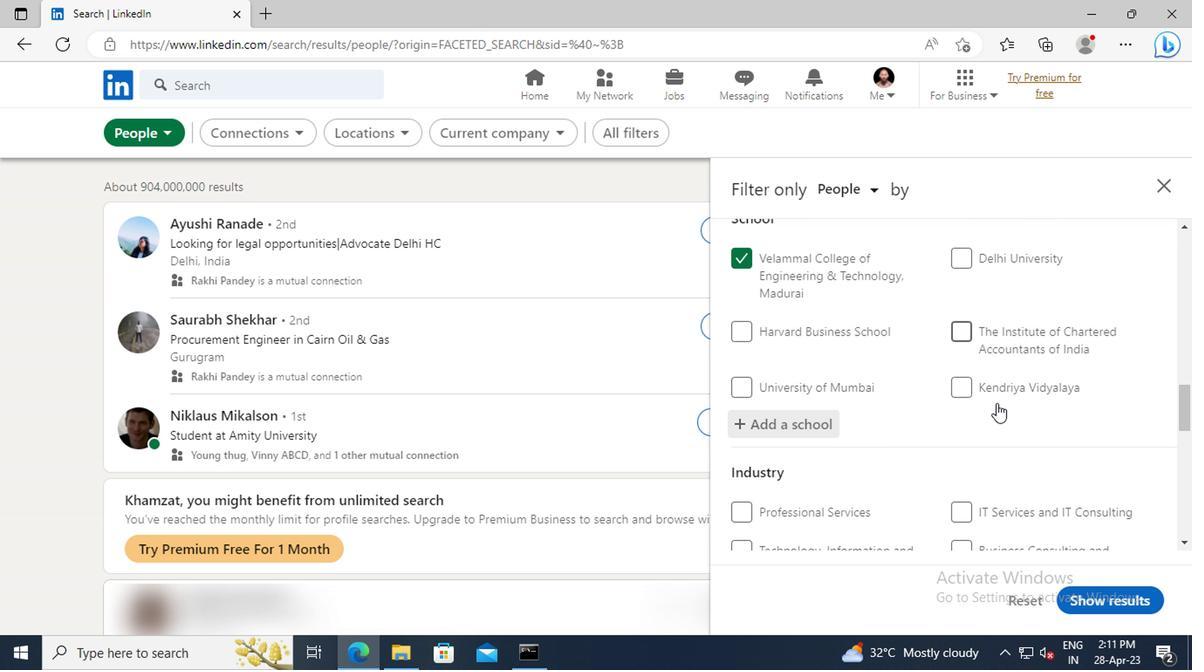 
Action: Mouse scrolled (993, 402) with delta (0, 0)
Screenshot: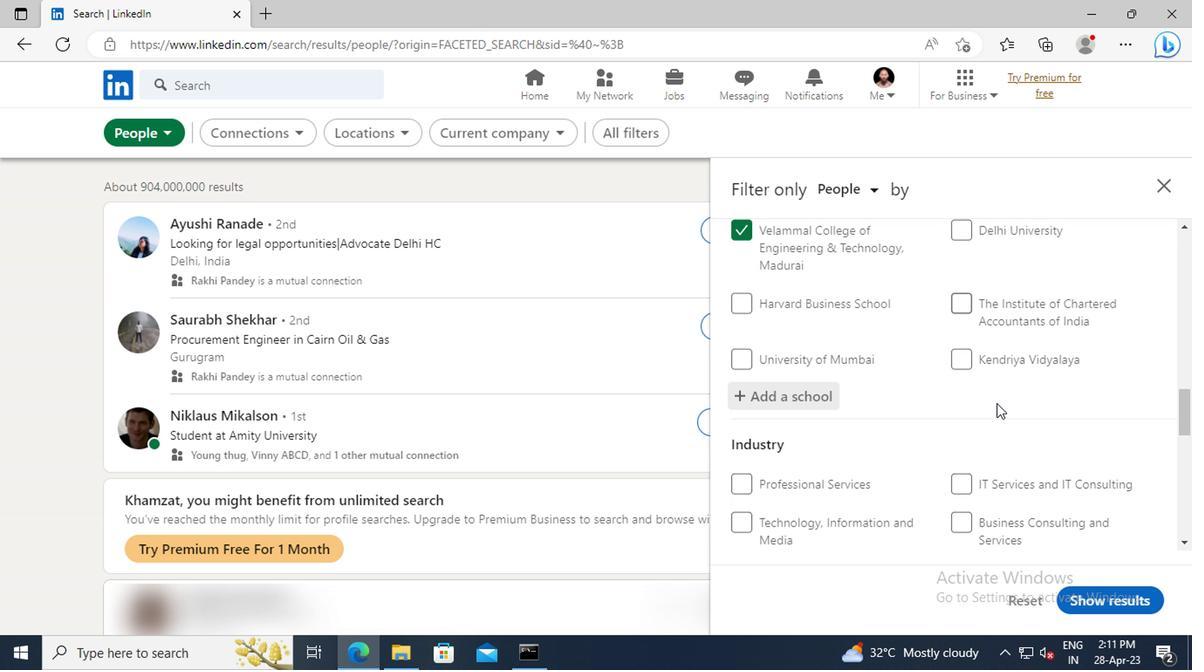 
Action: Mouse scrolled (993, 402) with delta (0, 0)
Screenshot: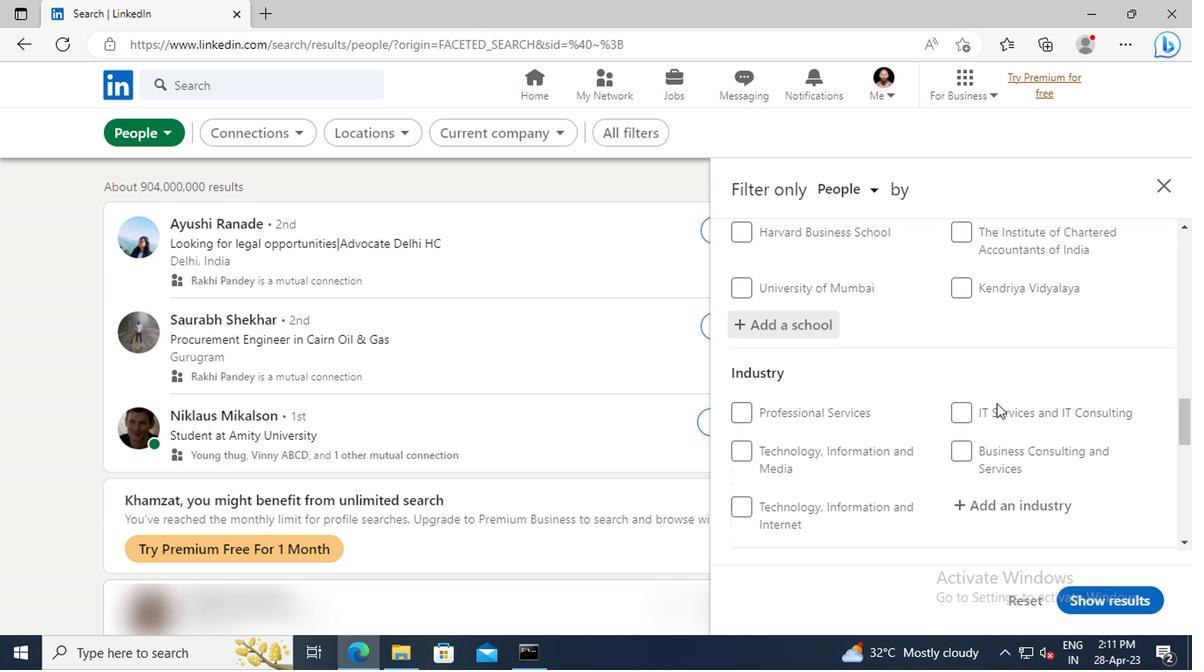 
Action: Mouse scrolled (993, 402) with delta (0, 0)
Screenshot: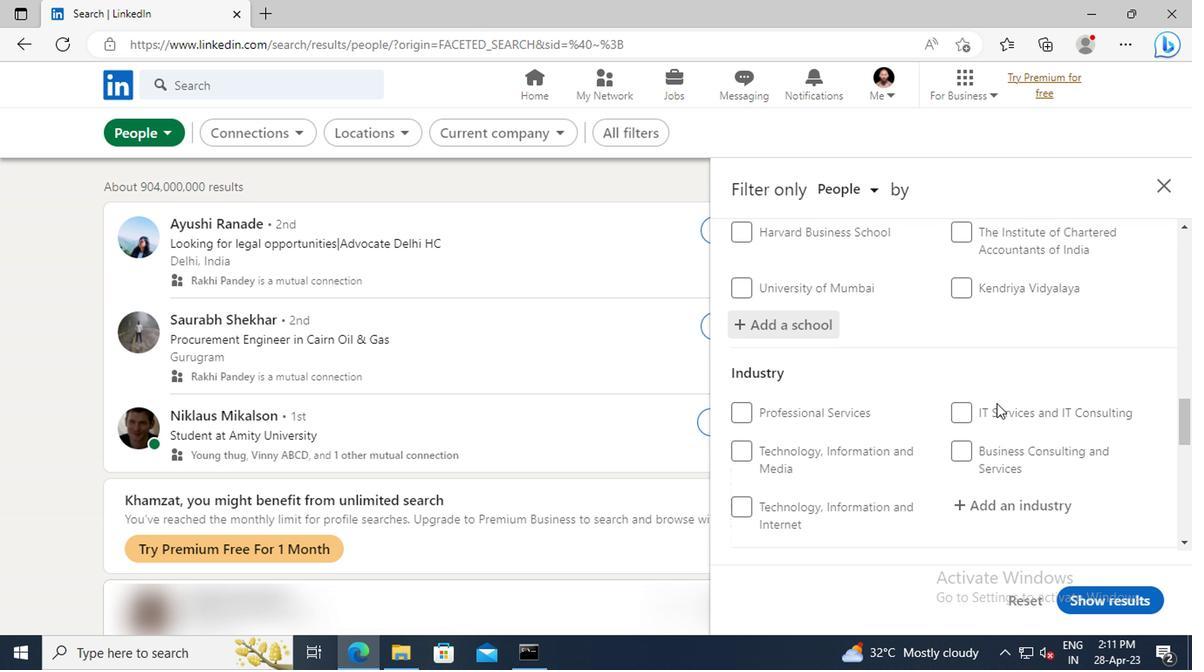 
Action: Mouse moved to (971, 403)
Screenshot: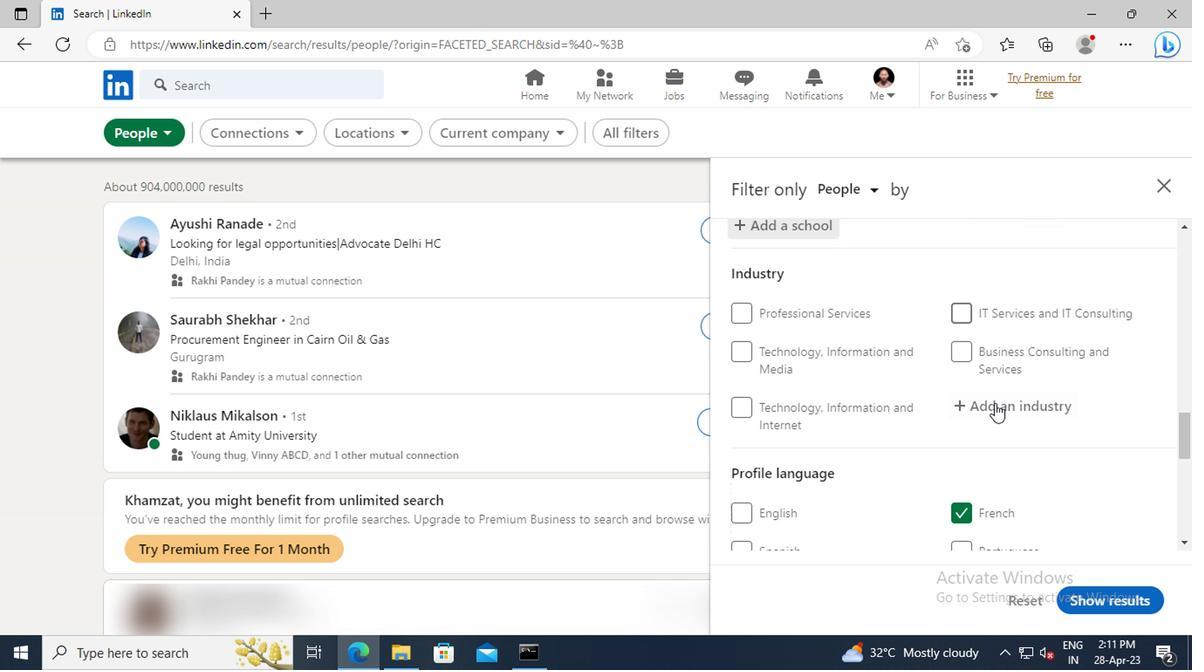 
Action: Mouse pressed left at (971, 403)
Screenshot: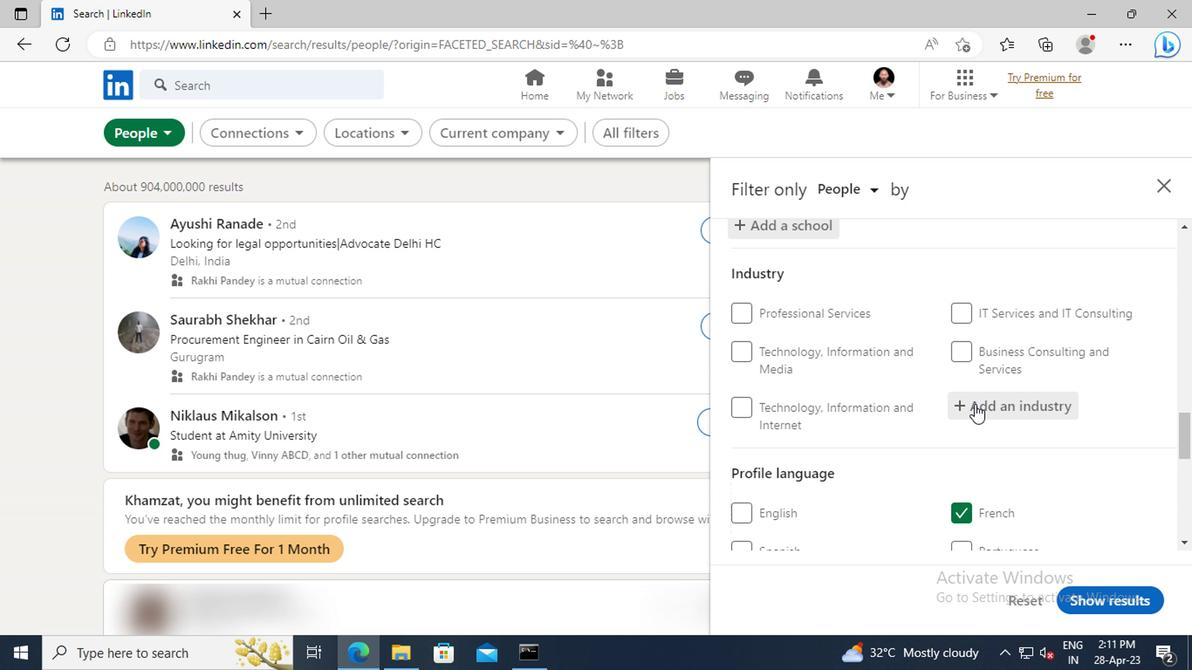 
Action: Key pressed <Key.shift>OIL,<Key.space><Key.shift>GAS,<Key.space>AND<Key.space><Key.shift>MI
Screenshot: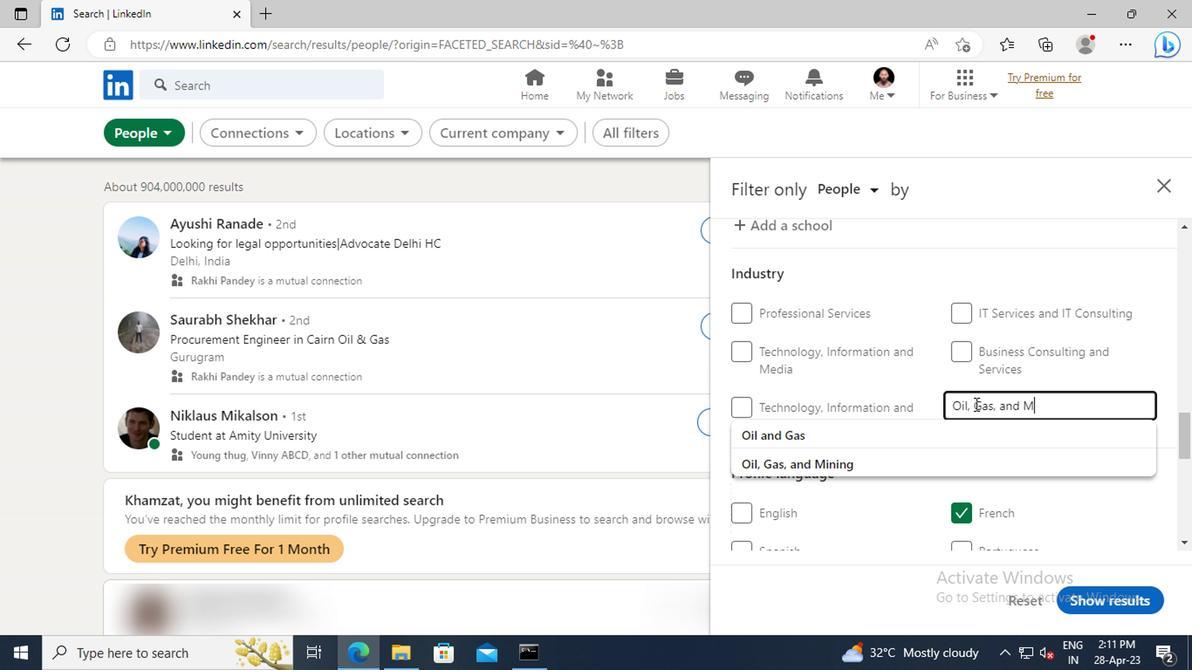 
Action: Mouse moved to (970, 429)
Screenshot: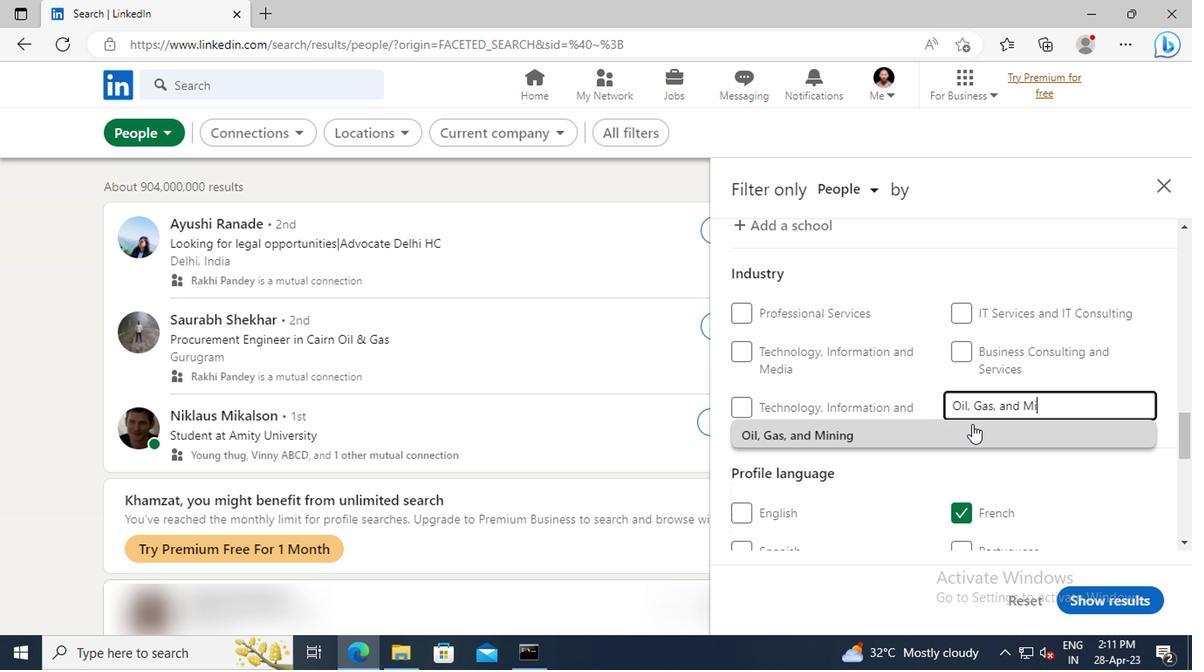 
Action: Mouse pressed left at (970, 429)
Screenshot: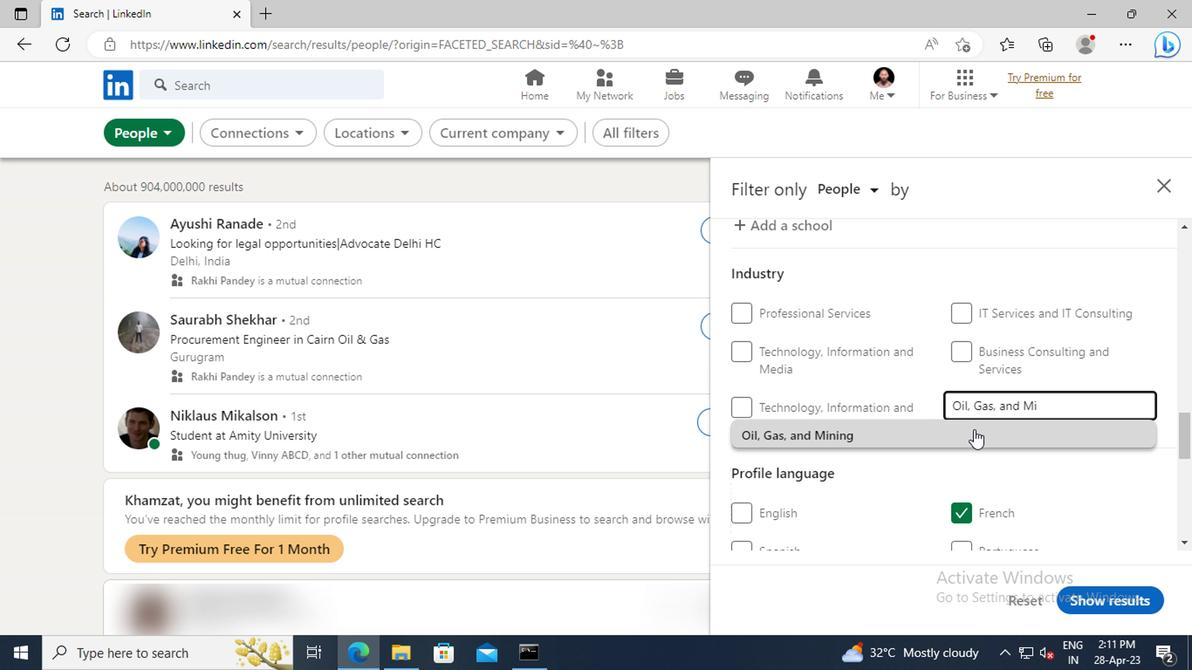 
Action: Mouse moved to (970, 426)
Screenshot: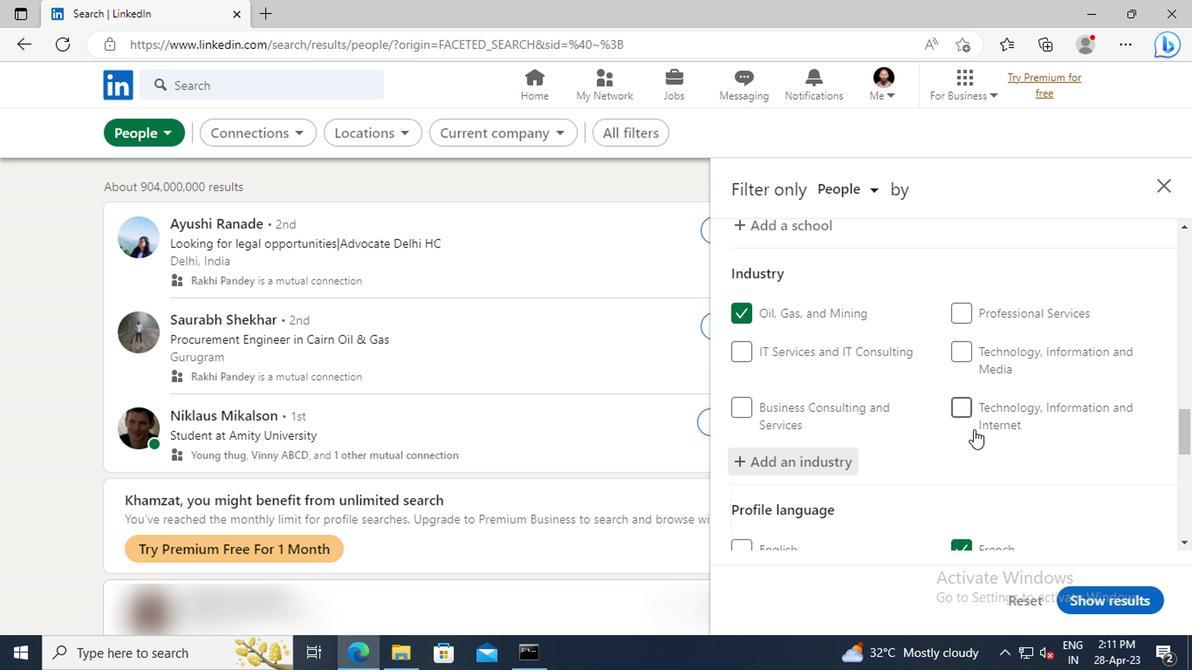 
Action: Mouse scrolled (970, 425) with delta (0, -1)
Screenshot: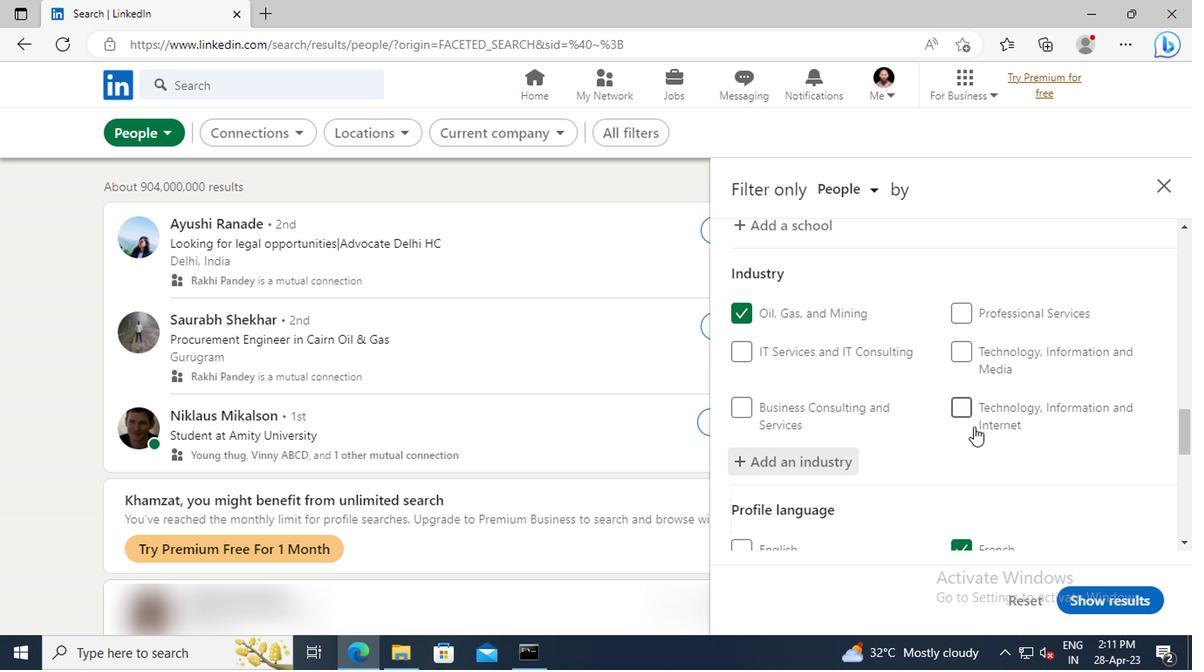 
Action: Mouse scrolled (970, 425) with delta (0, -1)
Screenshot: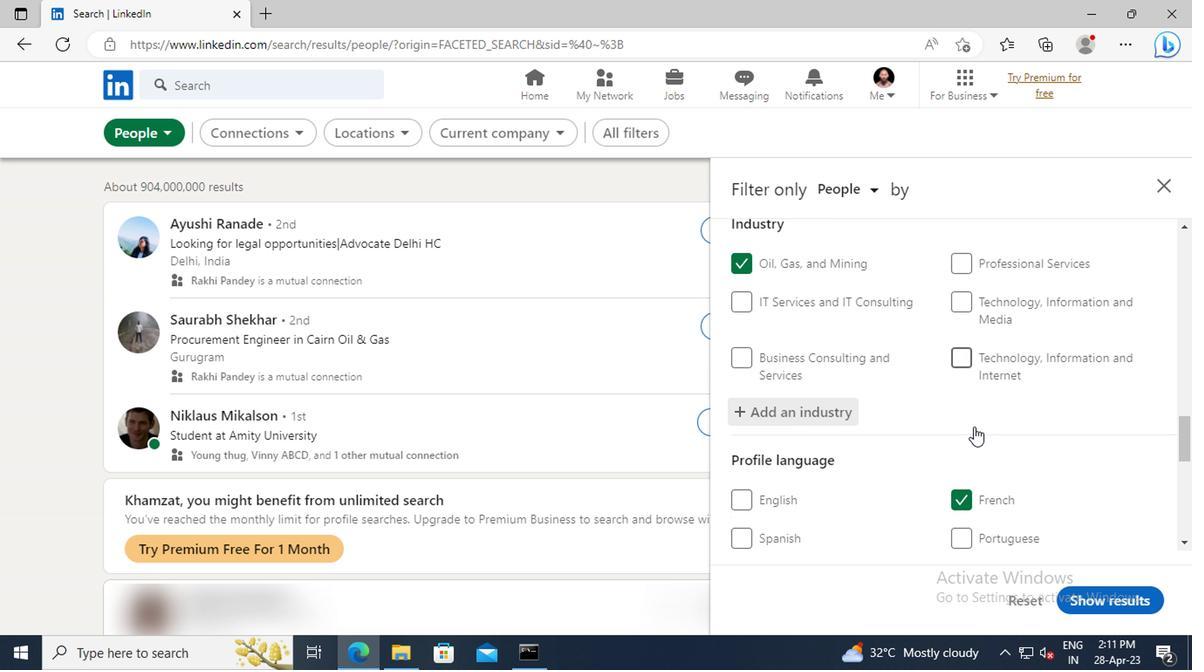 
Action: Mouse scrolled (970, 425) with delta (0, -1)
Screenshot: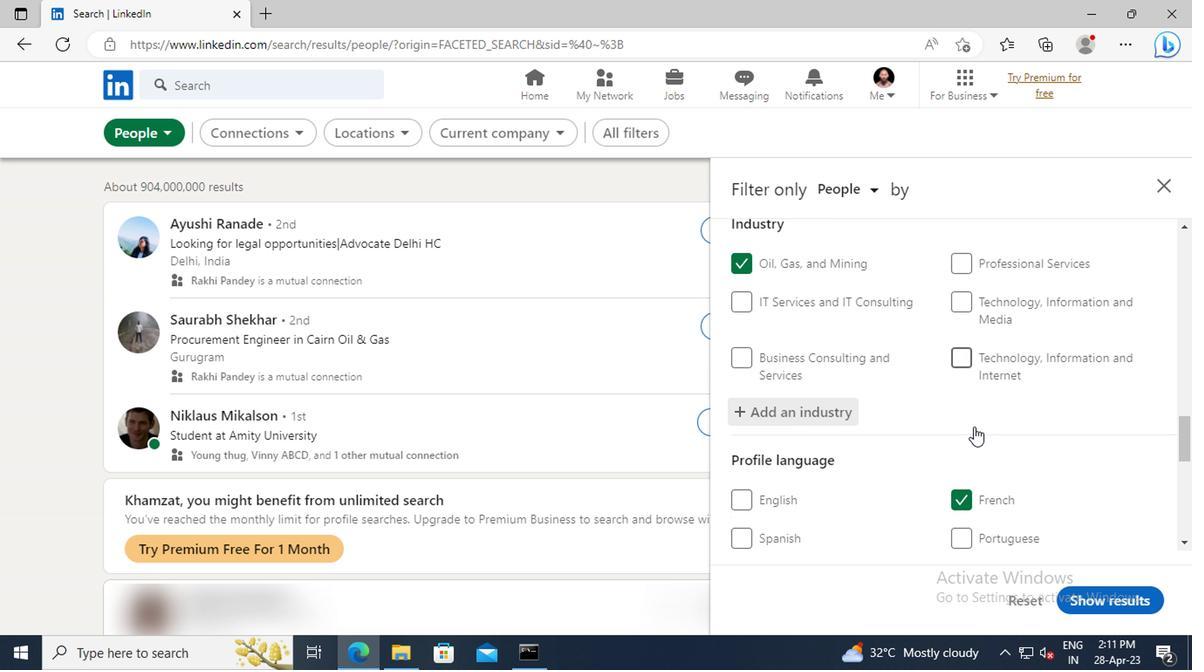 
Action: Mouse scrolled (970, 425) with delta (0, -1)
Screenshot: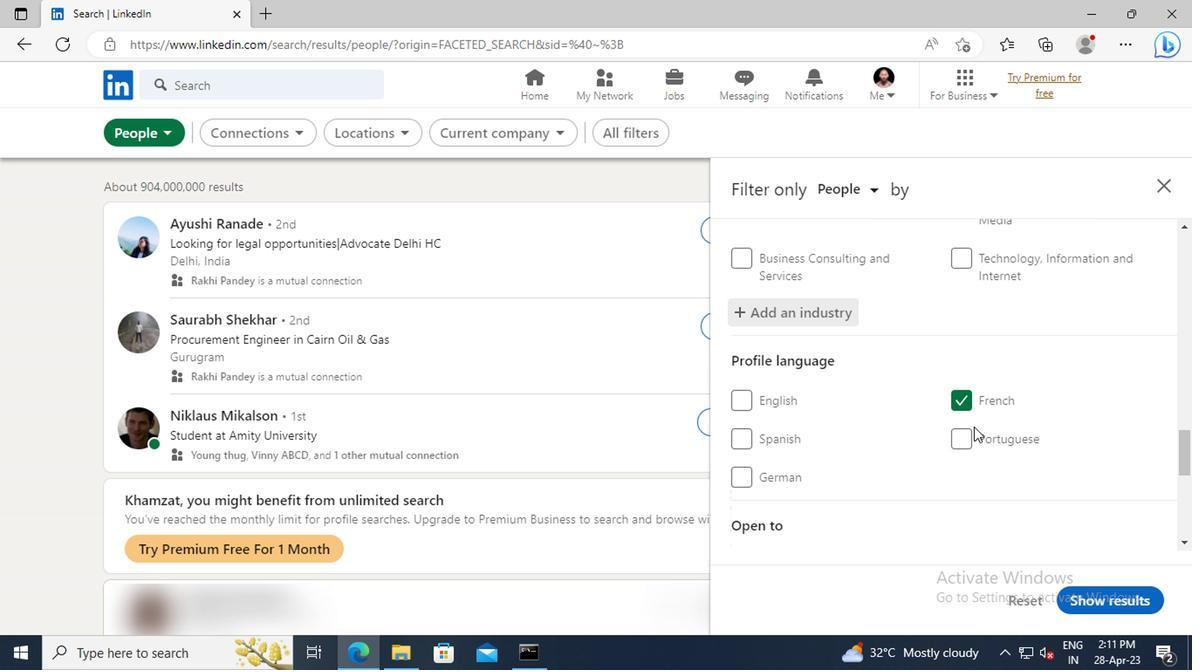 
Action: Mouse scrolled (970, 425) with delta (0, -1)
Screenshot: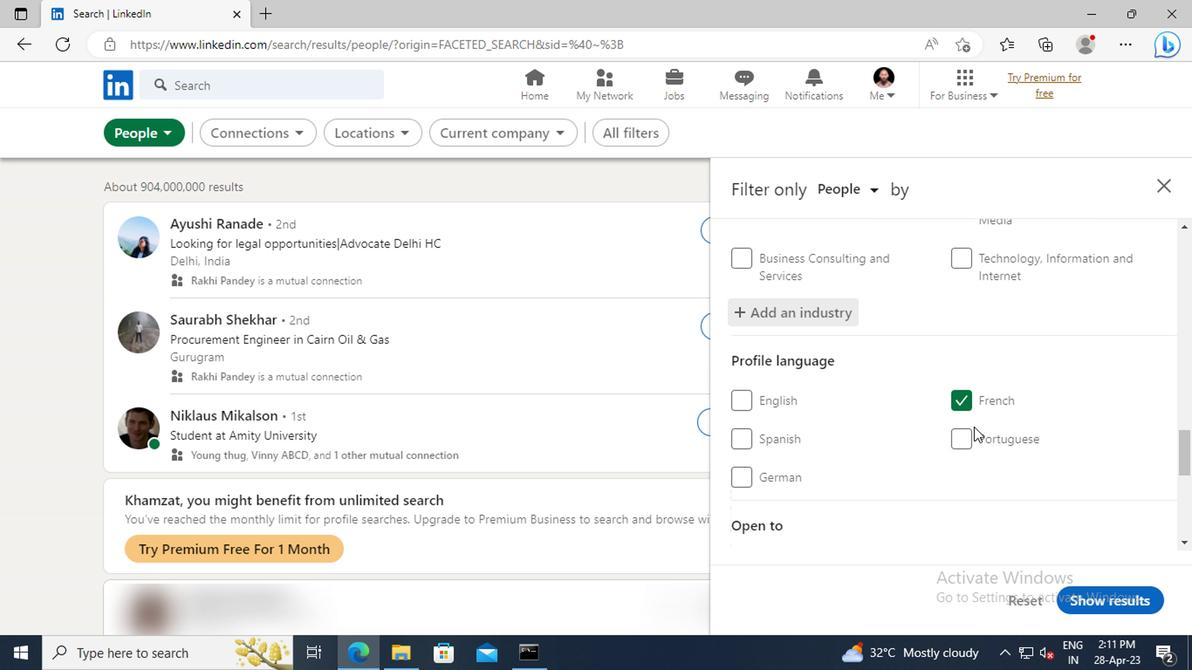 
Action: Mouse scrolled (970, 425) with delta (0, -1)
Screenshot: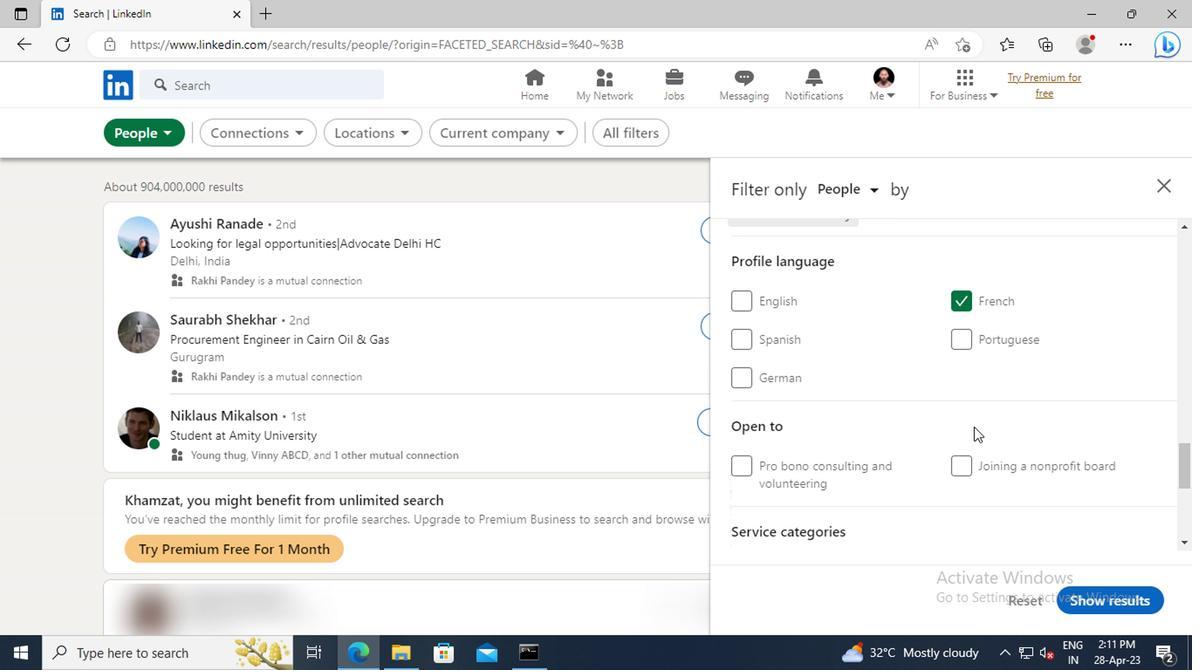 
Action: Mouse scrolled (970, 425) with delta (0, -1)
Screenshot: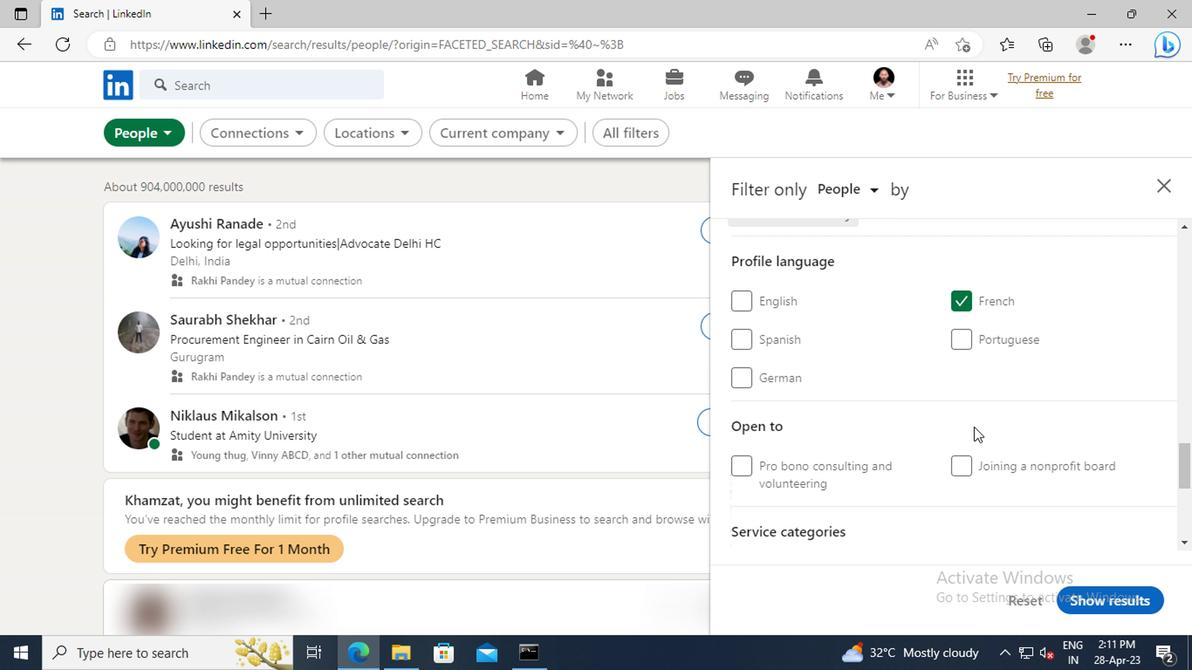 
Action: Mouse scrolled (970, 425) with delta (0, -1)
Screenshot: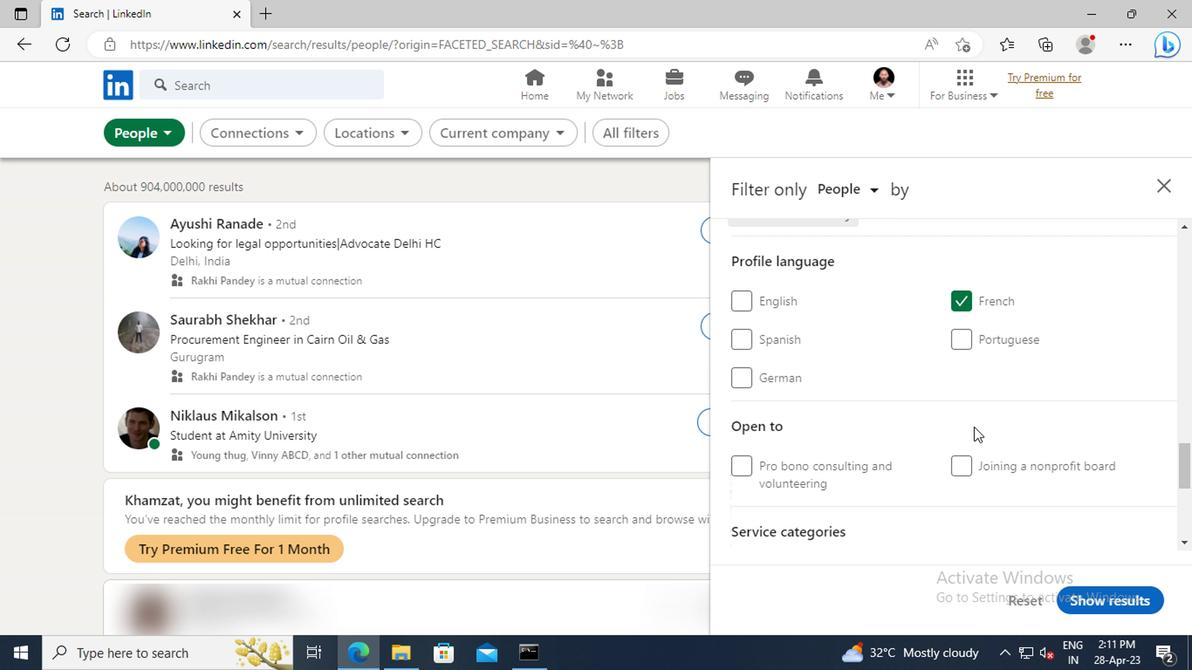 
Action: Mouse scrolled (970, 425) with delta (0, -1)
Screenshot: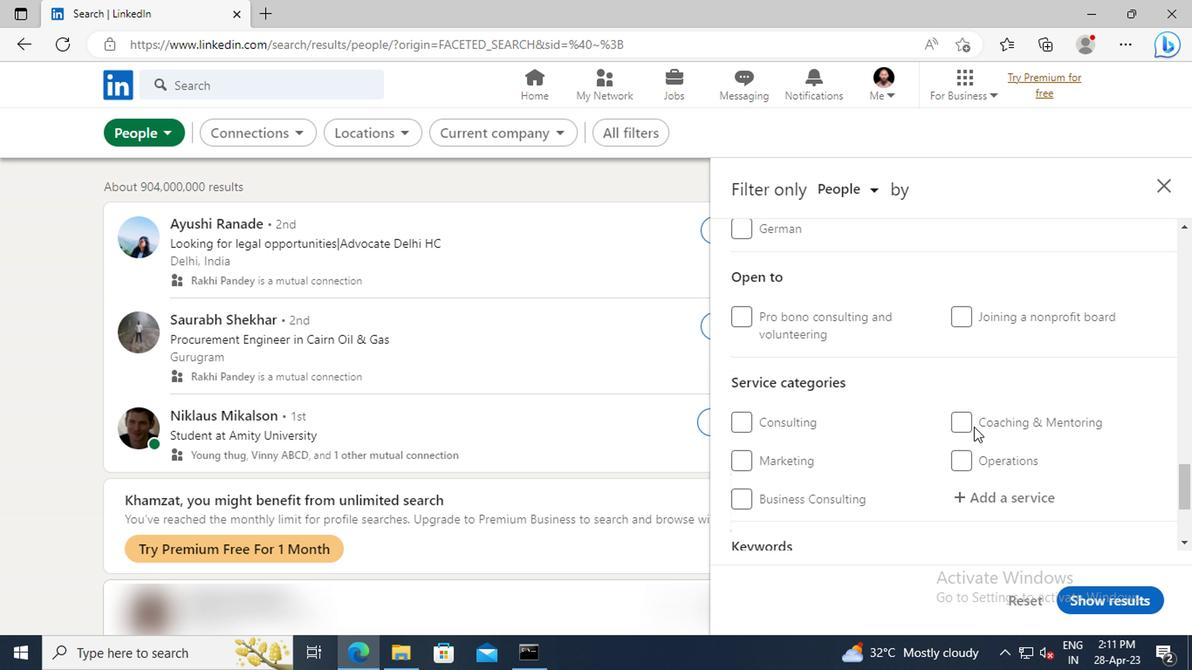 
Action: Mouse scrolled (970, 425) with delta (0, -1)
Screenshot: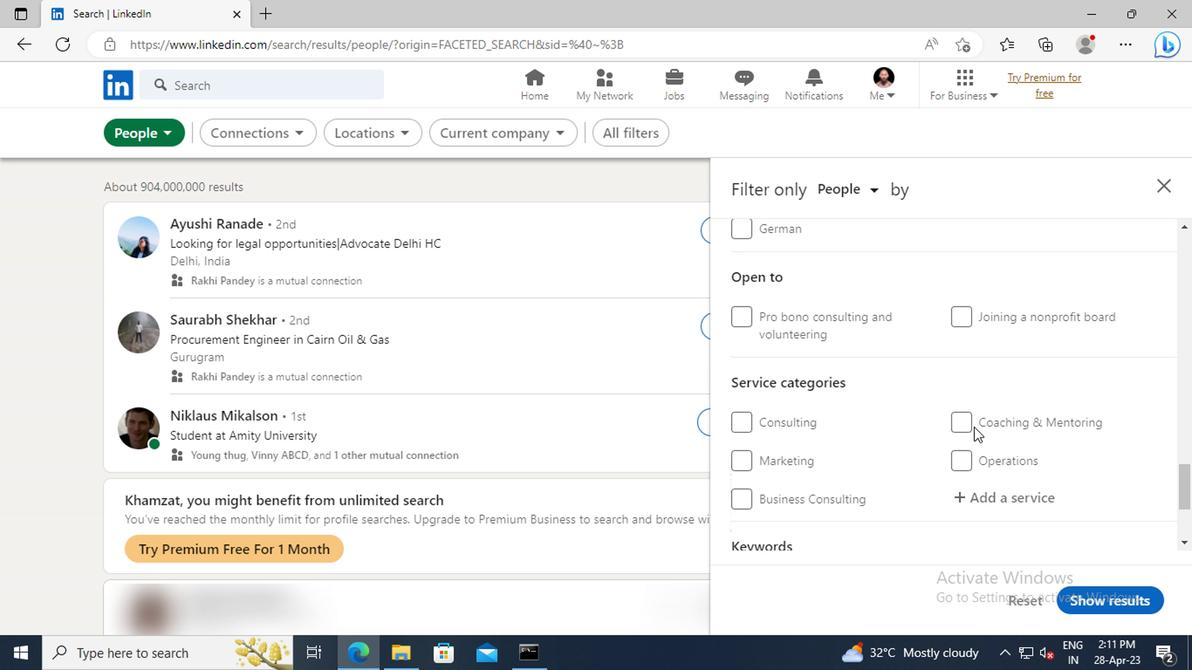 
Action: Mouse moved to (980, 404)
Screenshot: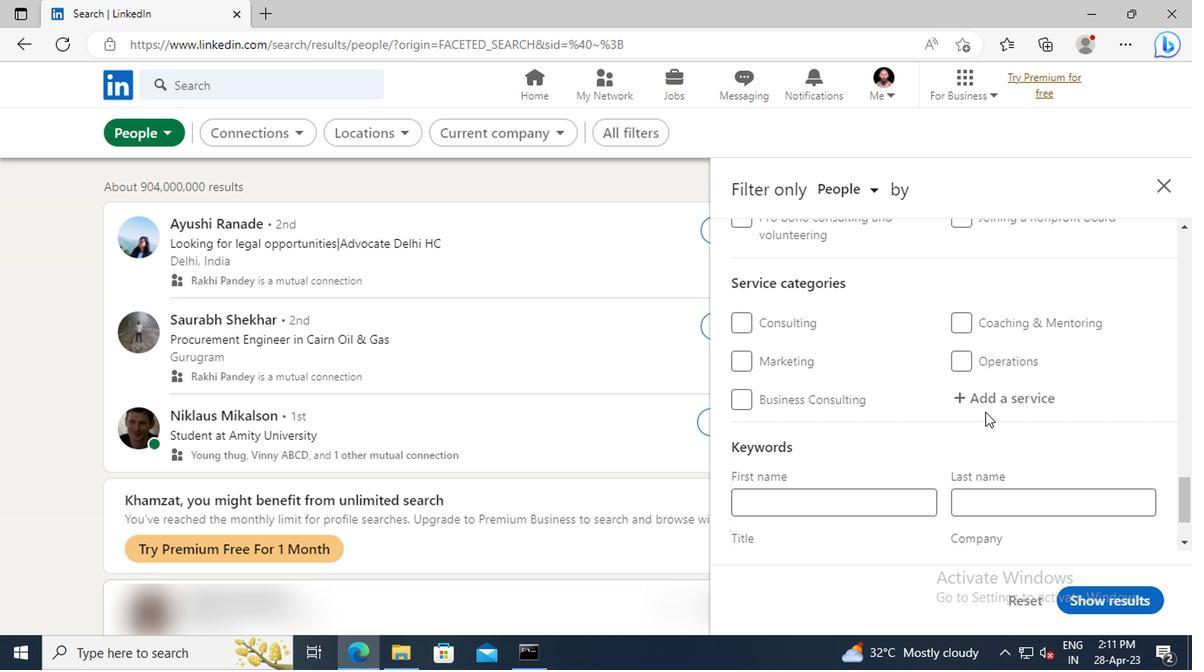 
Action: Mouse pressed left at (980, 404)
Screenshot: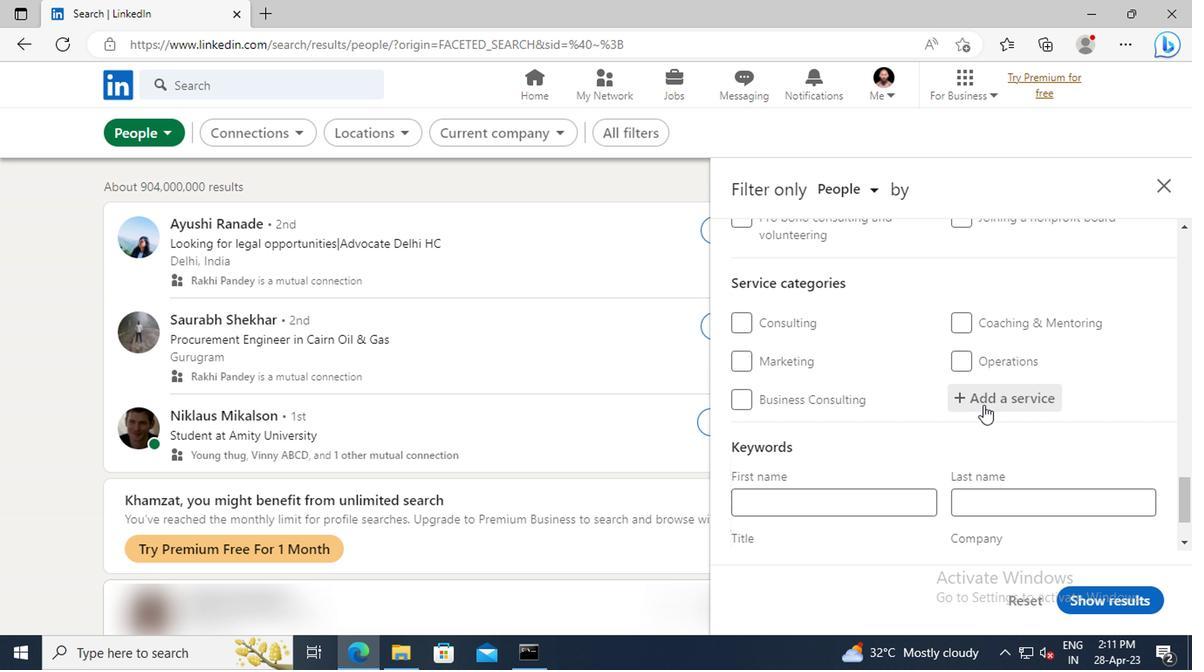 
Action: Key pressed <Key.shift>BUSINESS<Key.space><Key.shift>ANA
Screenshot: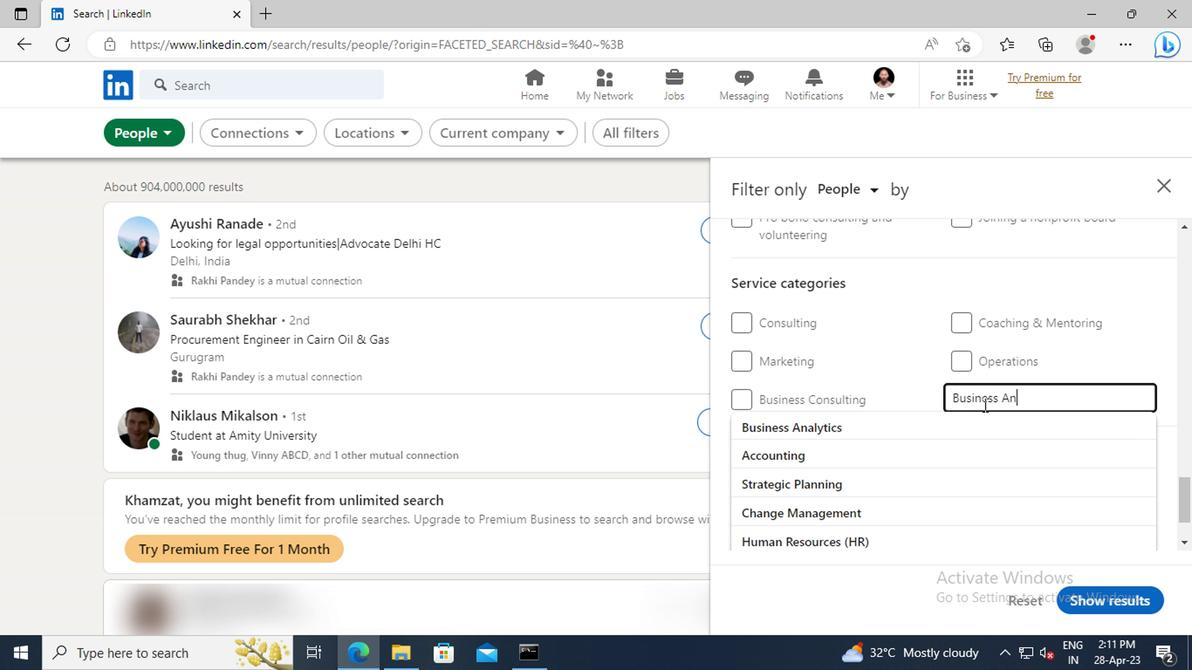
Action: Mouse moved to (970, 421)
Screenshot: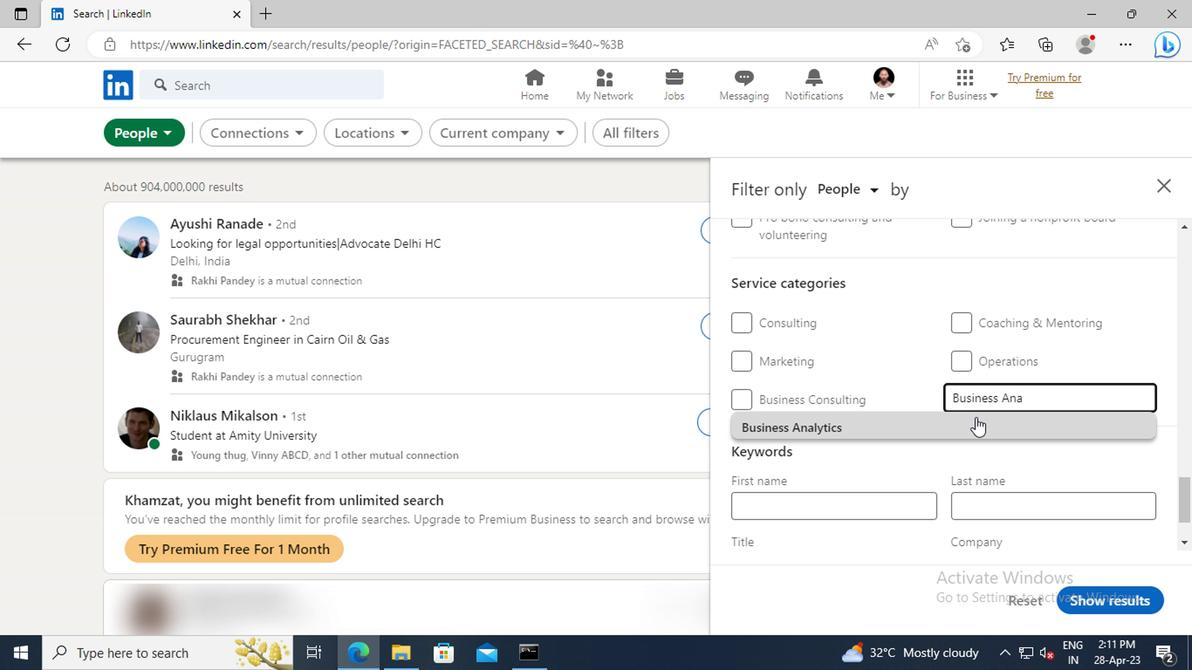 
Action: Mouse pressed left at (970, 421)
Screenshot: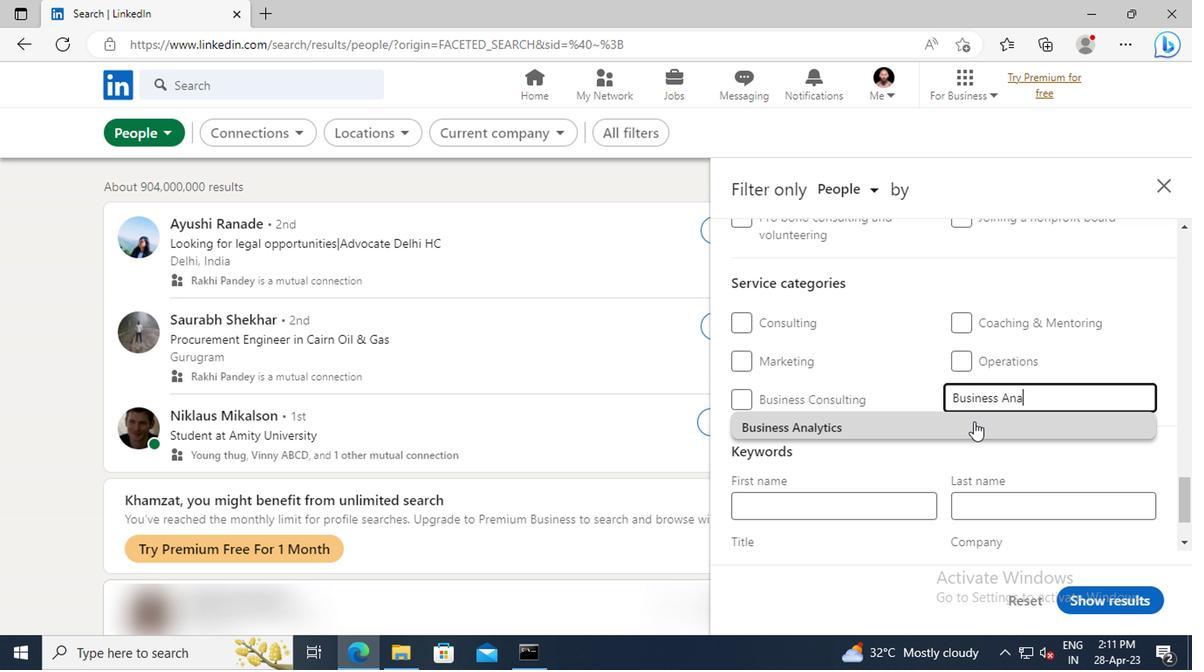 
Action: Mouse scrolled (970, 420) with delta (0, 0)
Screenshot: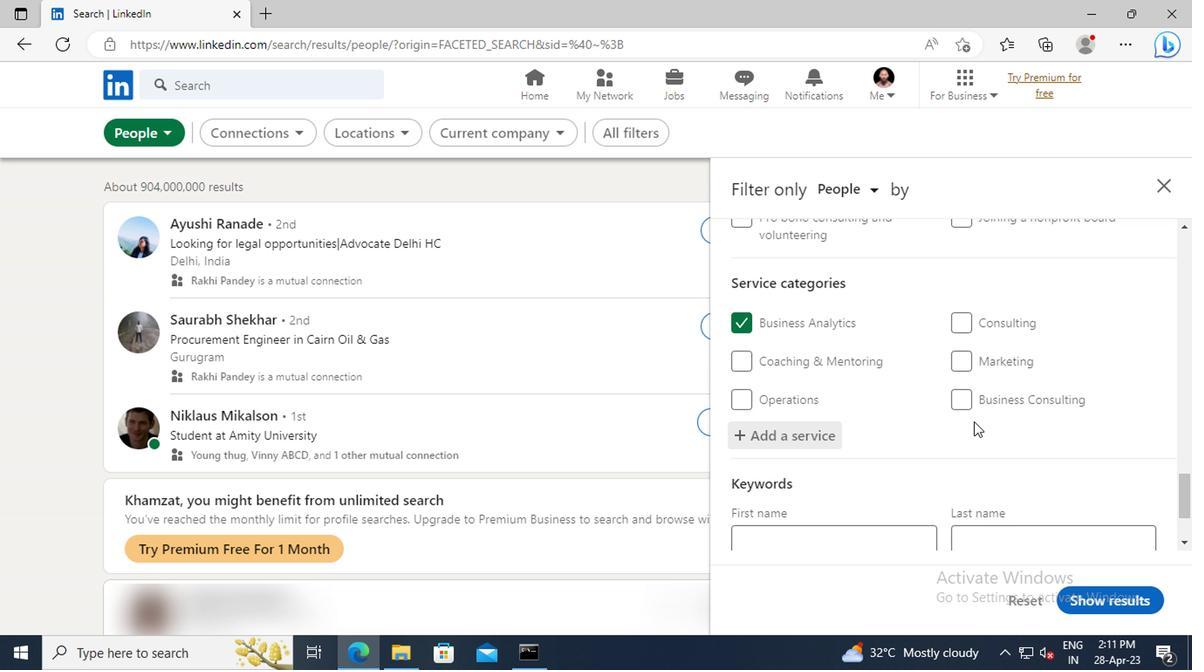 
Action: Mouse scrolled (970, 420) with delta (0, 0)
Screenshot: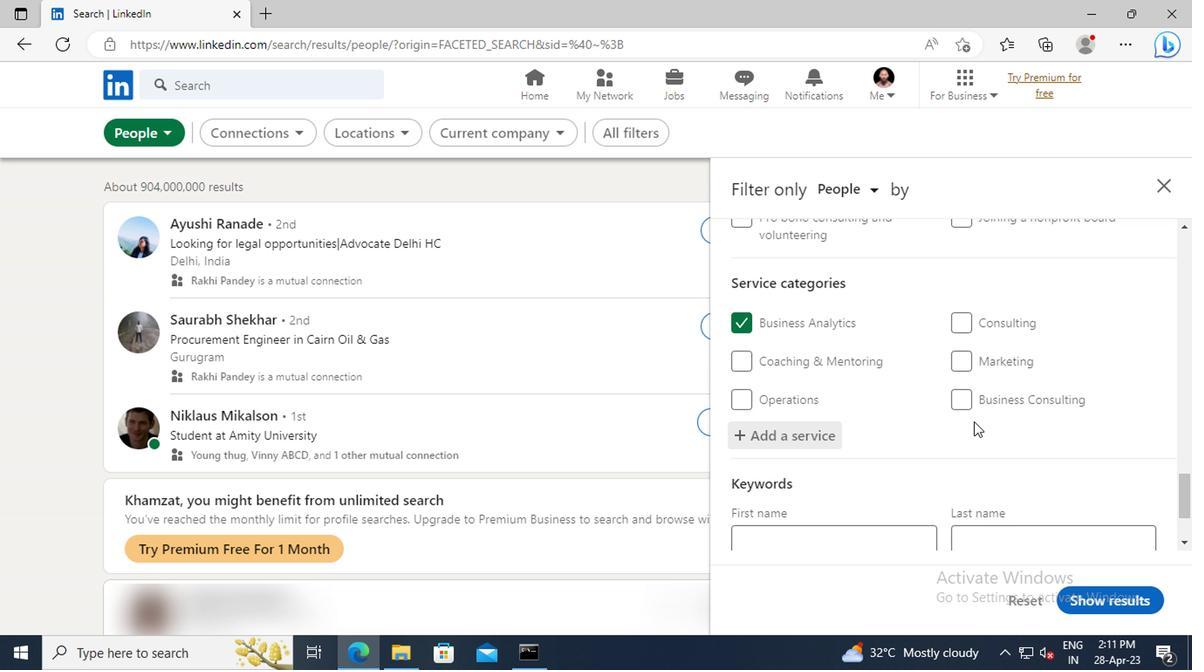 
Action: Mouse scrolled (970, 420) with delta (0, 0)
Screenshot: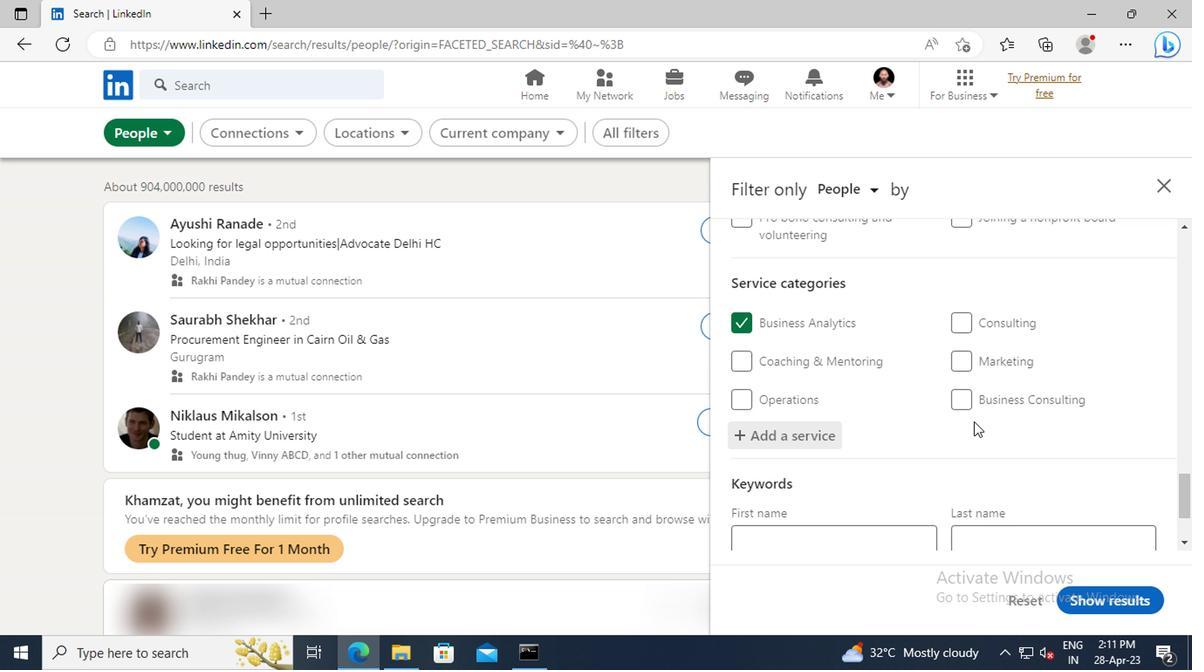 
Action: Mouse scrolled (970, 420) with delta (0, 0)
Screenshot: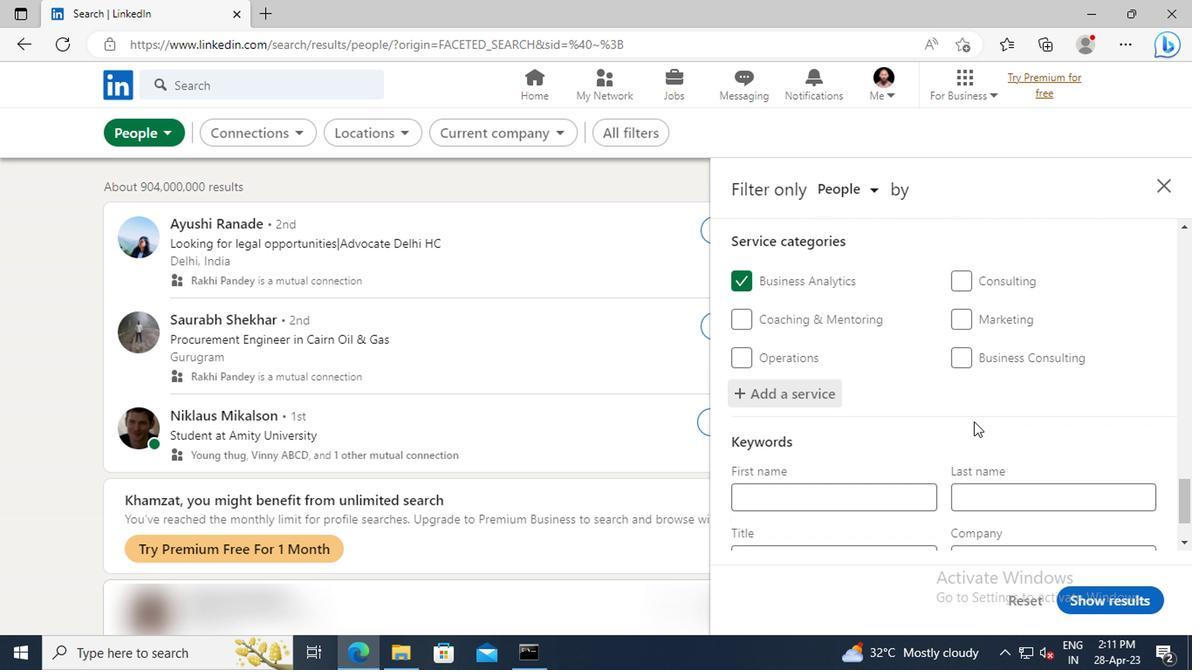 
Action: Mouse moved to (815, 472)
Screenshot: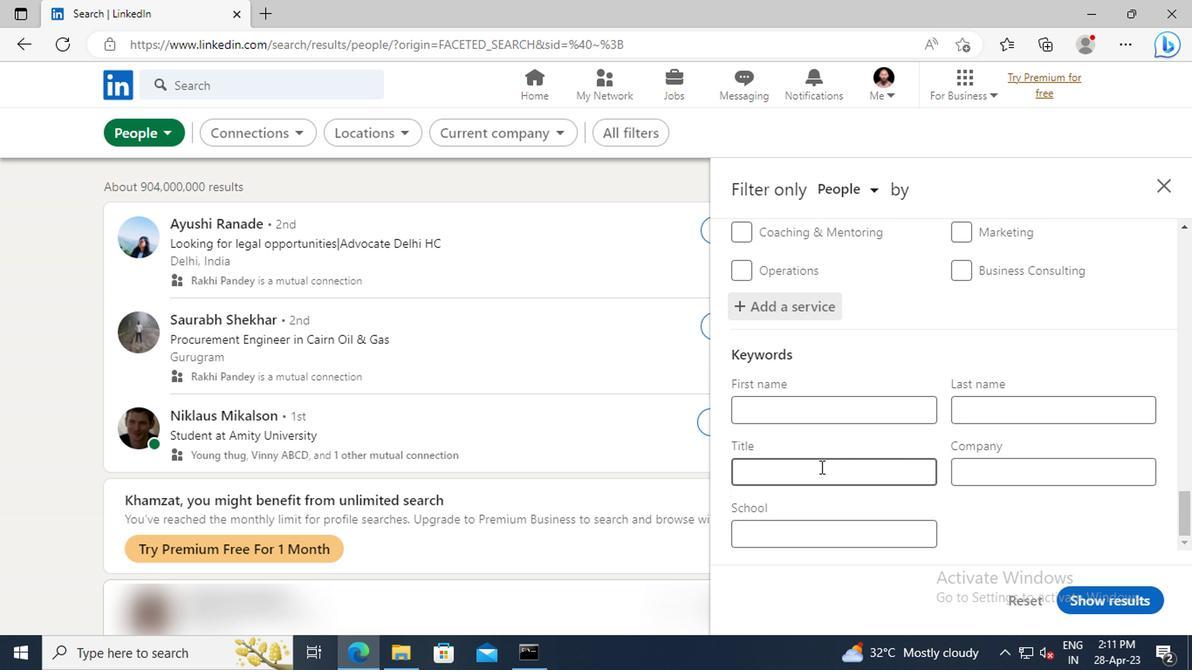
Action: Mouse pressed left at (815, 472)
Screenshot: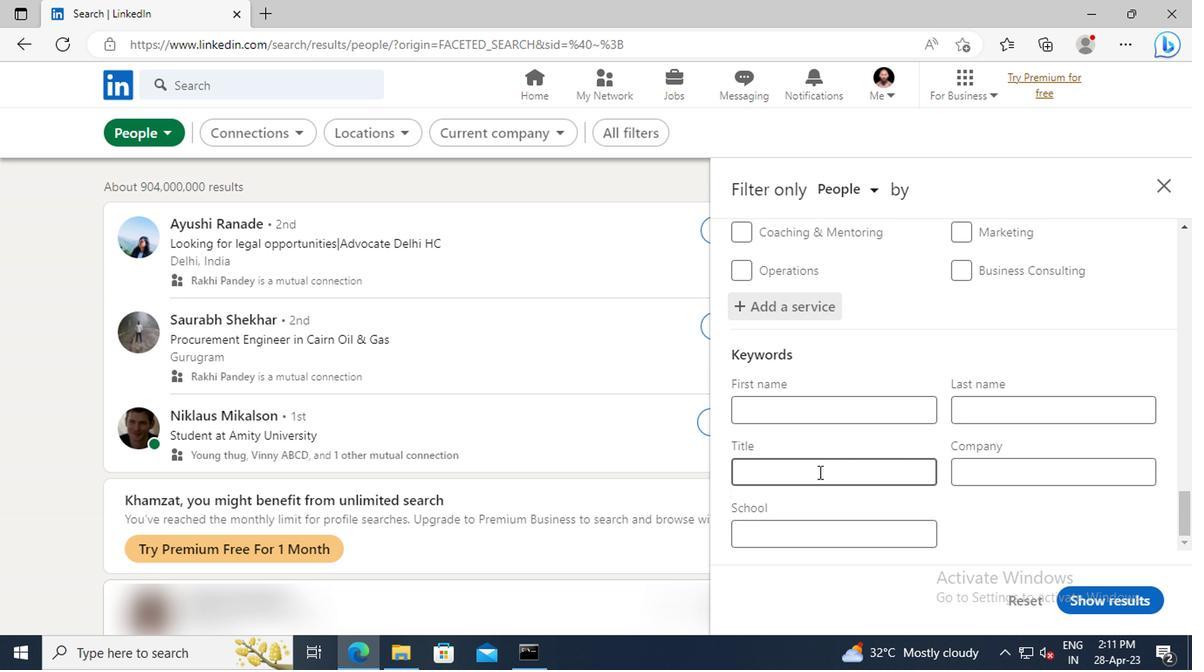 
Action: Key pressed <Key.shift>VIRTUAL<Key.space><Key.shift>ASSISTANT<Key.enter>
Screenshot: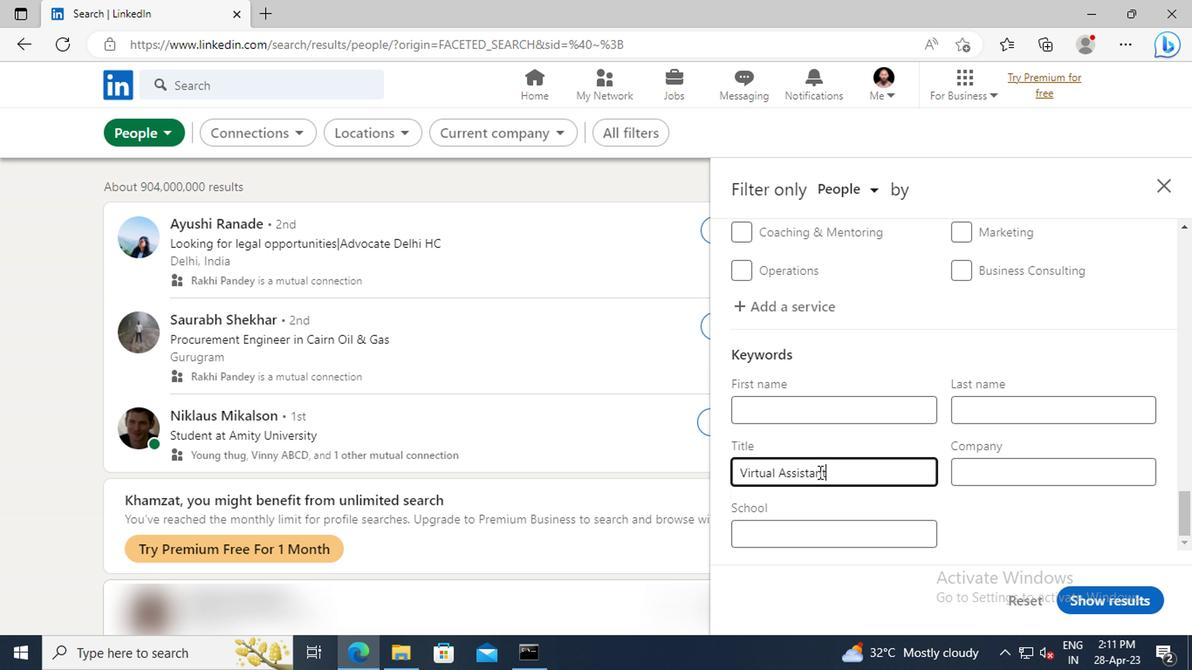 
Action: Mouse moved to (1074, 598)
Screenshot: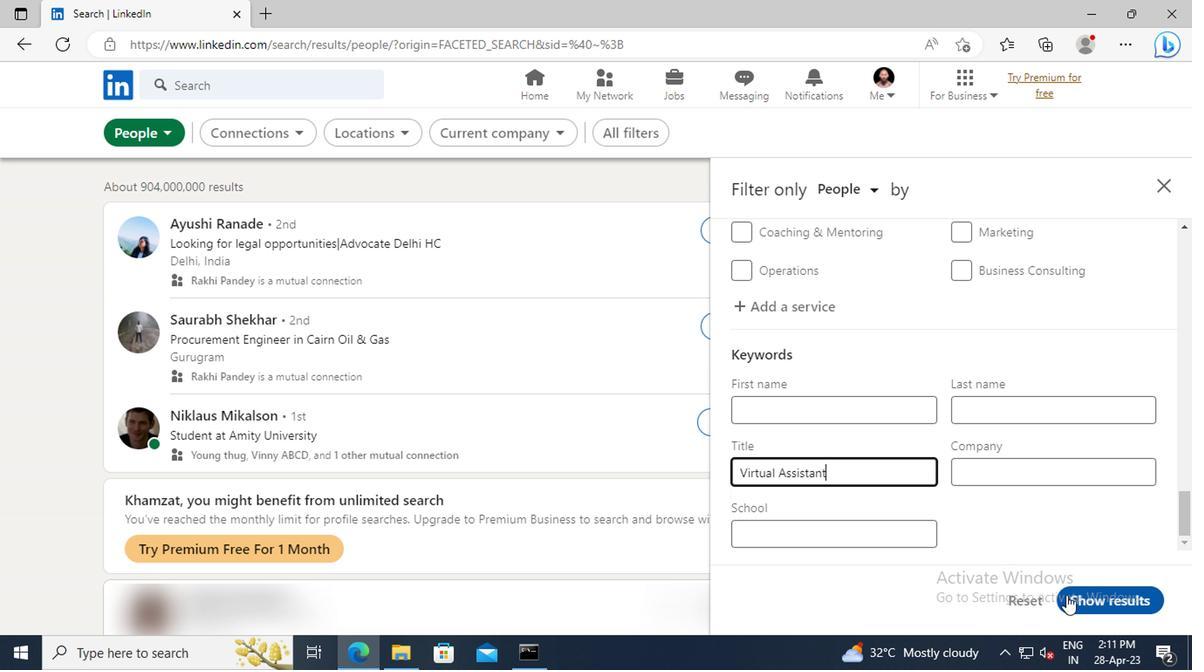 
Action: Mouse pressed left at (1074, 598)
Screenshot: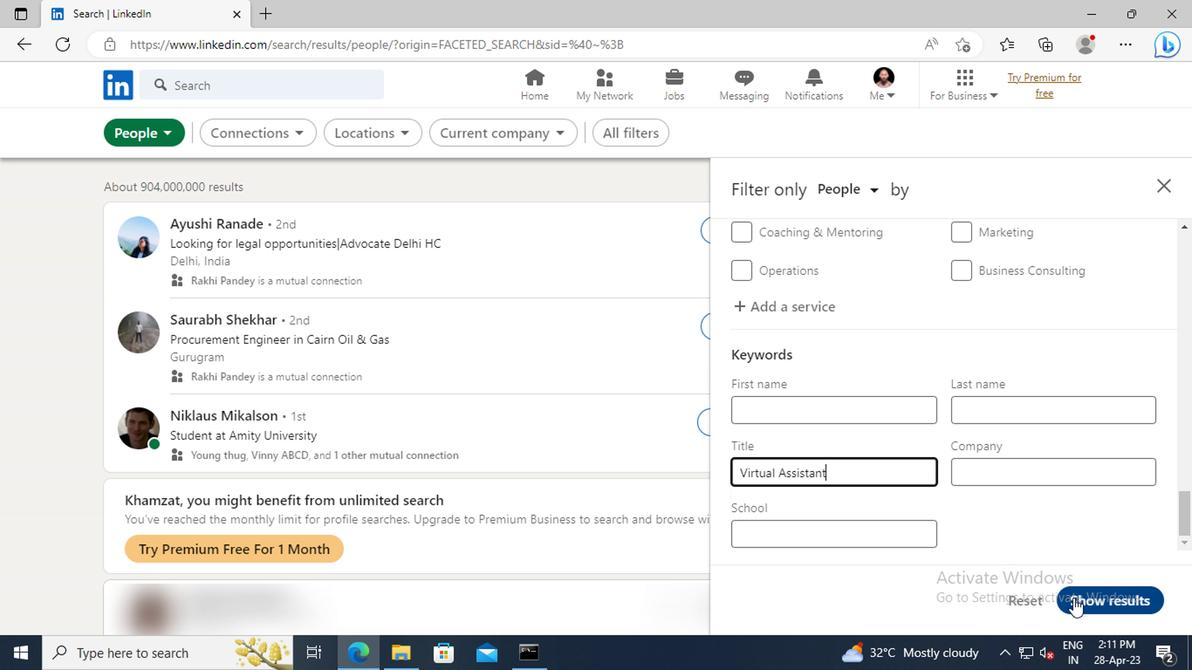 
Action: Mouse moved to (1074, 598)
Screenshot: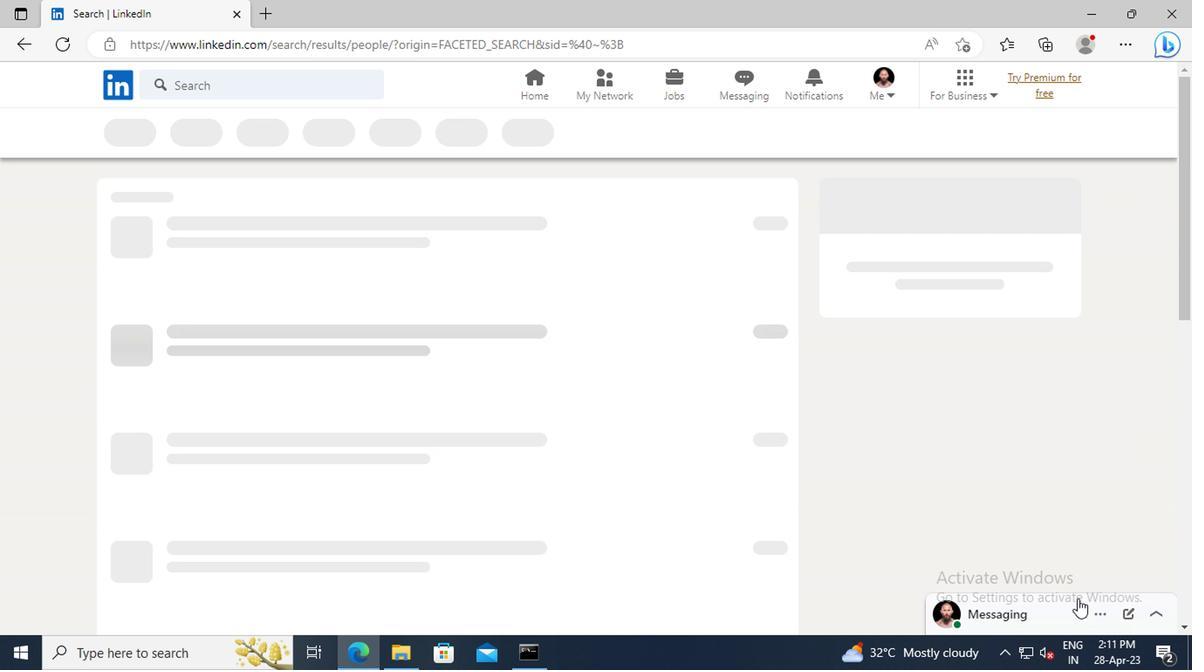
